 Task: Open Card Book Fair Review in Board Employee Motivation and Engagement Programs to Workspace E-commerce Platforms and add a team member Softage.2@softage.net, a label Blue, a checklist Student Leadership, an attachment from Trello, a color Blue and finally, add a card description 'Plan and execute company team-building conference with guest speakers on customer service' and a comment 'We should approach this task as an opportunity to learn and grow, by exploring new ideas and methods.'. Add a start date 'Jan 02, 1900' with a due date 'Jan 09, 1900'
Action: Mouse moved to (96, 321)
Screenshot: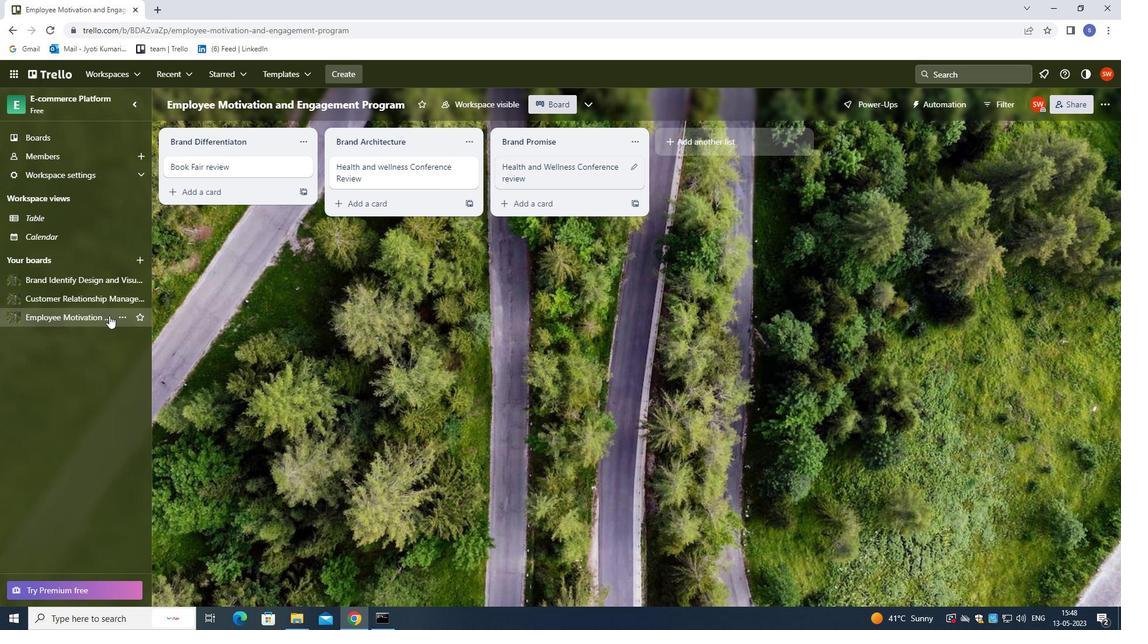 
Action: Mouse pressed left at (96, 321)
Screenshot: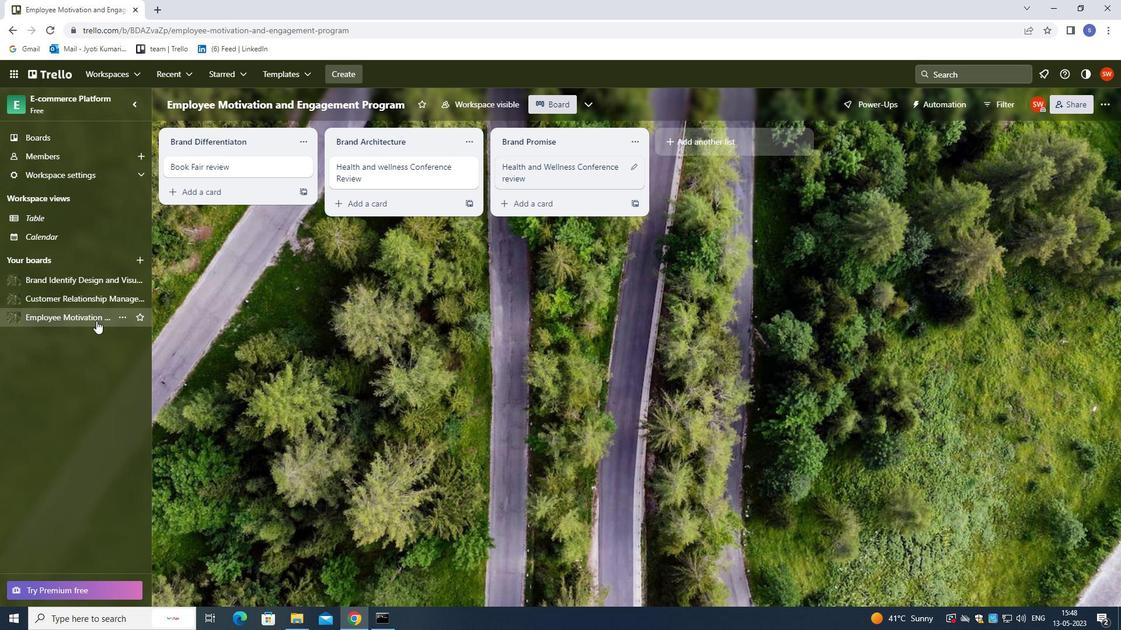 
Action: Mouse moved to (194, 167)
Screenshot: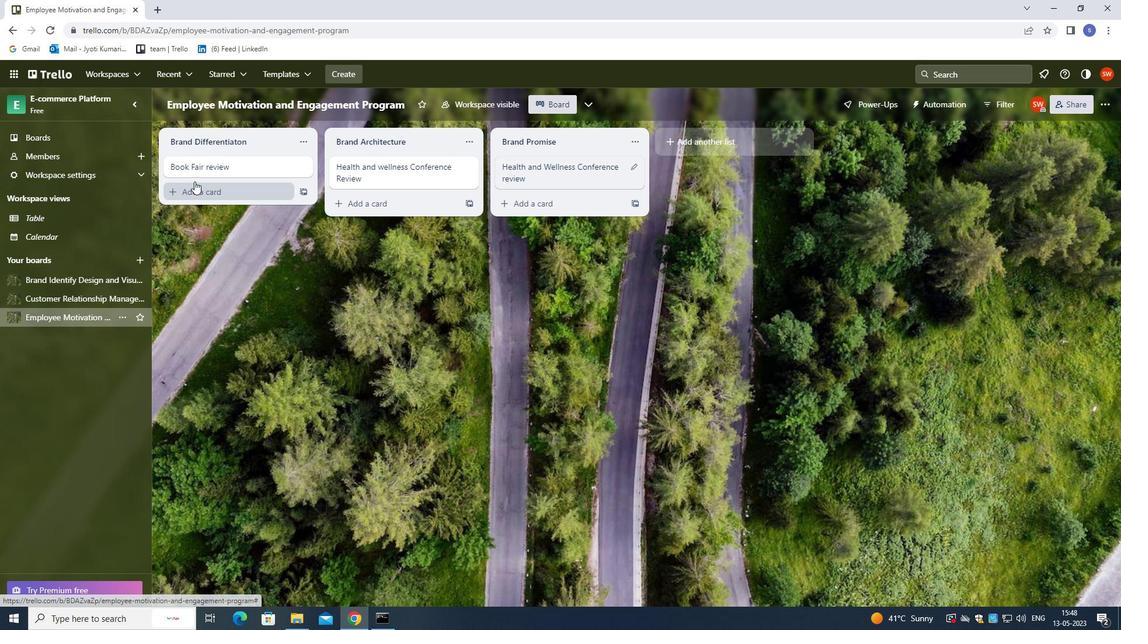 
Action: Mouse pressed left at (194, 167)
Screenshot: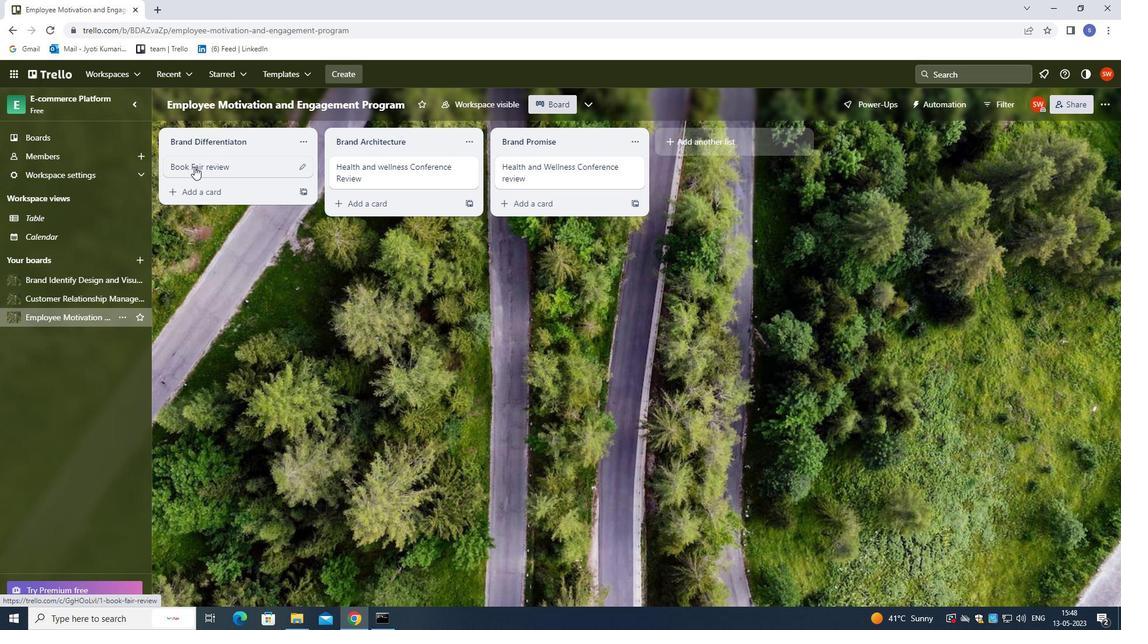 
Action: Mouse moved to (684, 168)
Screenshot: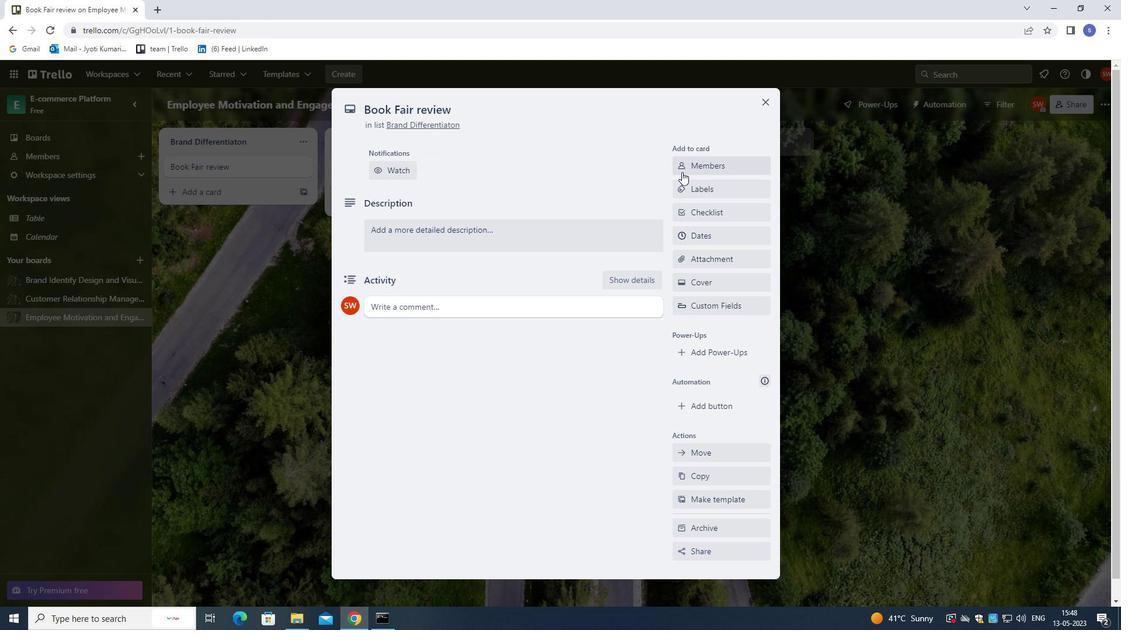 
Action: Mouse pressed left at (684, 168)
Screenshot: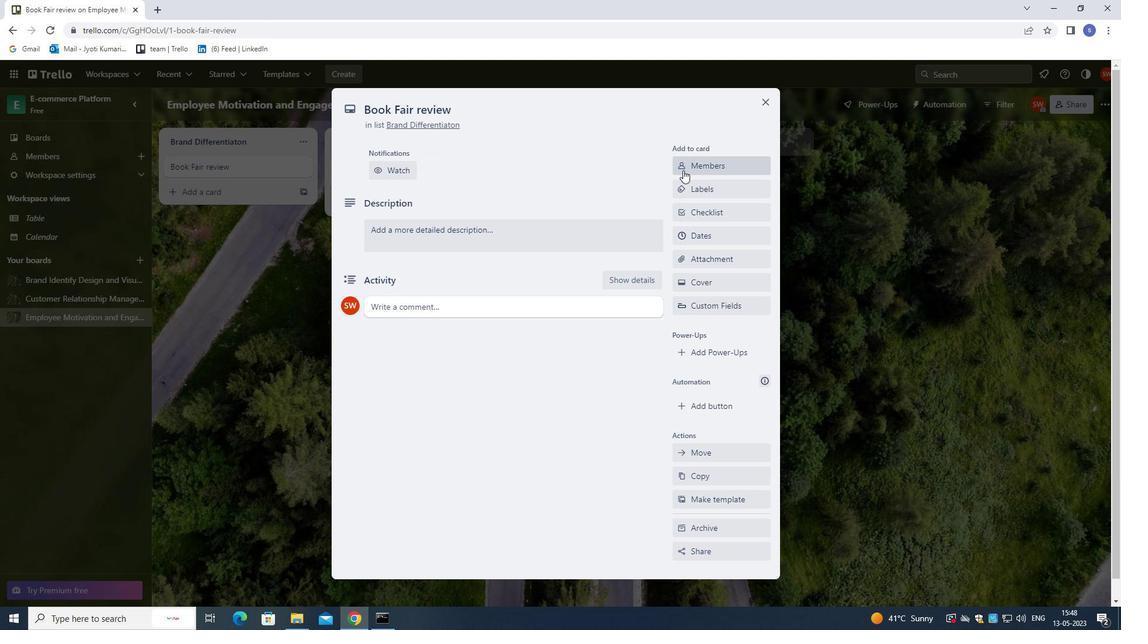 
Action: Mouse moved to (570, 397)
Screenshot: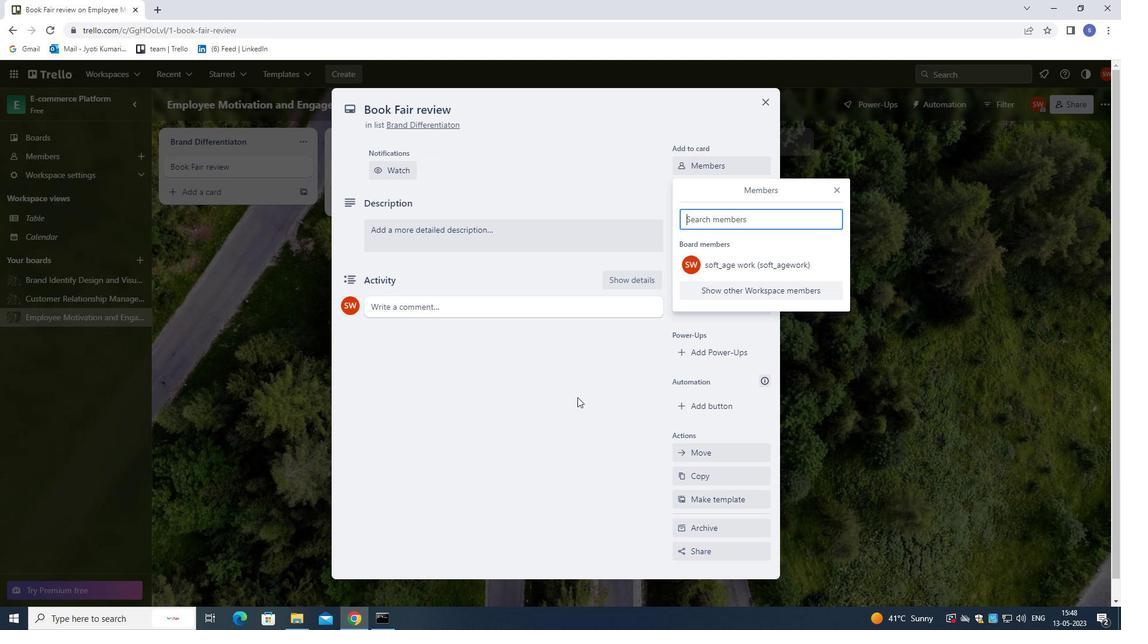 
Action: Key pressed sp<Key.backspace>od<Key.backspace>ftage.2<Key.shift>@SOFTAGE.NET
Screenshot: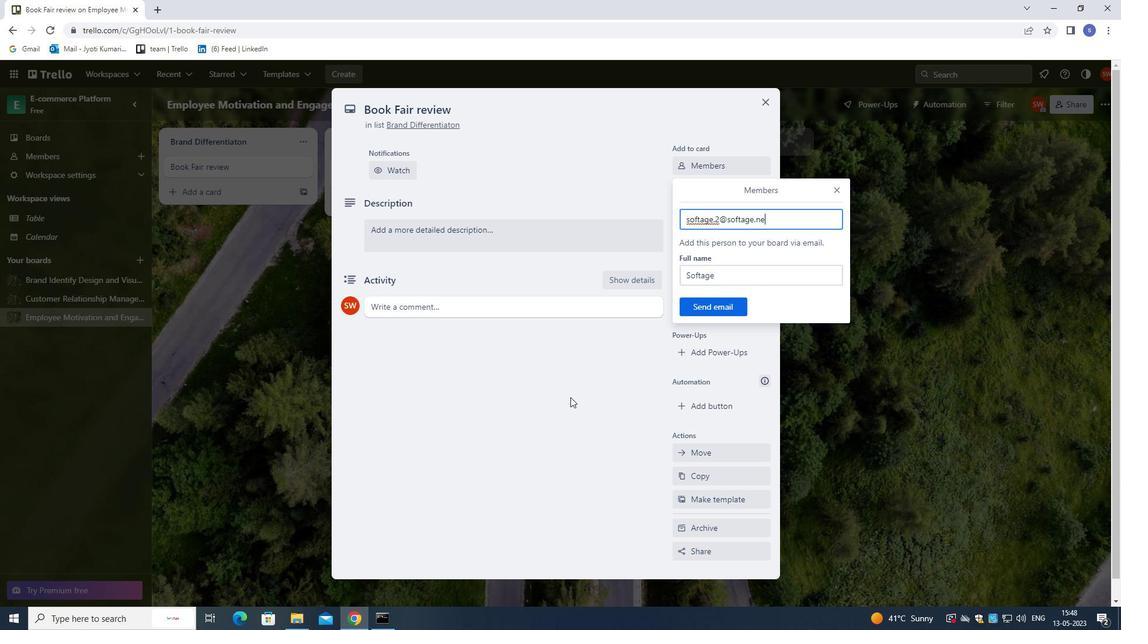 
Action: Mouse moved to (698, 306)
Screenshot: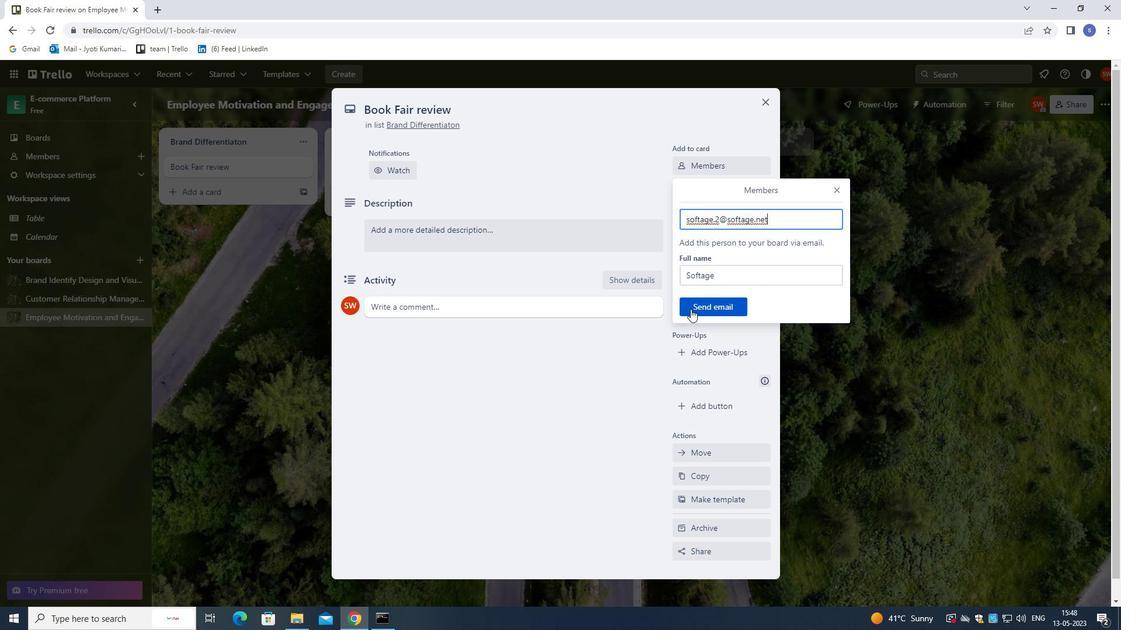 
Action: Mouse pressed left at (698, 306)
Screenshot: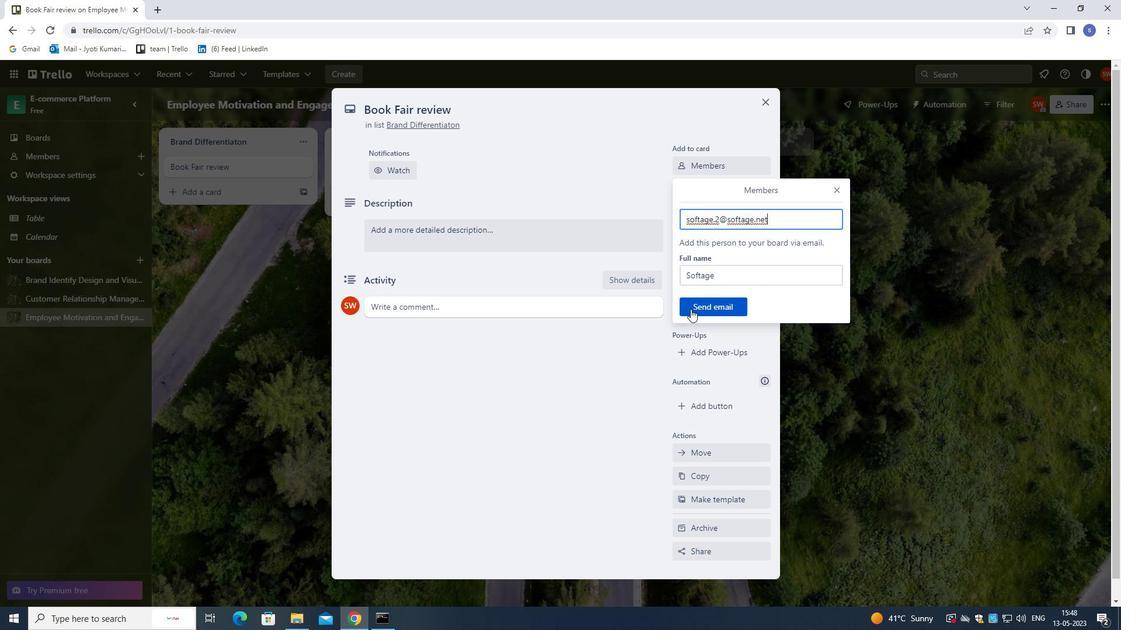 
Action: Mouse moved to (708, 233)
Screenshot: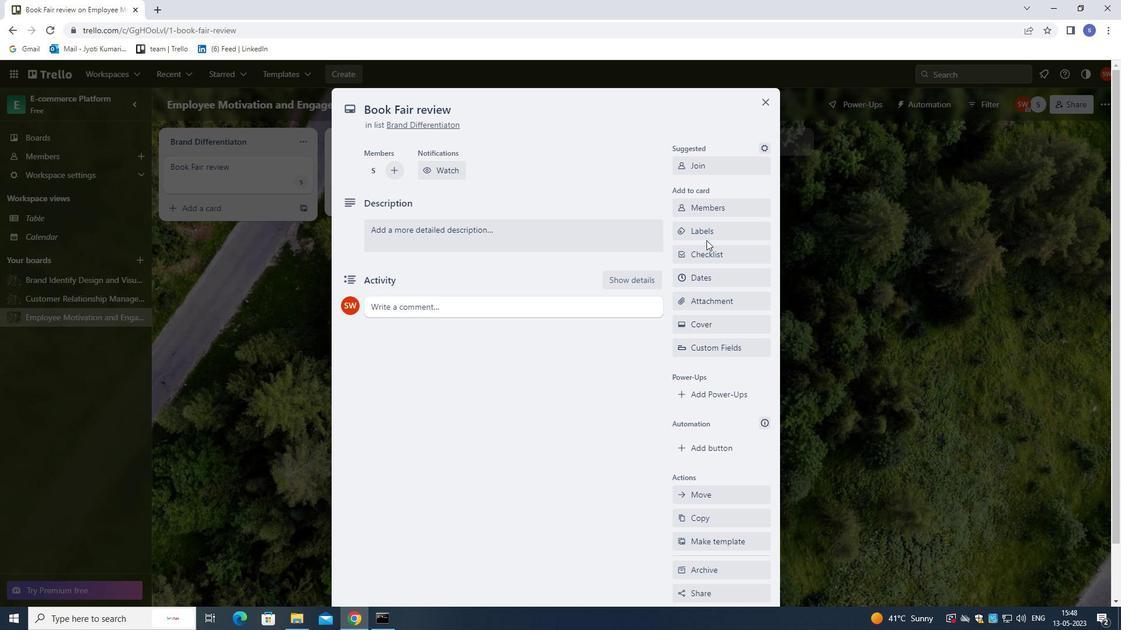
Action: Mouse pressed left at (708, 233)
Screenshot: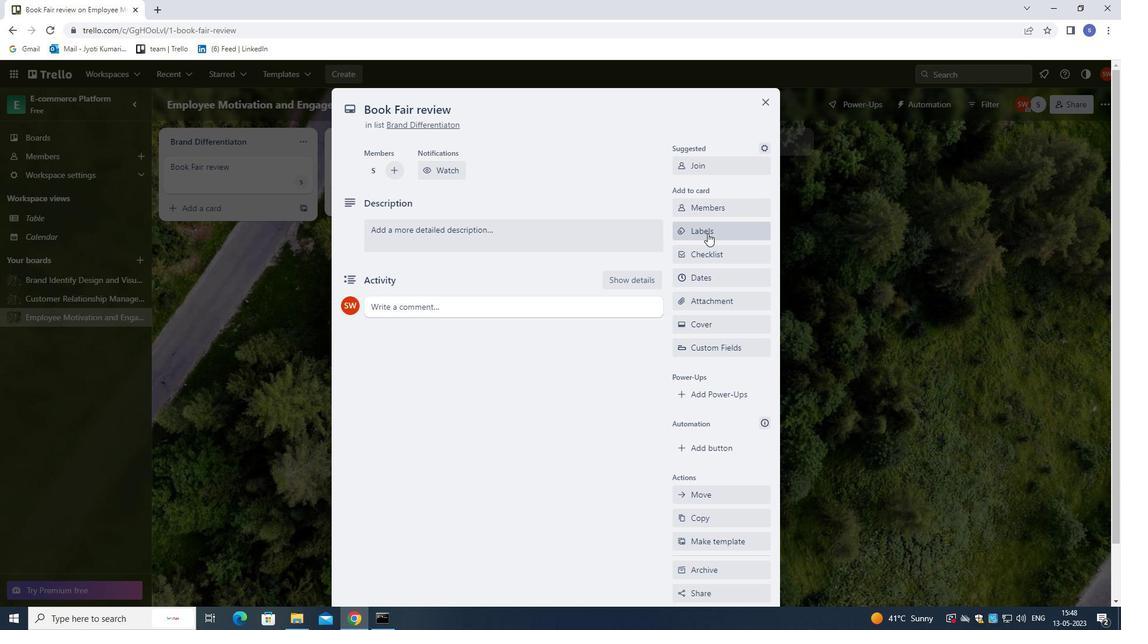 
Action: Mouse moved to (708, 231)
Screenshot: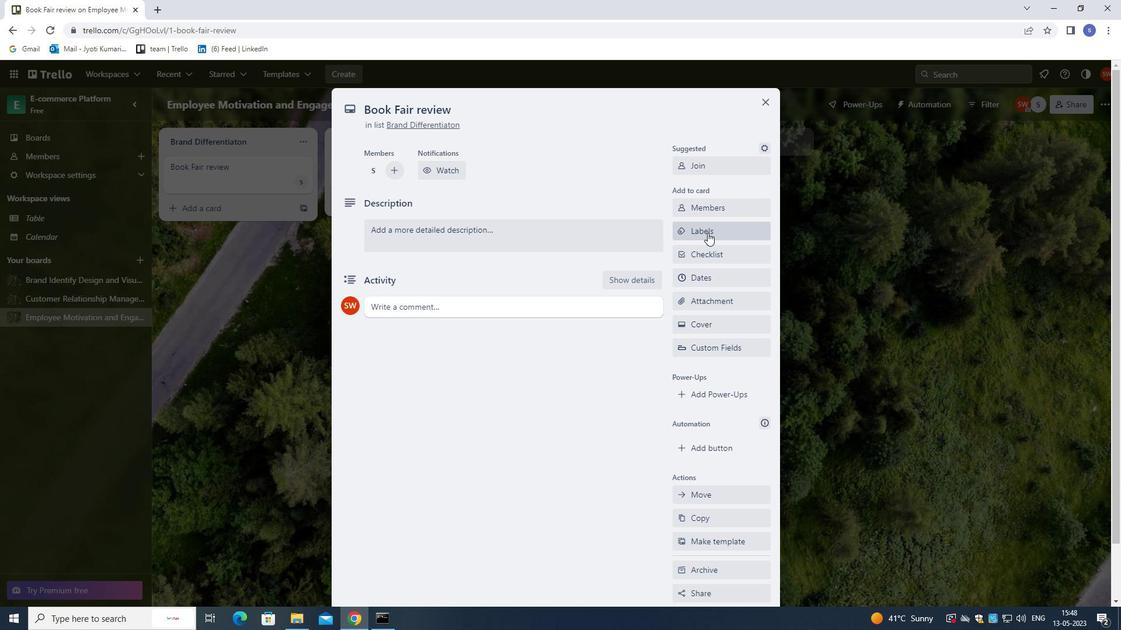 
Action: Key pressed B
Screenshot: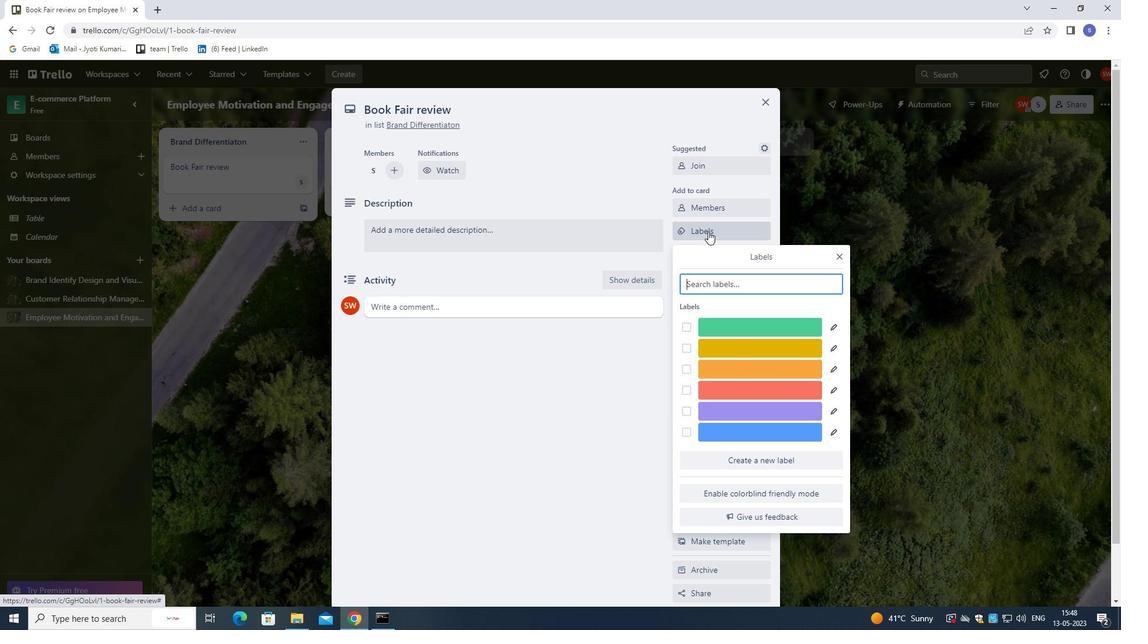 
Action: Mouse moved to (734, 329)
Screenshot: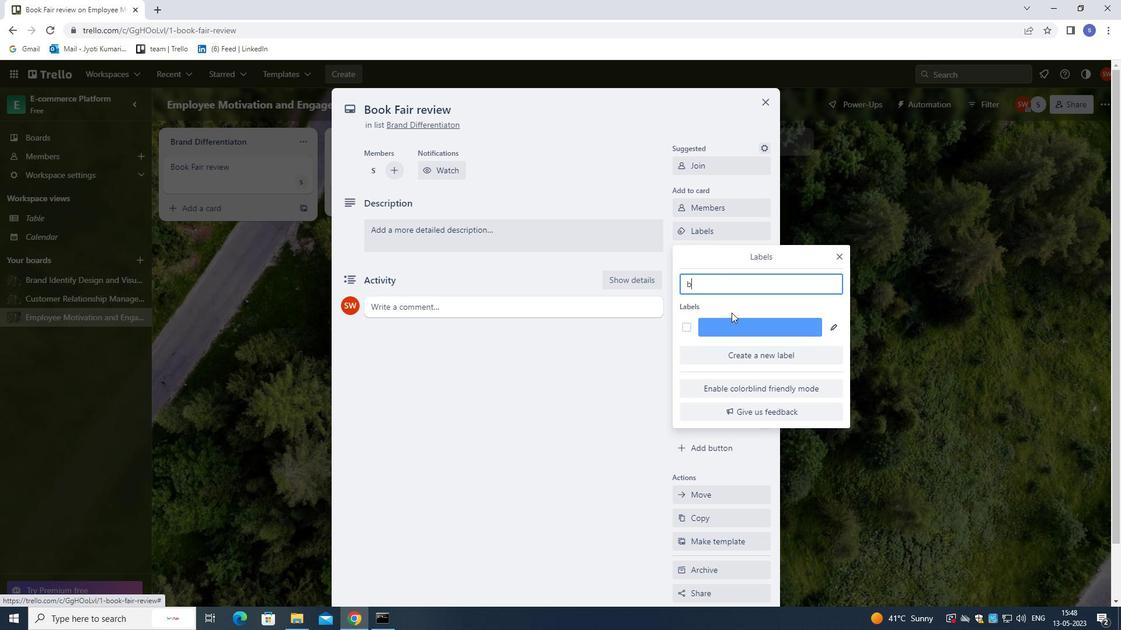 
Action: Mouse pressed left at (734, 329)
Screenshot: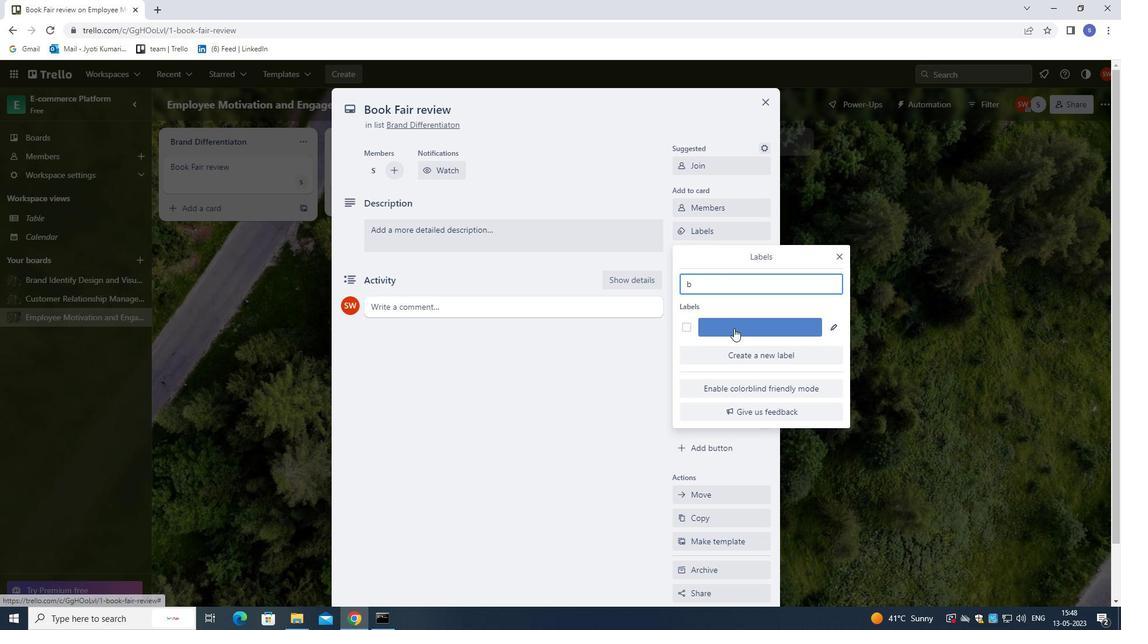 
Action: Mouse moved to (838, 258)
Screenshot: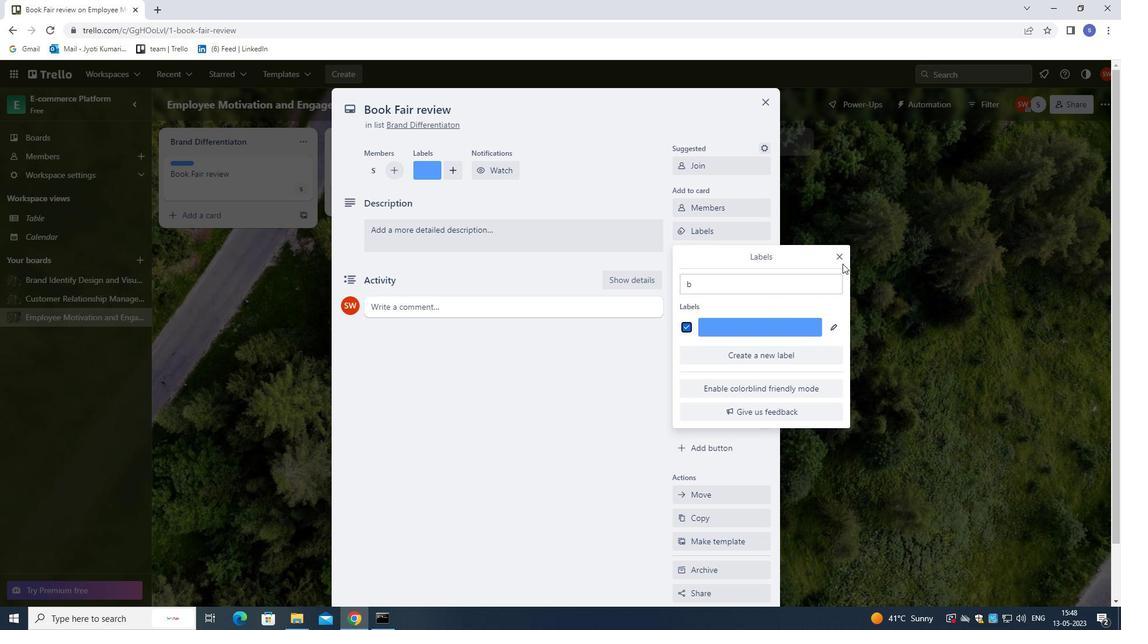 
Action: Mouse pressed left at (838, 258)
Screenshot: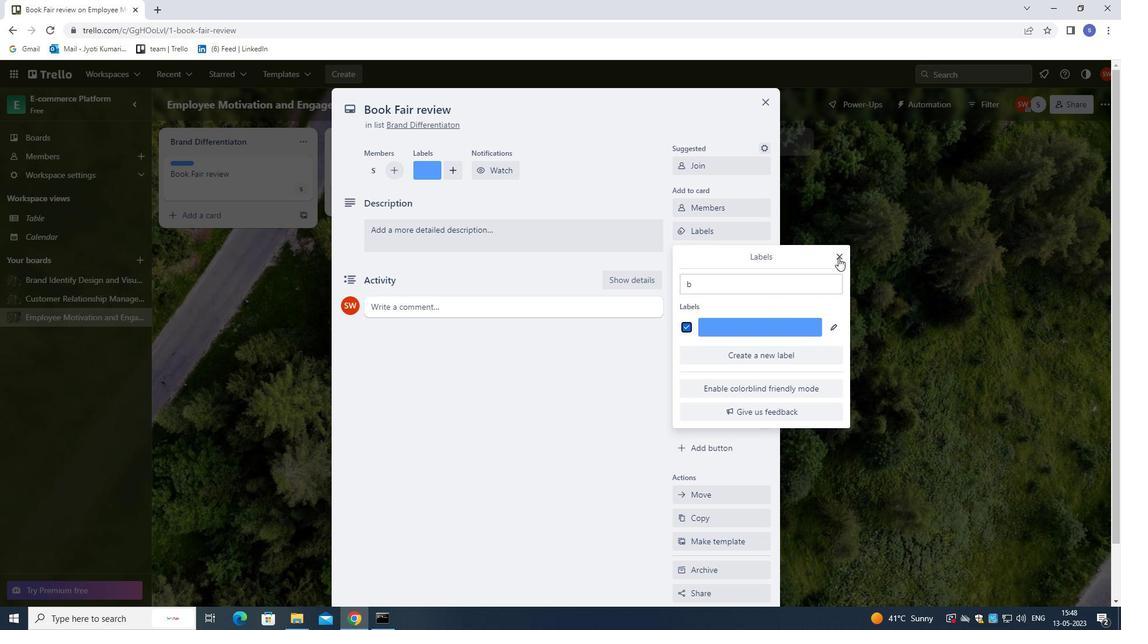 
Action: Mouse moved to (741, 253)
Screenshot: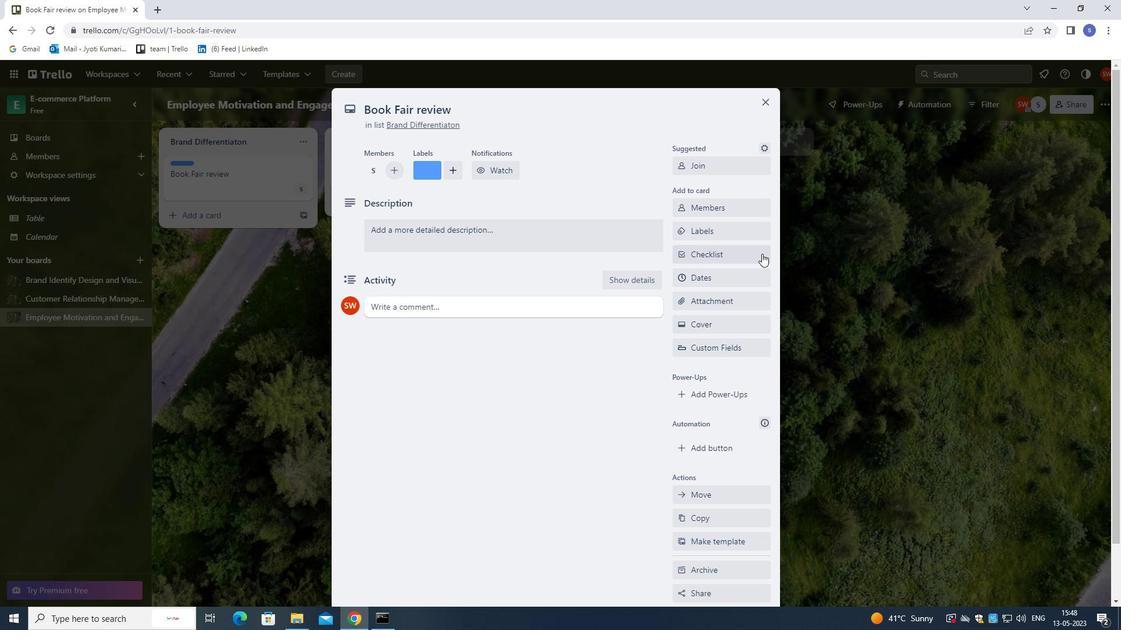 
Action: Mouse pressed left at (741, 253)
Screenshot: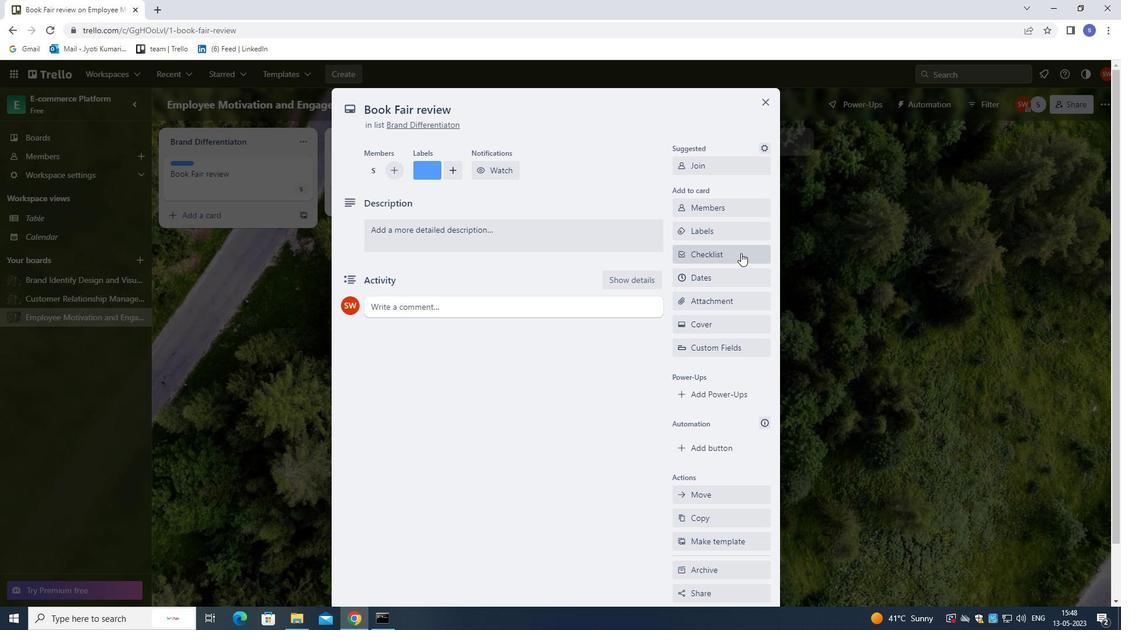 
Action: Mouse moved to (617, 185)
Screenshot: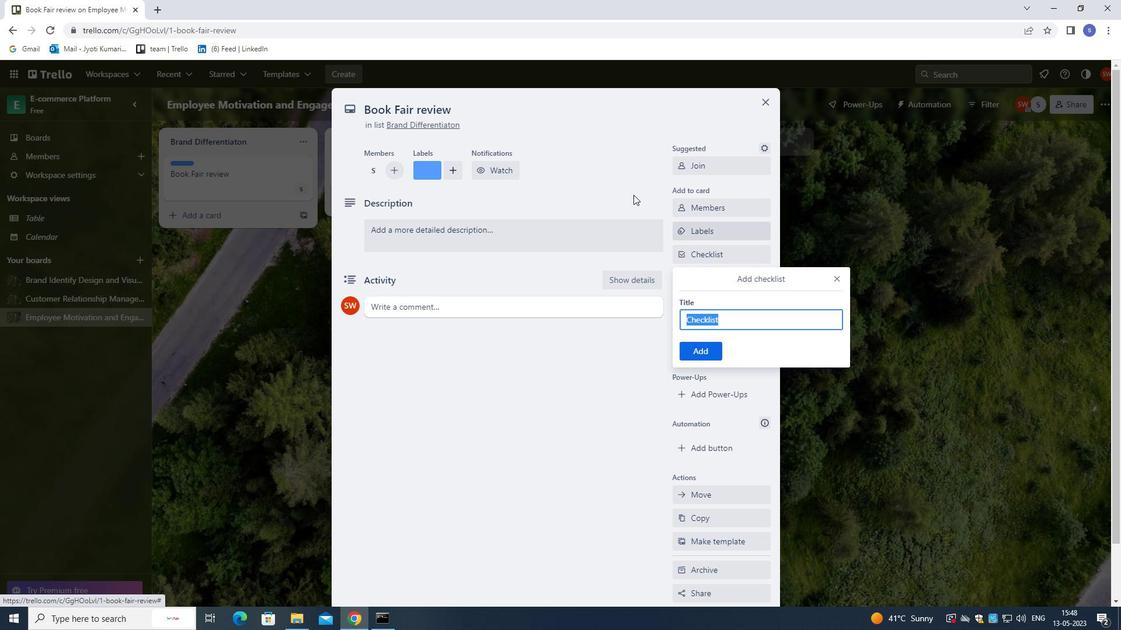 
Action: Key pressed <Key.shift>STUDENT<Key.space><Key.shift>LEADERSHIP<Key.space>
Screenshot: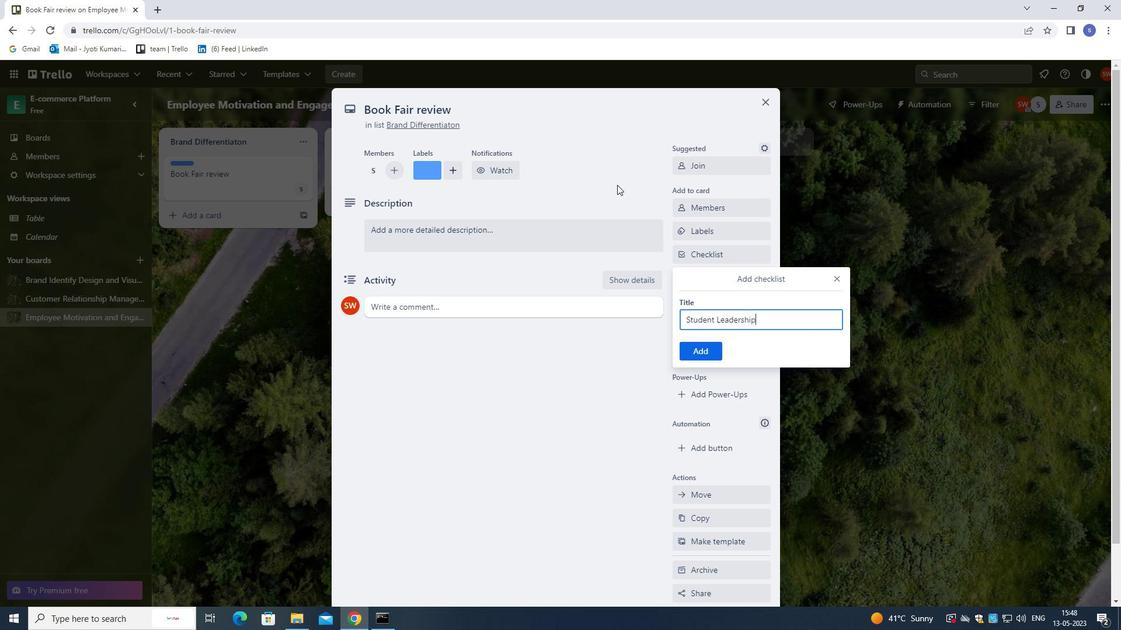 
Action: Mouse moved to (710, 349)
Screenshot: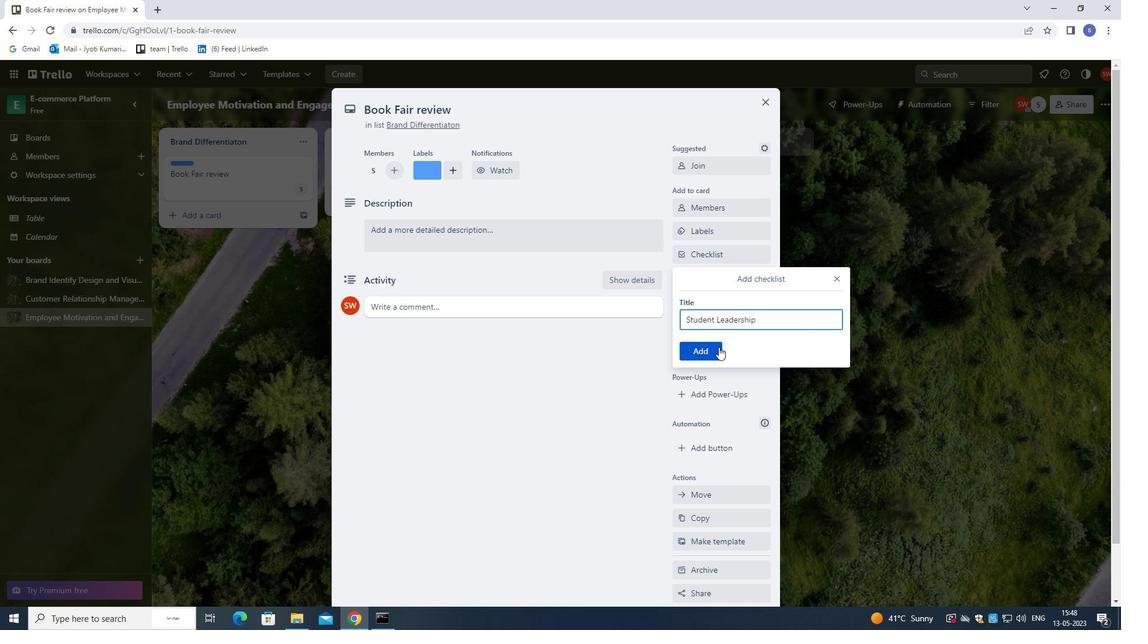 
Action: Mouse pressed left at (710, 349)
Screenshot: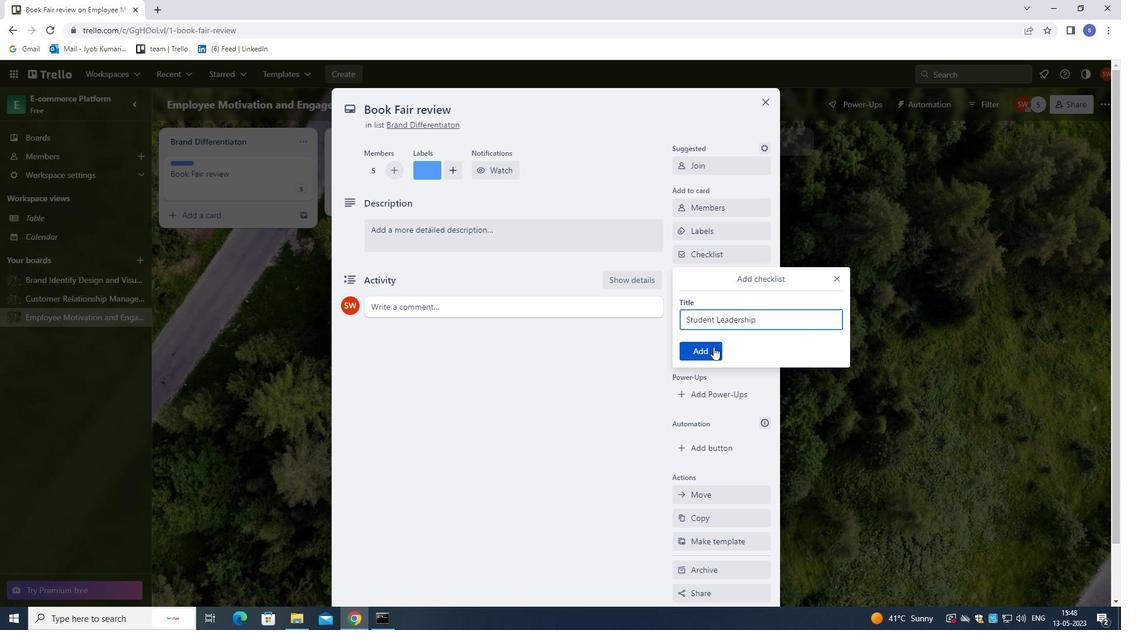 
Action: Mouse moved to (712, 278)
Screenshot: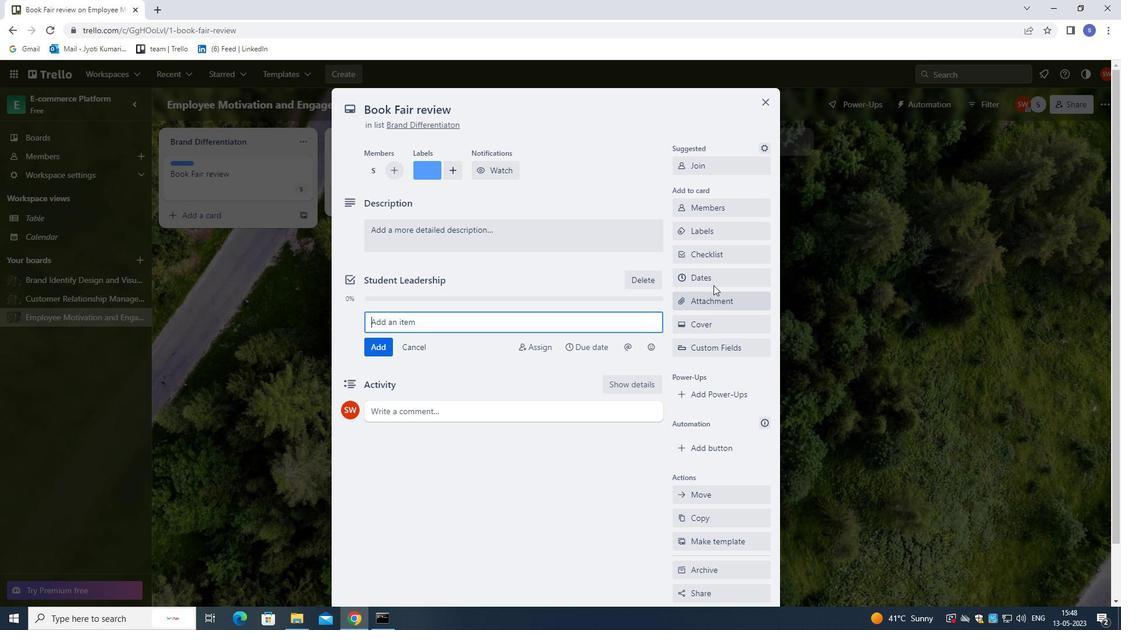 
Action: Mouse pressed left at (712, 278)
Screenshot: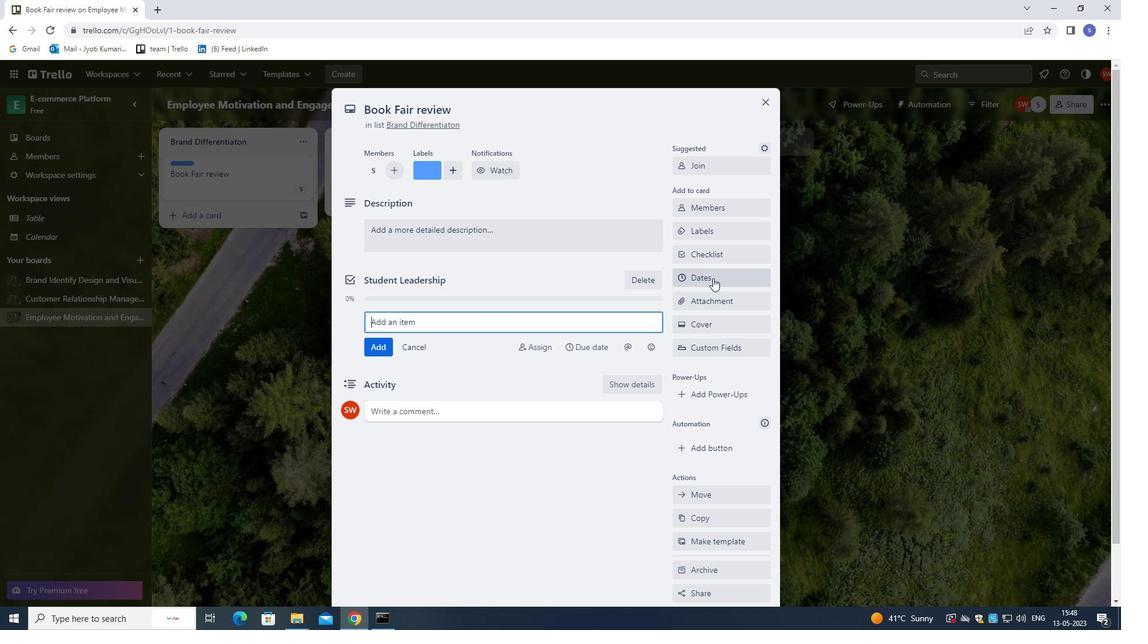 
Action: Mouse moved to (688, 318)
Screenshot: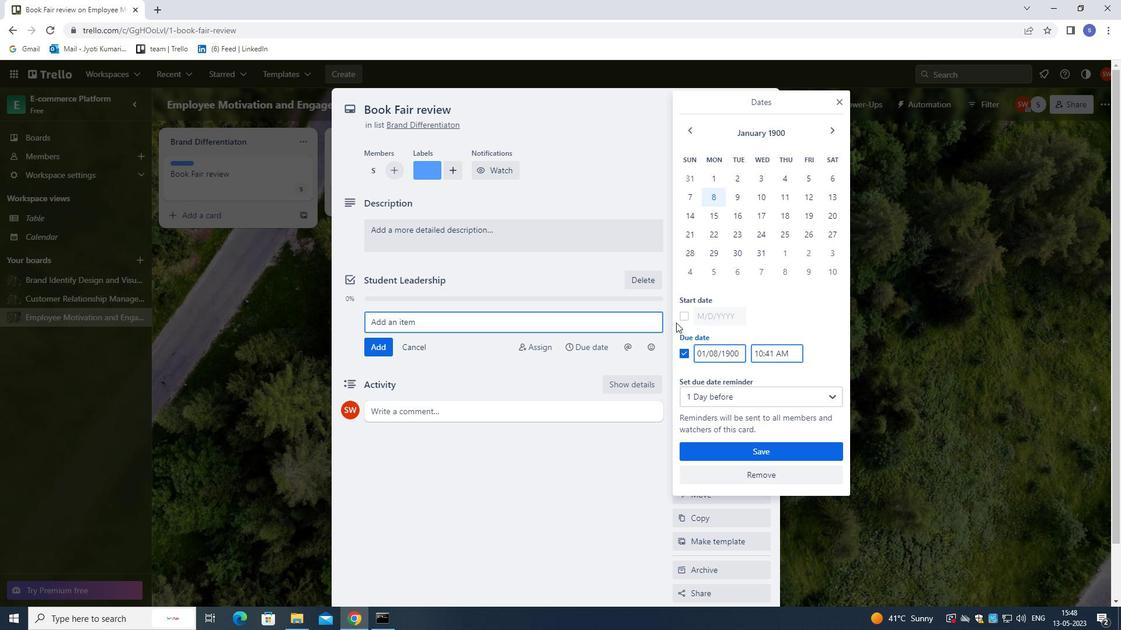 
Action: Mouse pressed left at (688, 318)
Screenshot: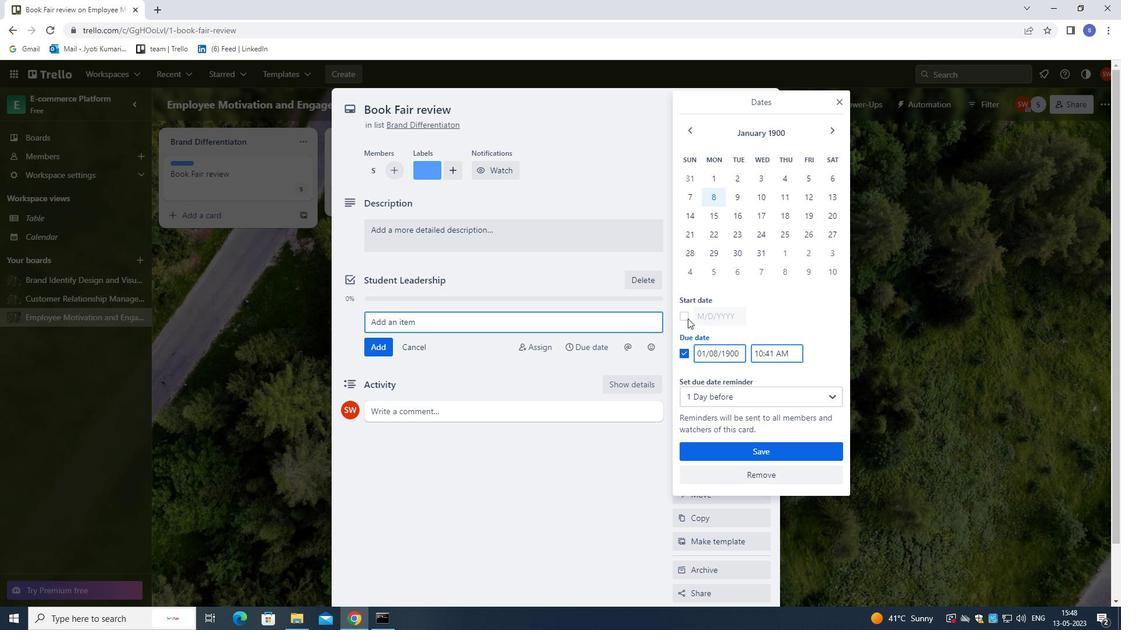 
Action: Mouse moved to (712, 314)
Screenshot: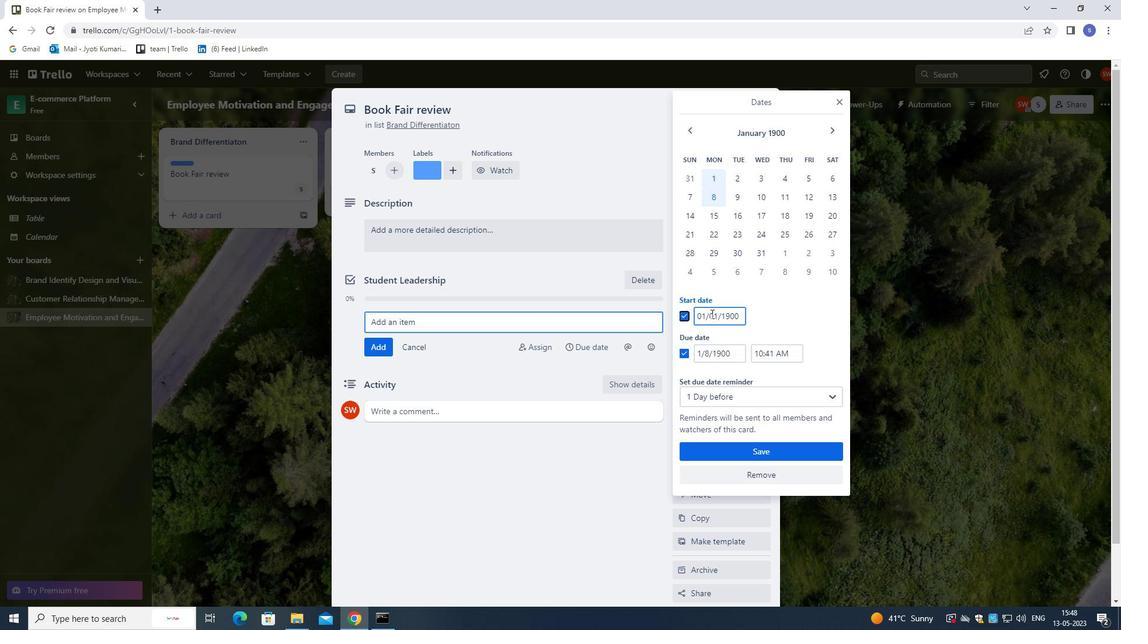 
Action: Mouse pressed left at (712, 314)
Screenshot: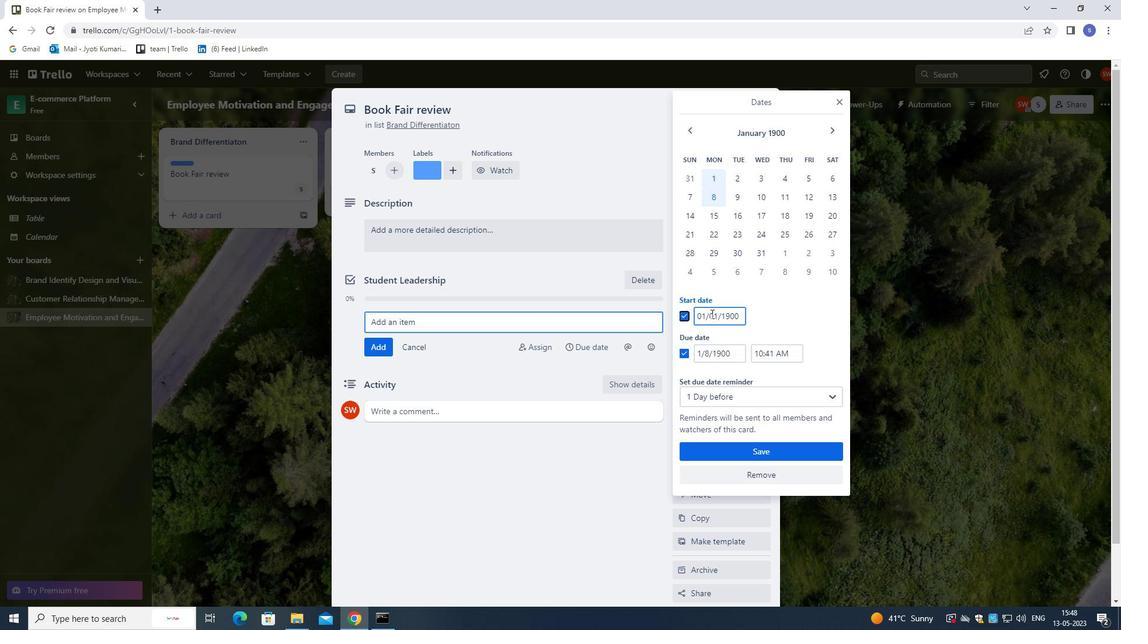 
Action: Mouse moved to (718, 337)
Screenshot: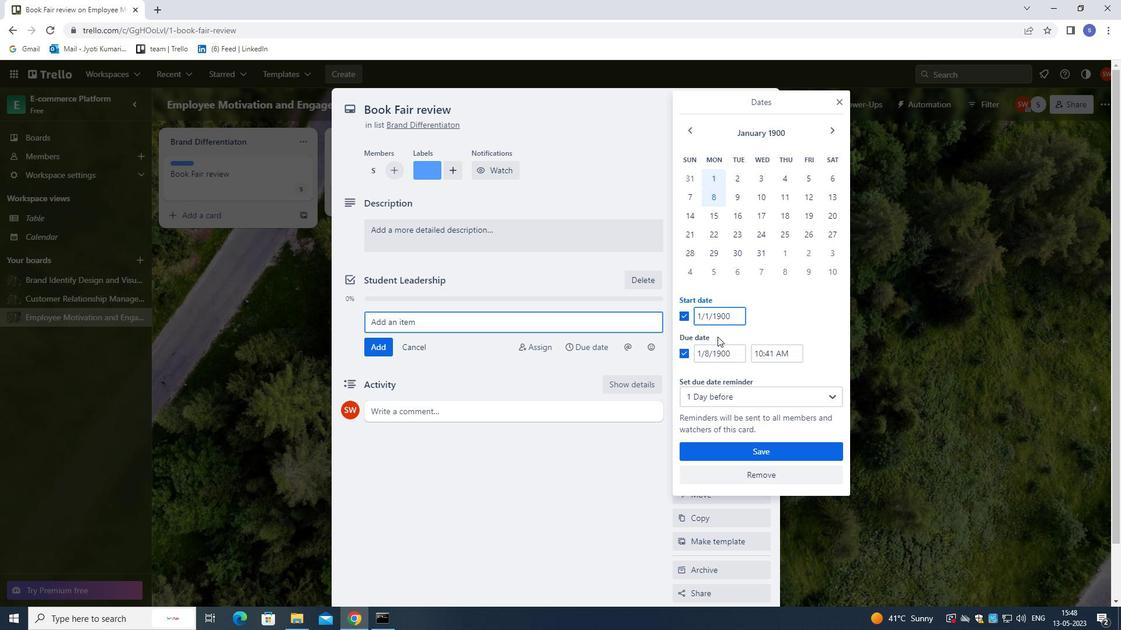 
Action: Key pressed <Key.left>
Screenshot: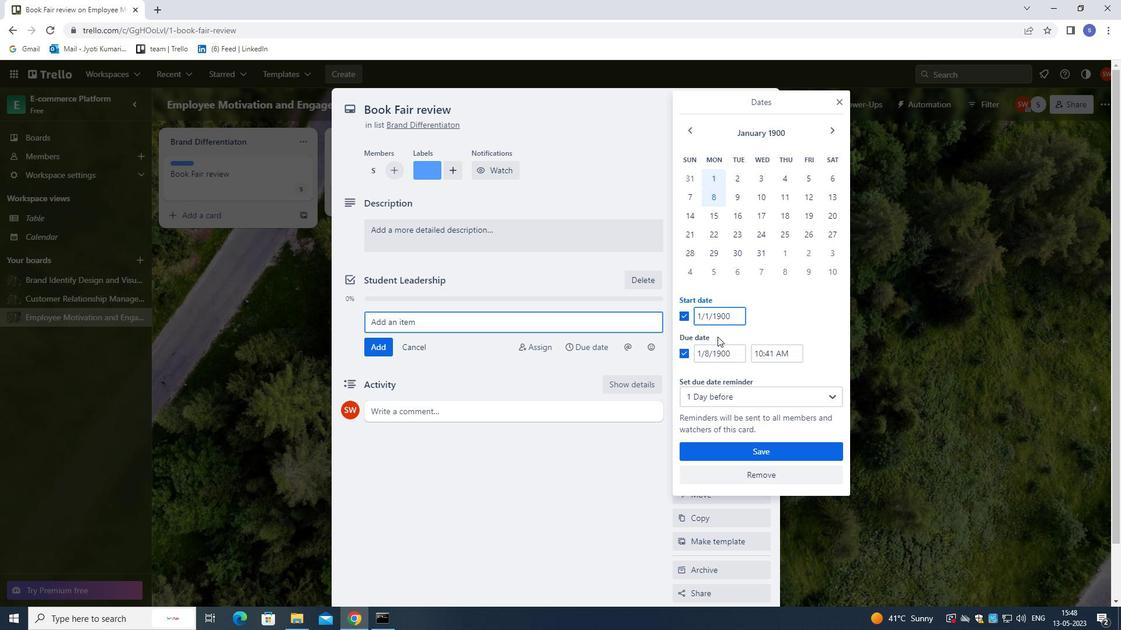 
Action: Mouse moved to (719, 331)
Screenshot: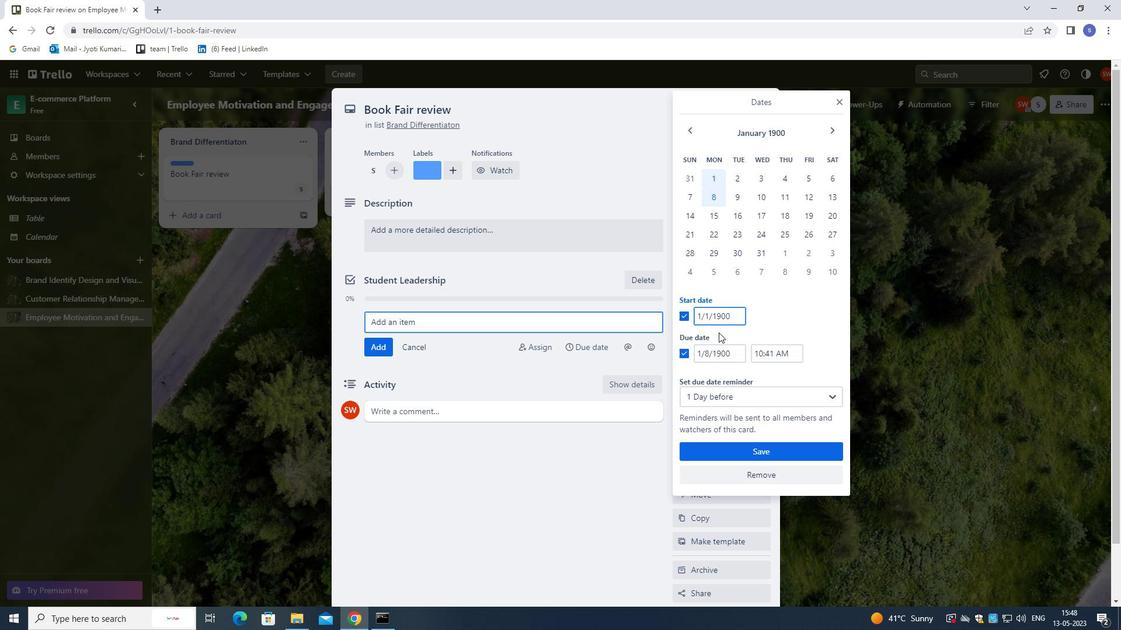 
Action: Key pressed <Key.backspace>
Screenshot: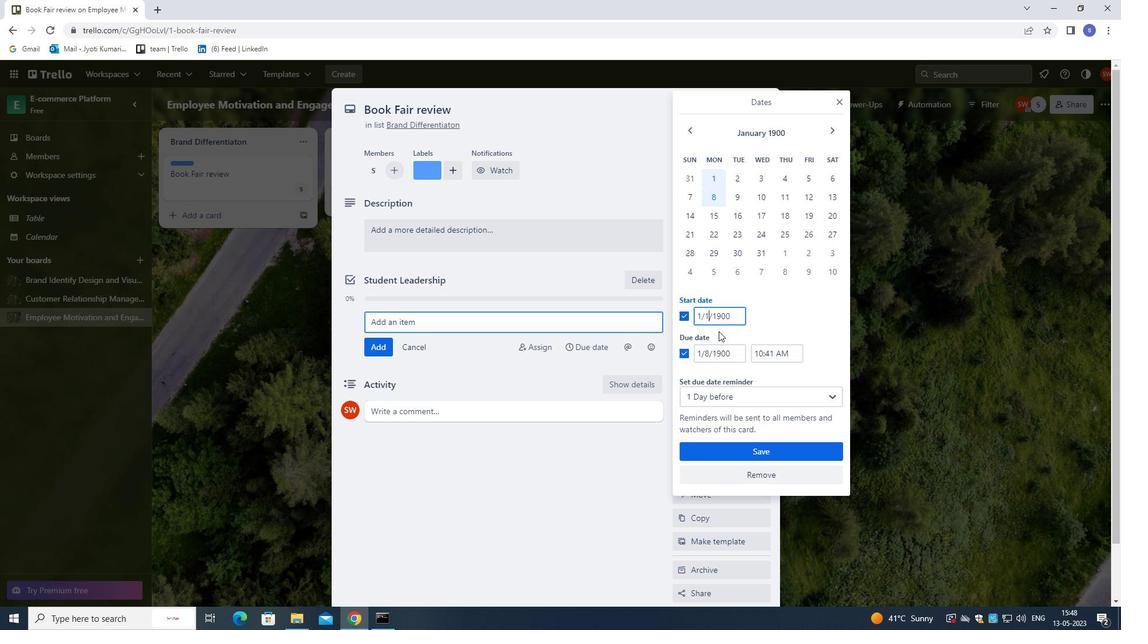 
Action: Mouse moved to (720, 330)
Screenshot: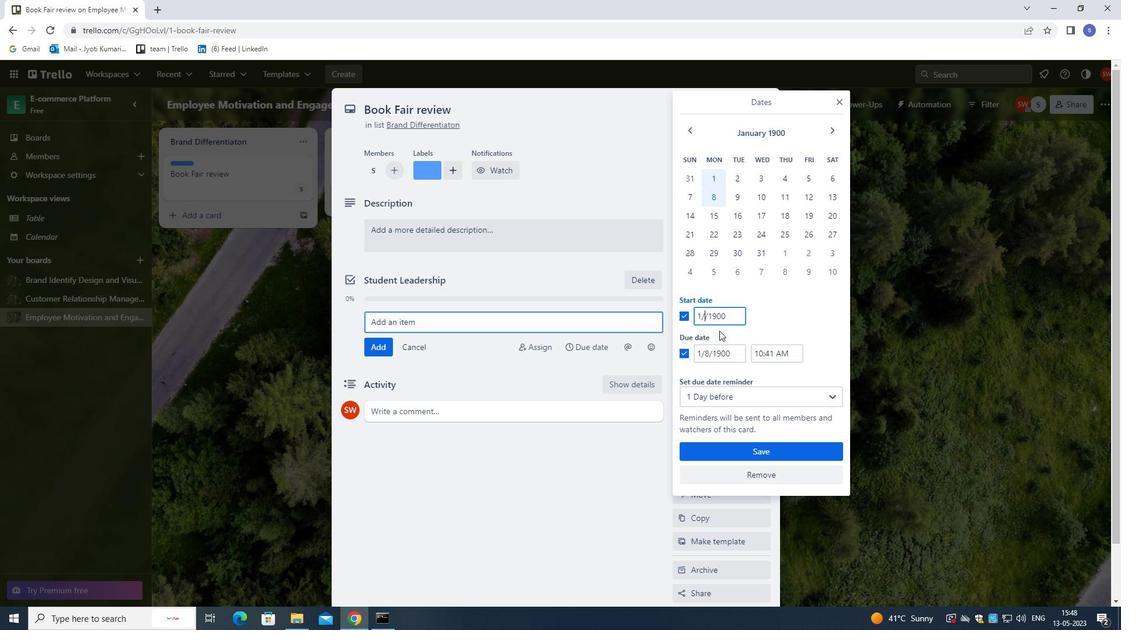 
Action: Key pressed 2
Screenshot: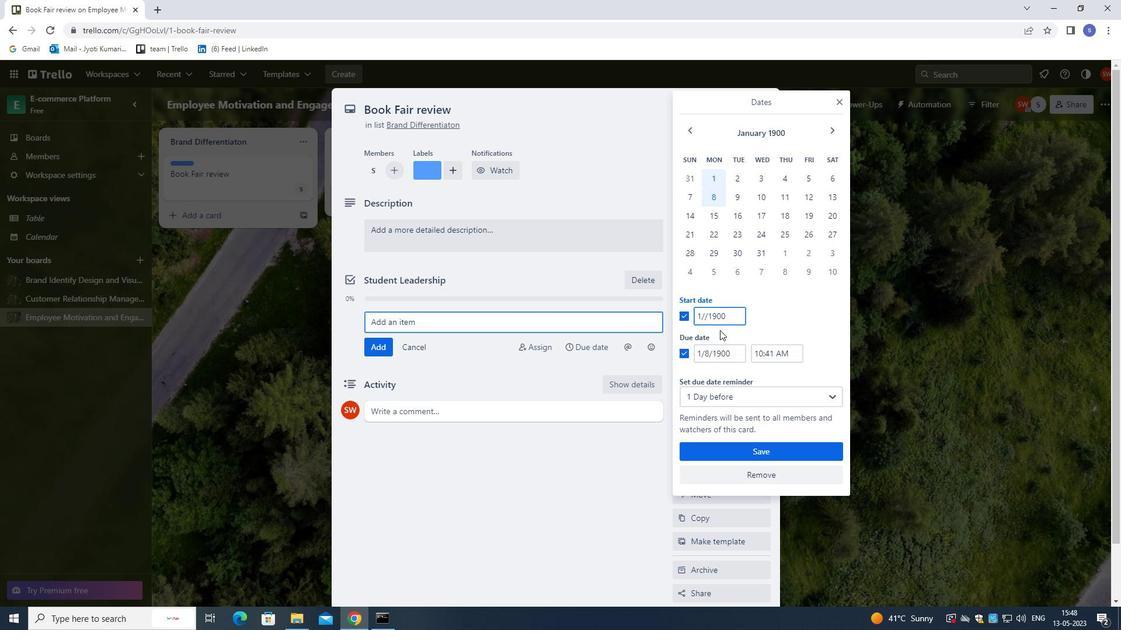 
Action: Mouse moved to (704, 352)
Screenshot: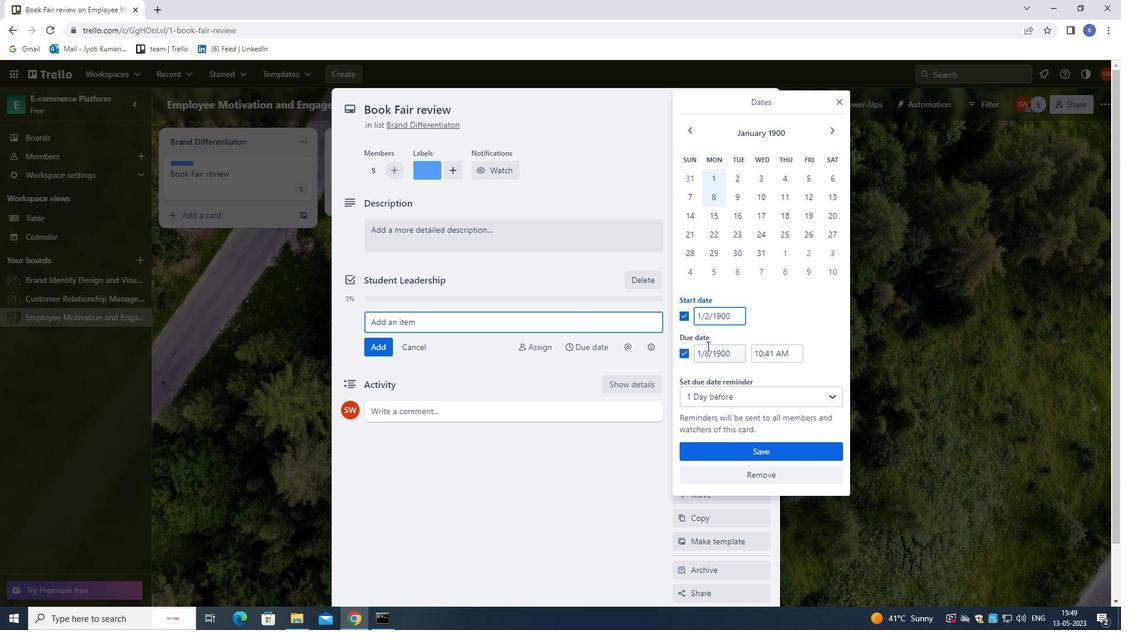 
Action: Mouse pressed left at (704, 352)
Screenshot: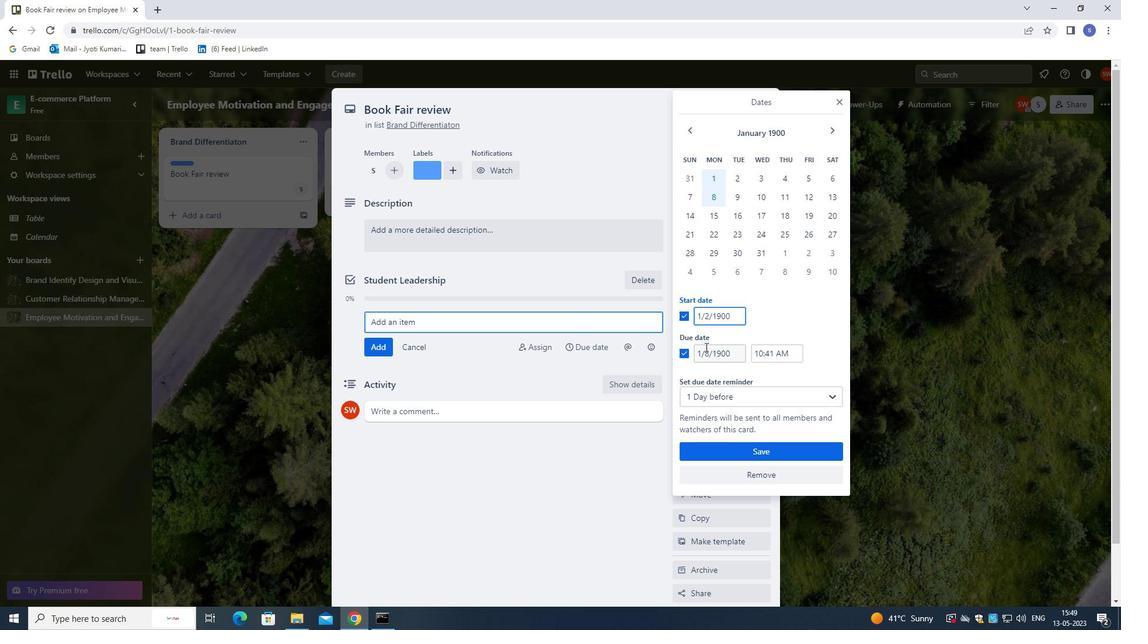 
Action: Mouse moved to (717, 376)
Screenshot: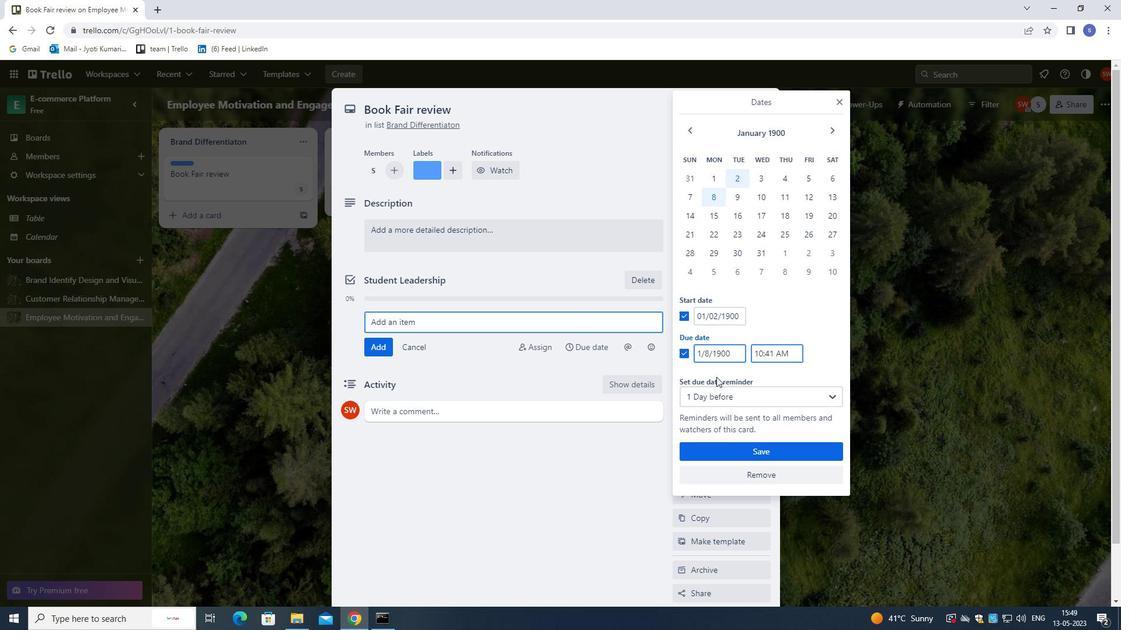 
Action: Key pressed <Key.right>
Screenshot: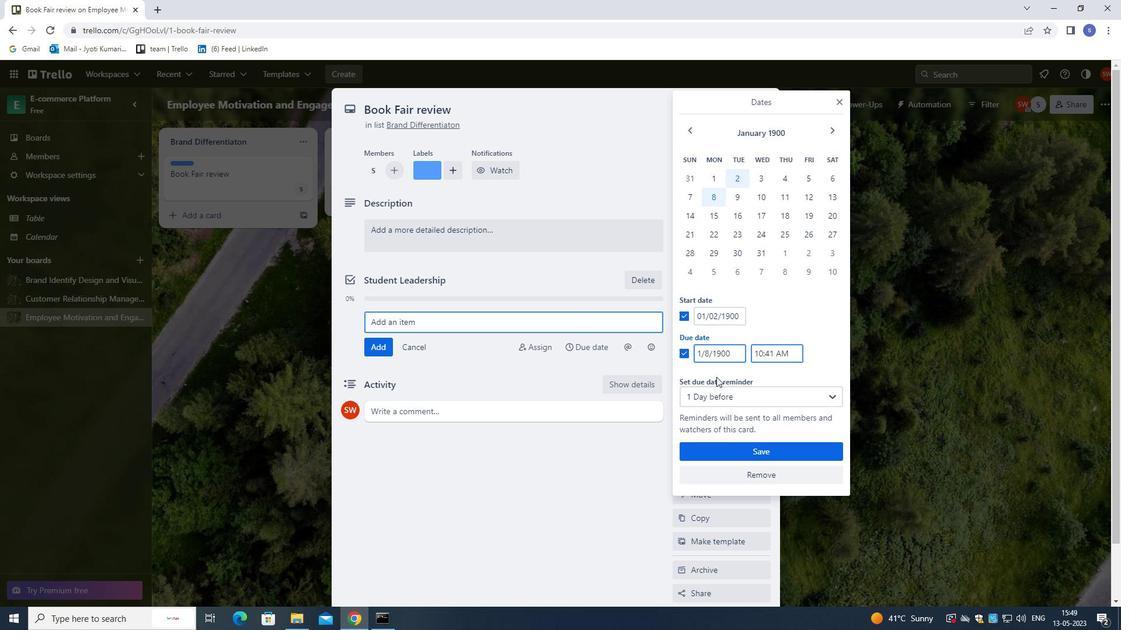 
Action: Mouse moved to (718, 373)
Screenshot: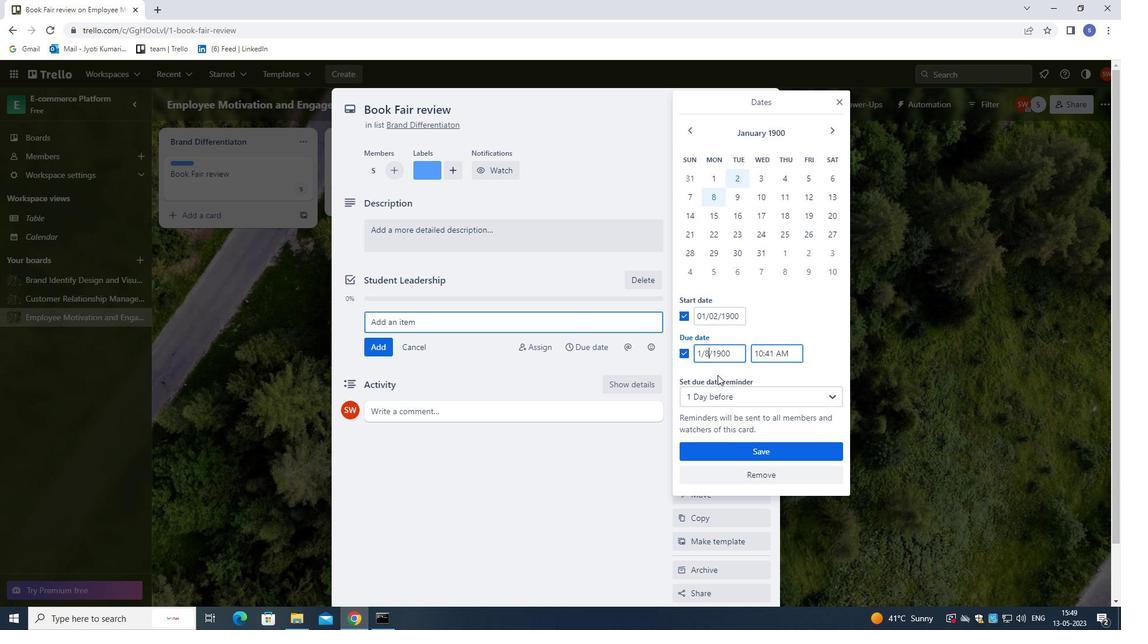 
Action: Key pressed <Key.backspace>
Screenshot: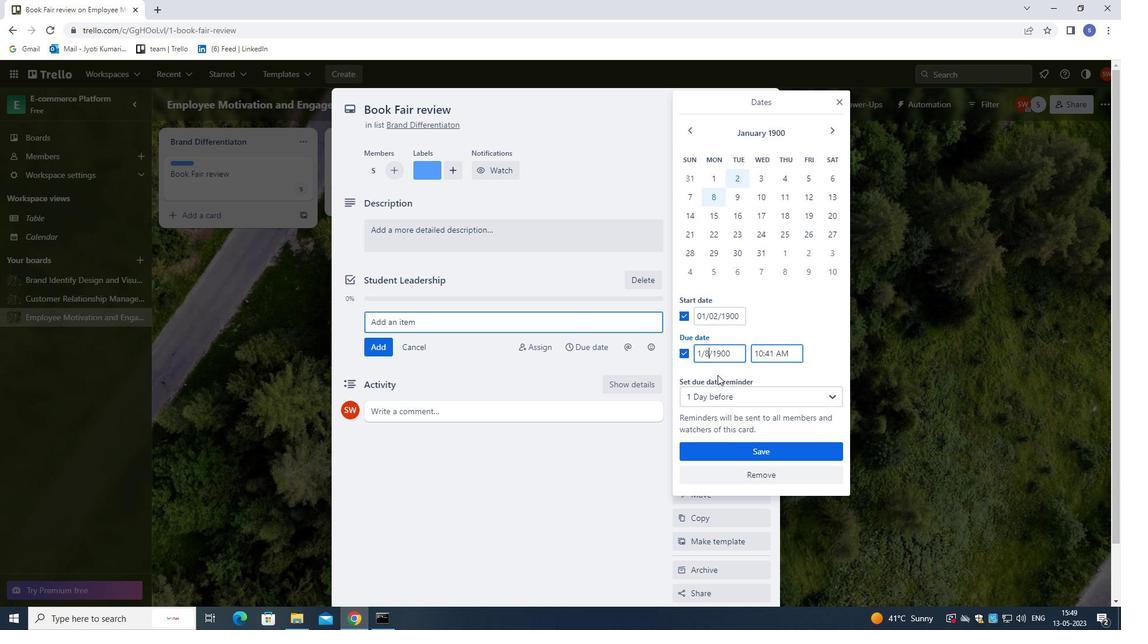 
Action: Mouse moved to (718, 370)
Screenshot: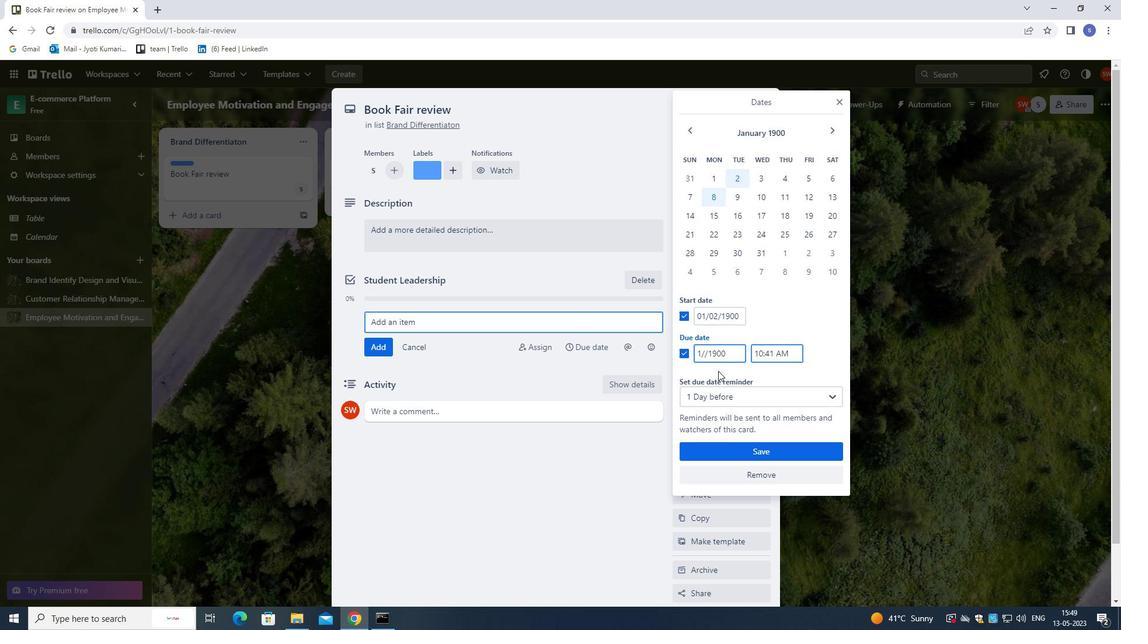 
Action: Key pressed 9
Screenshot: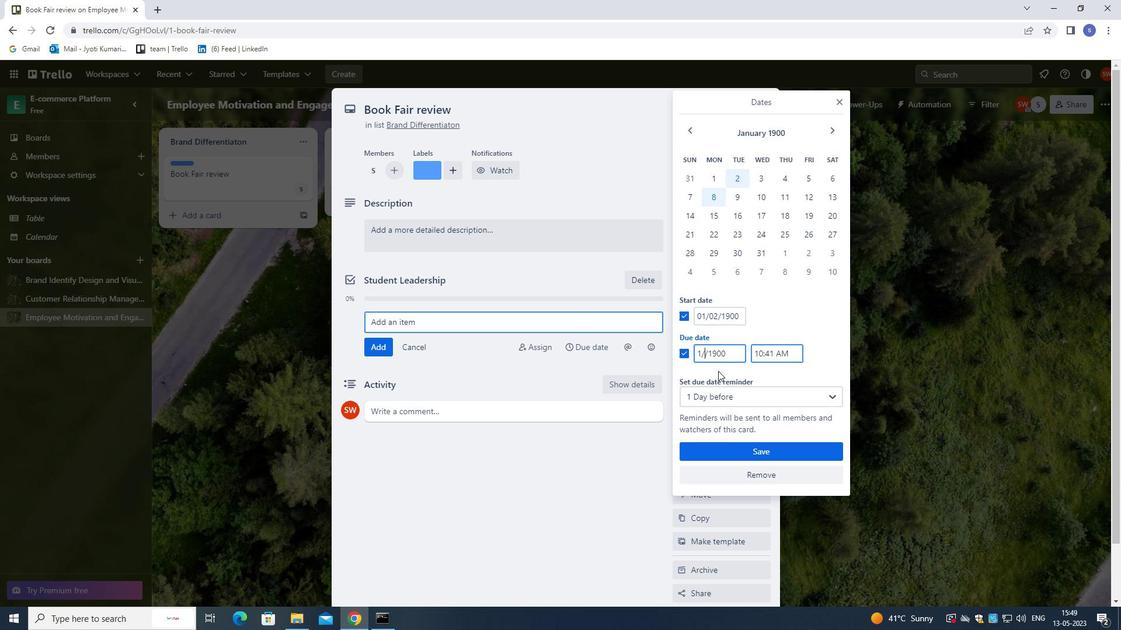 
Action: Mouse moved to (724, 450)
Screenshot: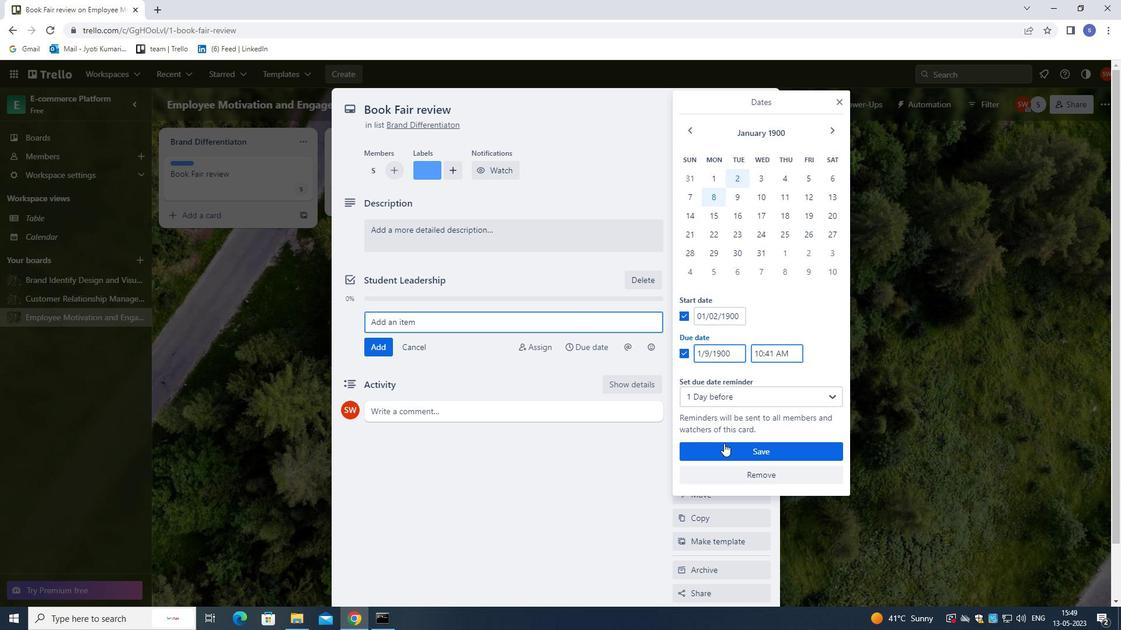 
Action: Mouse pressed left at (724, 450)
Screenshot: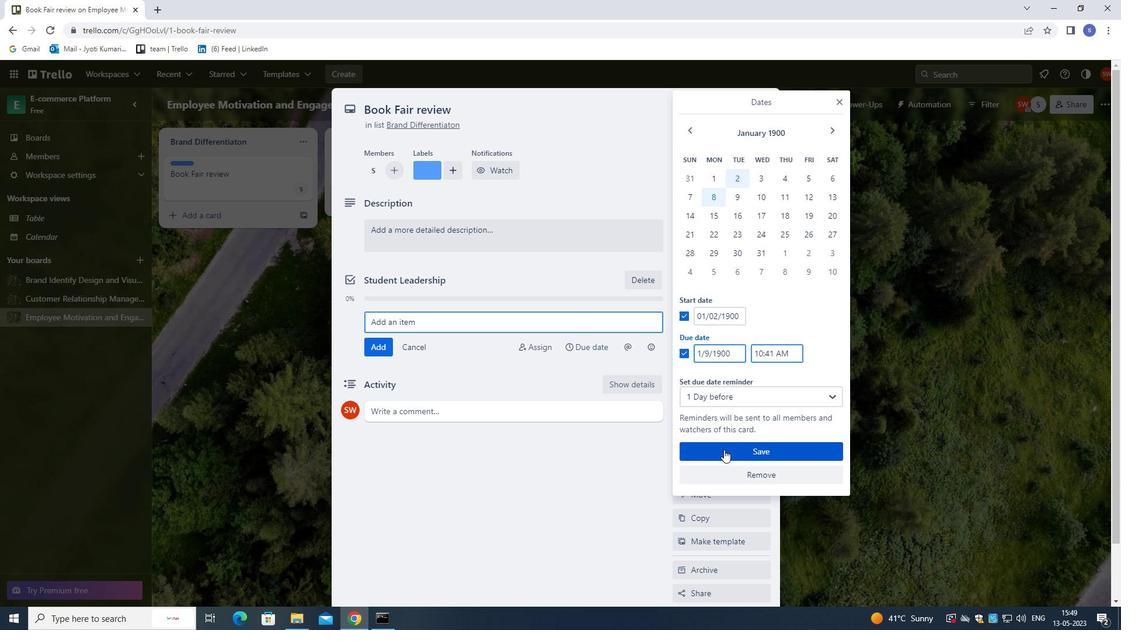
Action: Mouse moved to (695, 299)
Screenshot: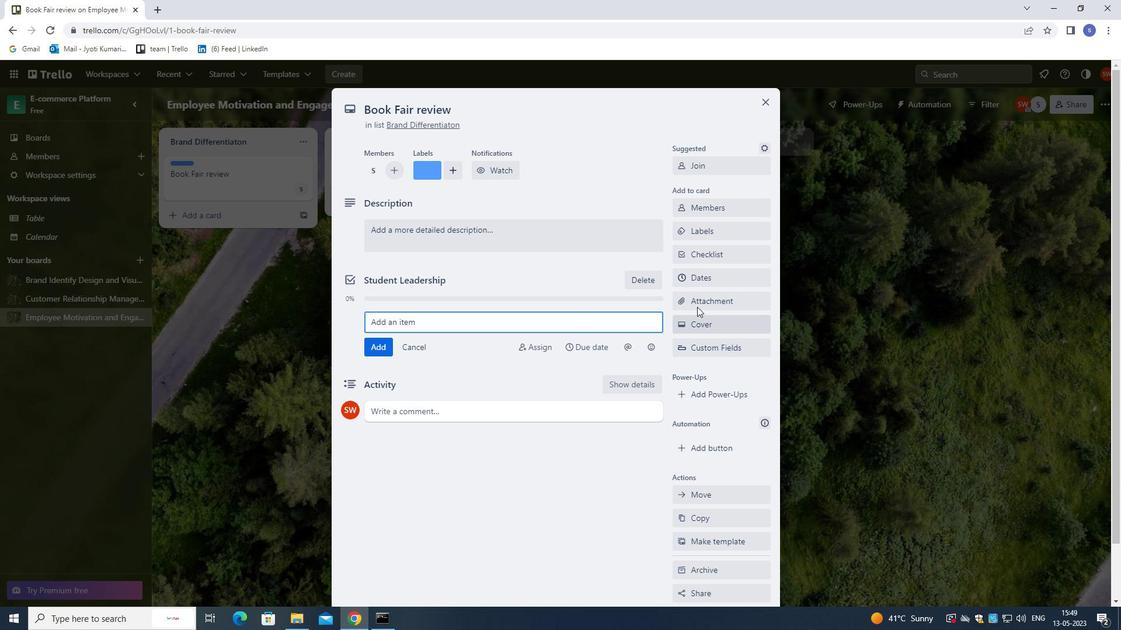 
Action: Mouse pressed left at (695, 299)
Screenshot: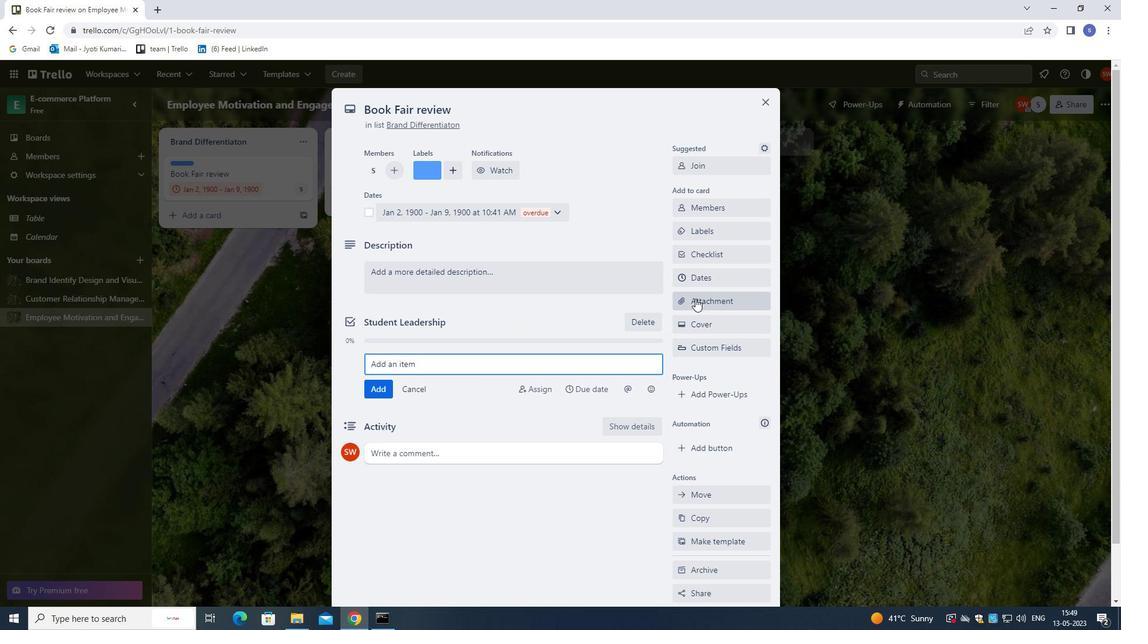 
Action: Mouse moved to (718, 372)
Screenshot: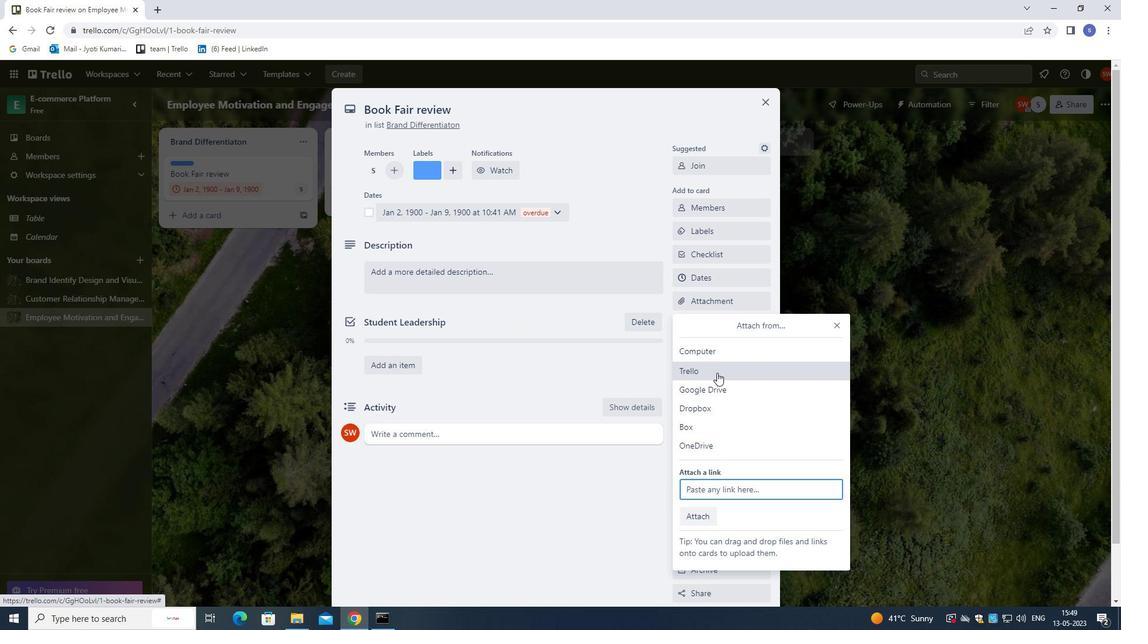 
Action: Mouse pressed left at (718, 372)
Screenshot: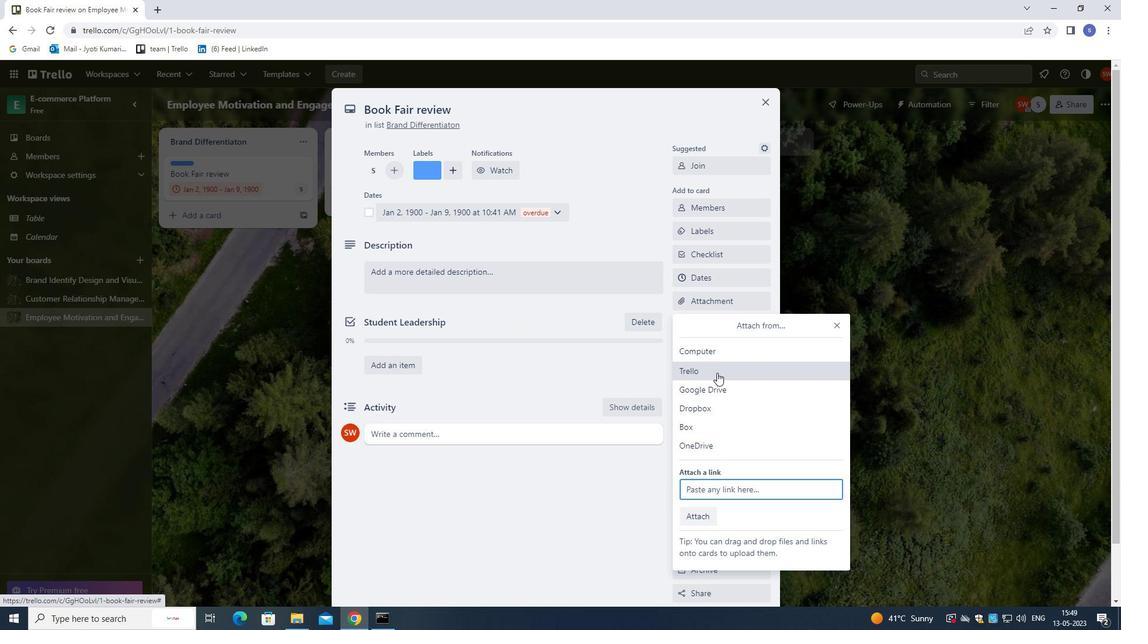 
Action: Mouse moved to (711, 342)
Screenshot: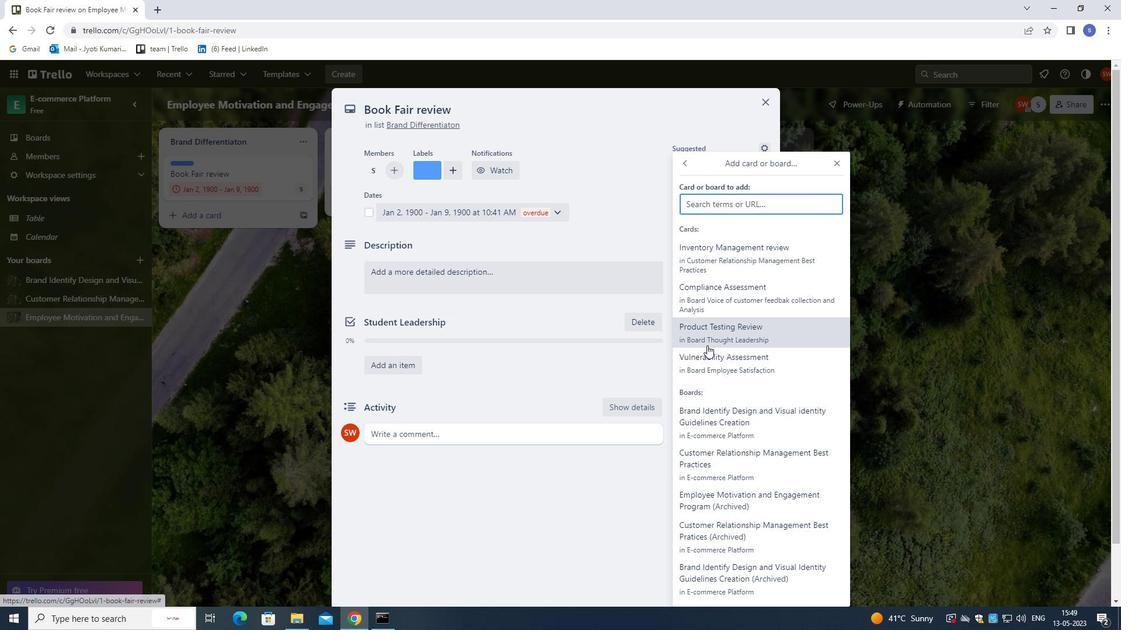 
Action: Mouse pressed left at (711, 342)
Screenshot: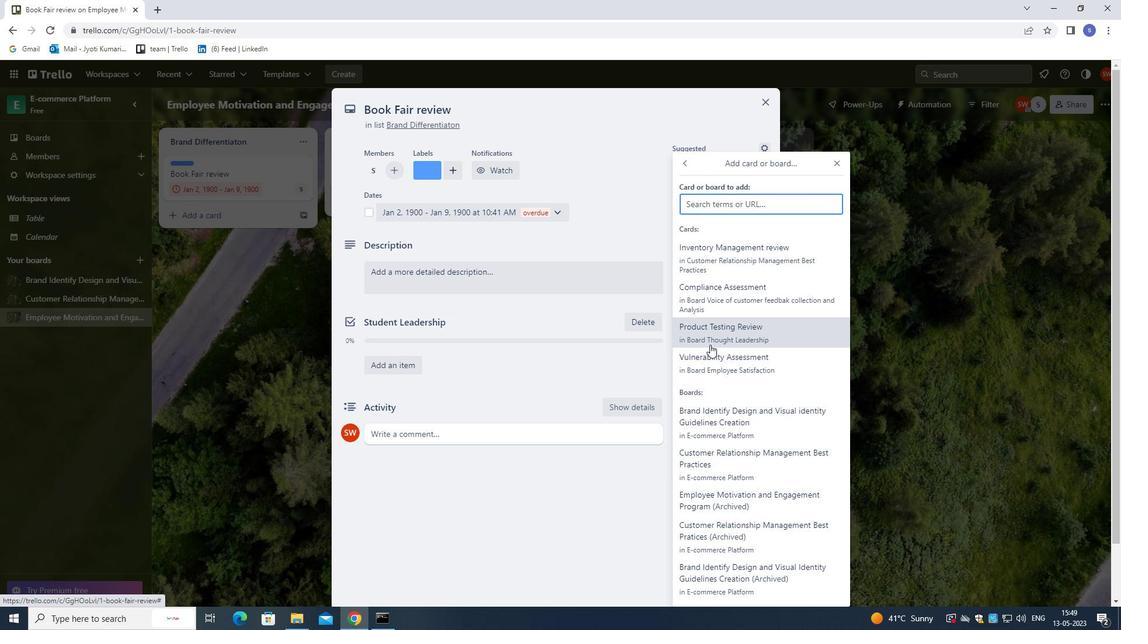 
Action: Mouse moved to (711, 322)
Screenshot: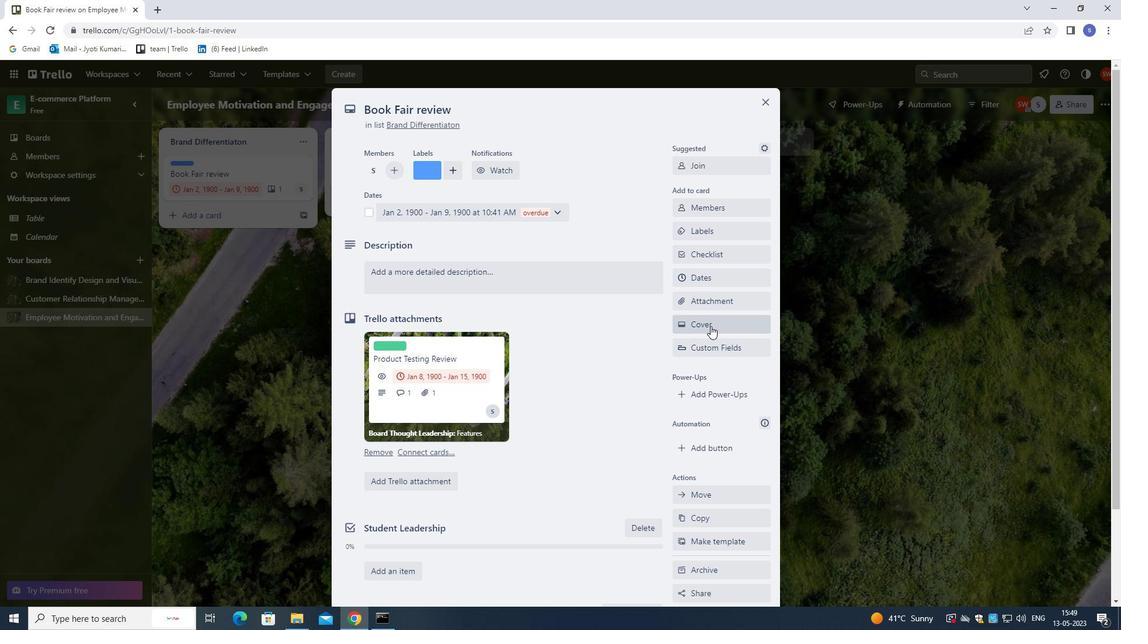 
Action: Mouse pressed left at (711, 322)
Screenshot: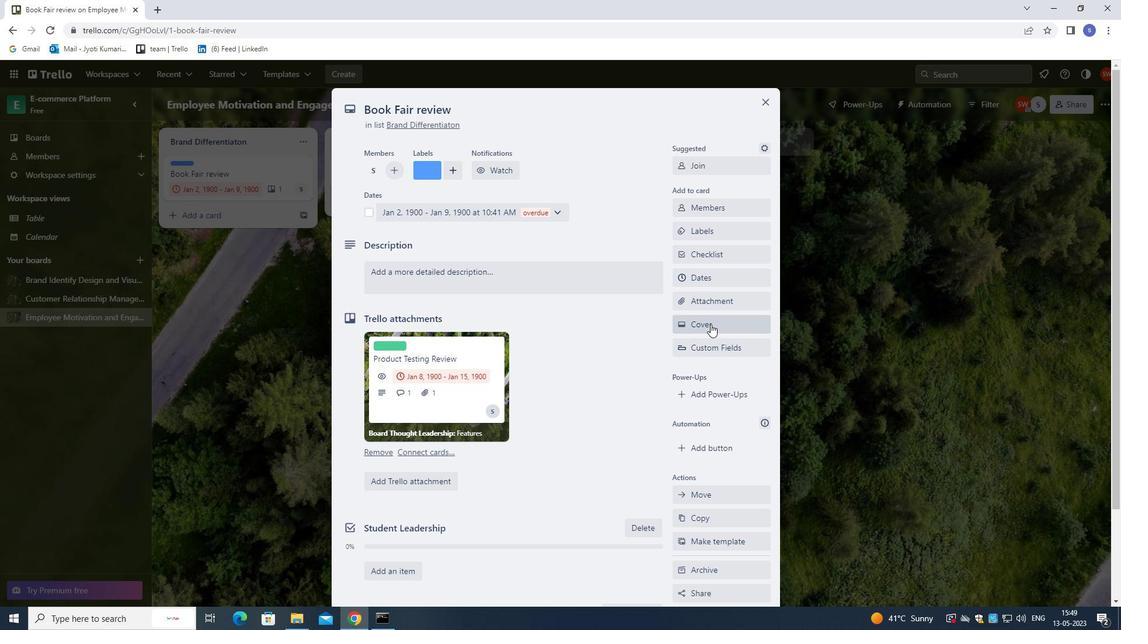 
Action: Mouse moved to (699, 394)
Screenshot: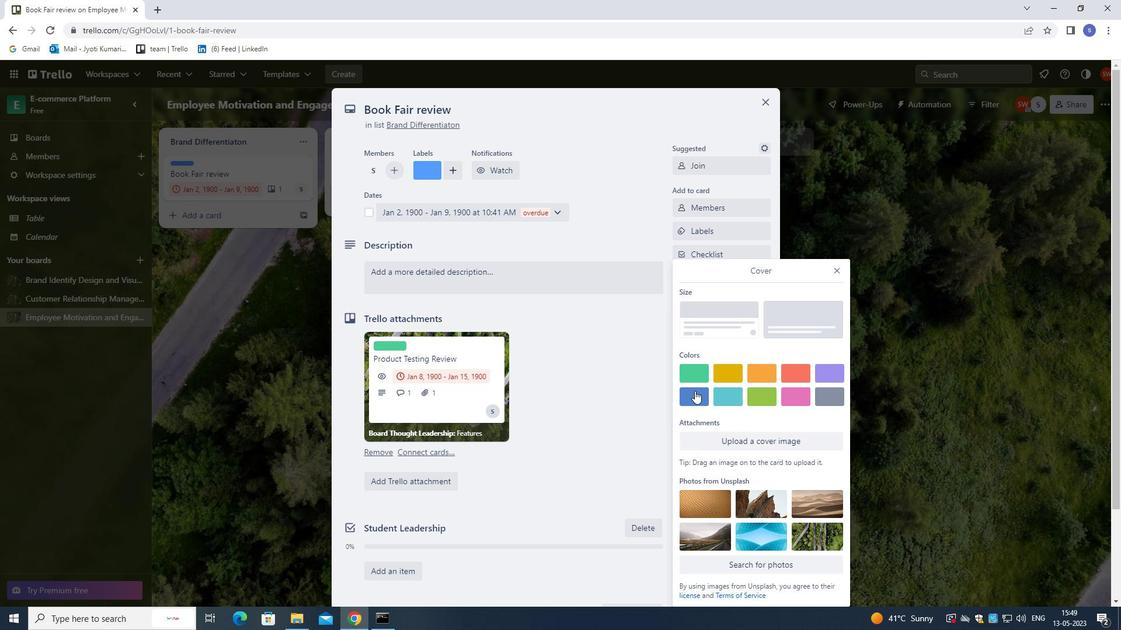 
Action: Mouse pressed left at (699, 394)
Screenshot: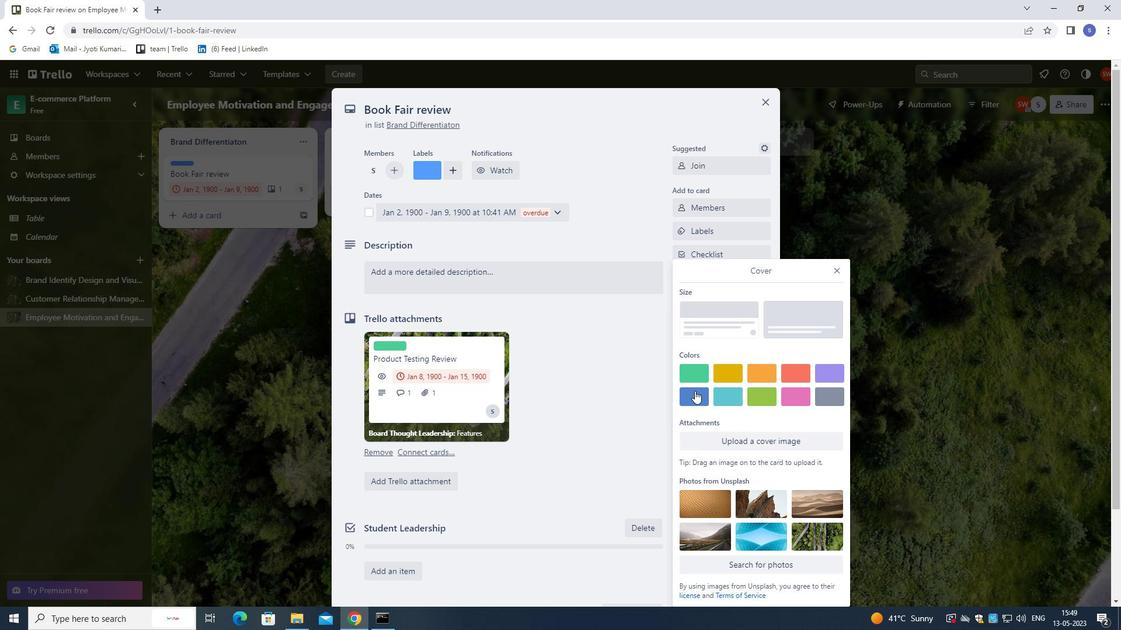 
Action: Mouse moved to (838, 248)
Screenshot: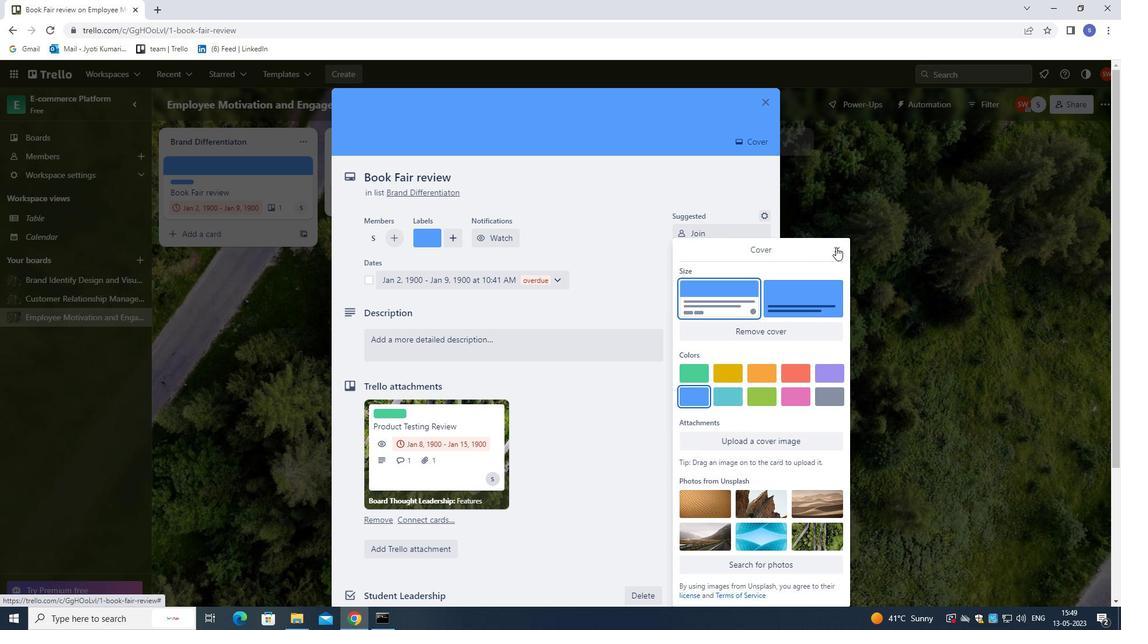 
Action: Mouse pressed left at (838, 248)
Screenshot: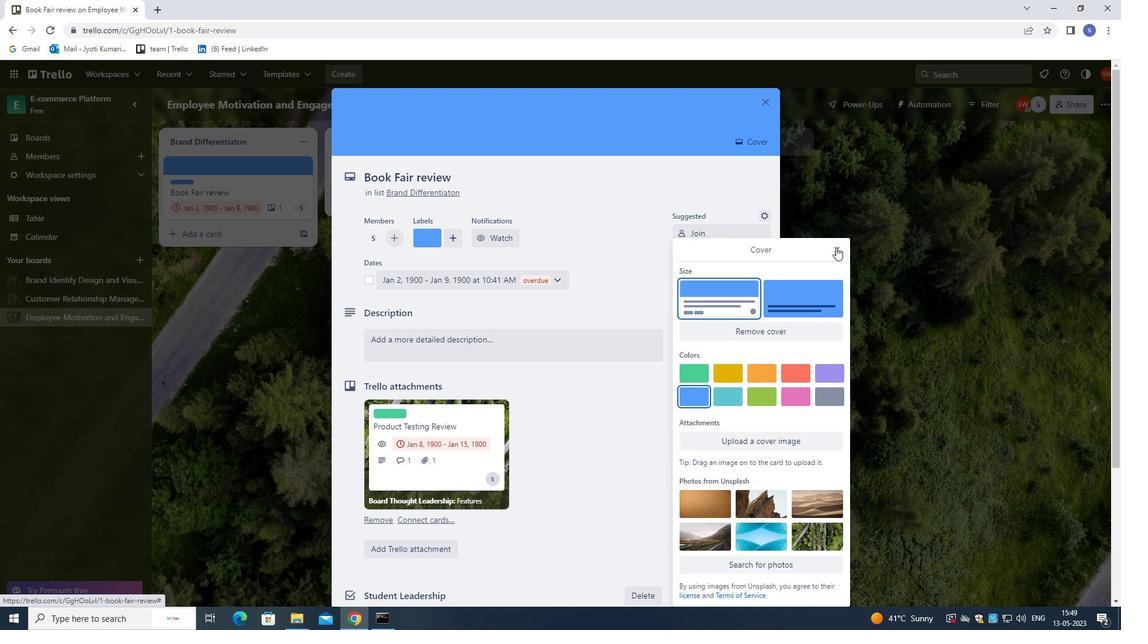 
Action: Mouse moved to (633, 345)
Screenshot: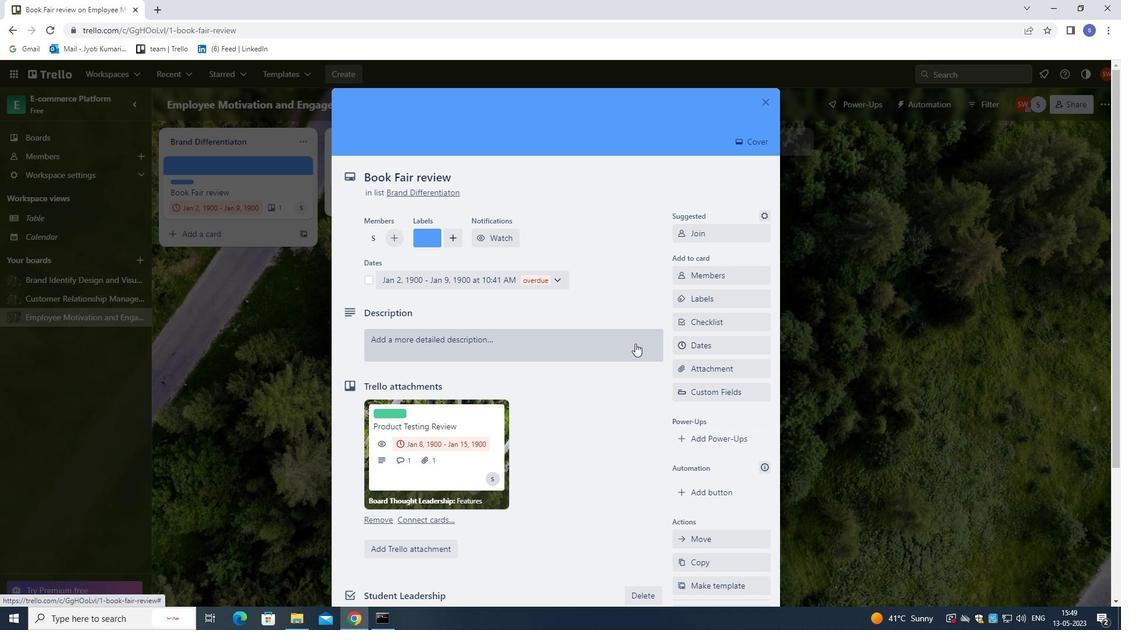 
Action: Mouse pressed left at (633, 345)
Screenshot: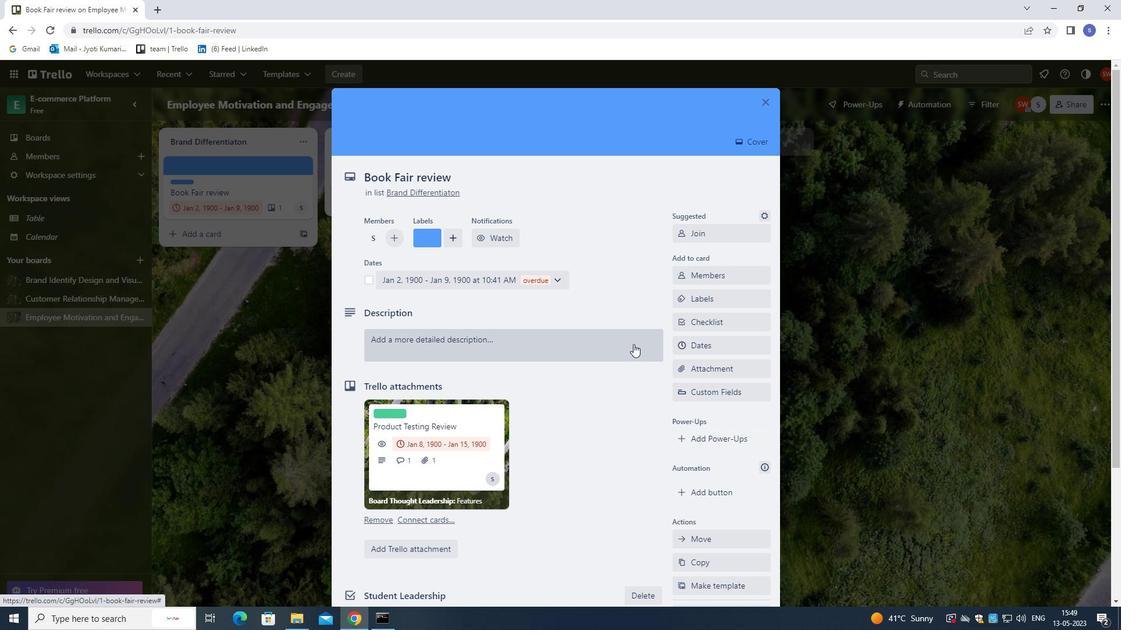 
Action: Mouse moved to (613, 338)
Screenshot: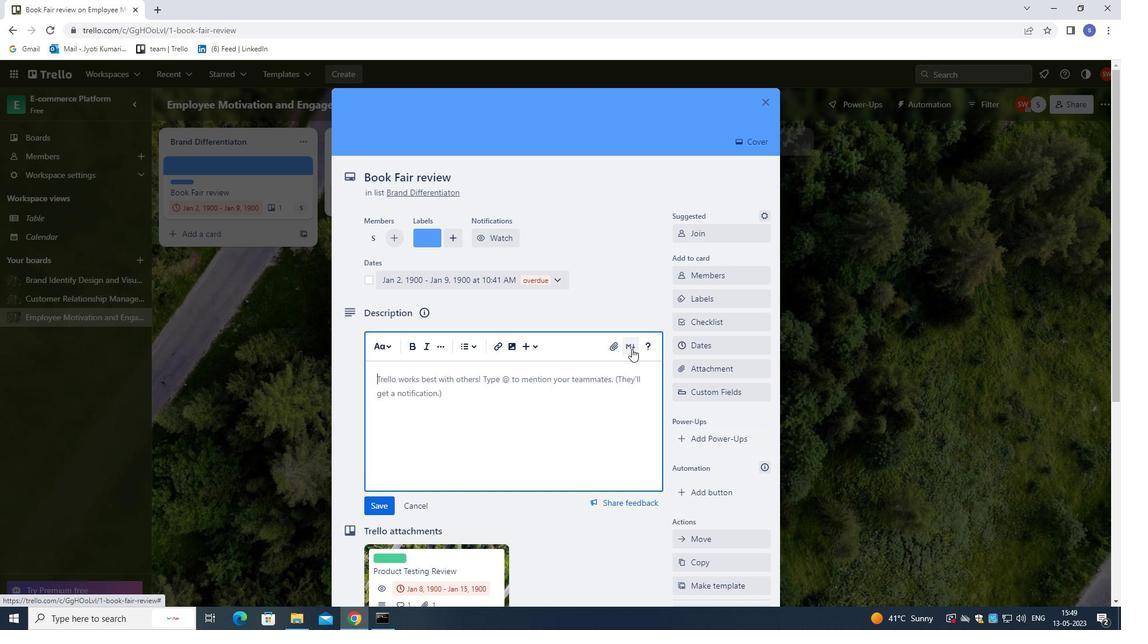 
Action: Key pressed <Key.shift>PLAN<Key.space>AND<Key.space>EXECUTE<Key.space>COMPANY<Key.space>TEAM-BI<Key.backspace>UILDING<Key.space>CONFERENCE<Key.space>WITH<Key.space>GUESTSPEAKERS<Key.left><Key.left><Key.left><Key.left><Key.left><Key.left><Key.left><Key.left><Key.space><Key.right><Key.right><Key.right><Key.right><Key.right><Key.right><Key.right><Key.right><Key.right><Key.right><Key.right><Key.right><Key.right><Key.right><Key.right><Key.right><Key.space>ON<Key.space>CUSTOMER<Key.space>SERVICE.
Screenshot: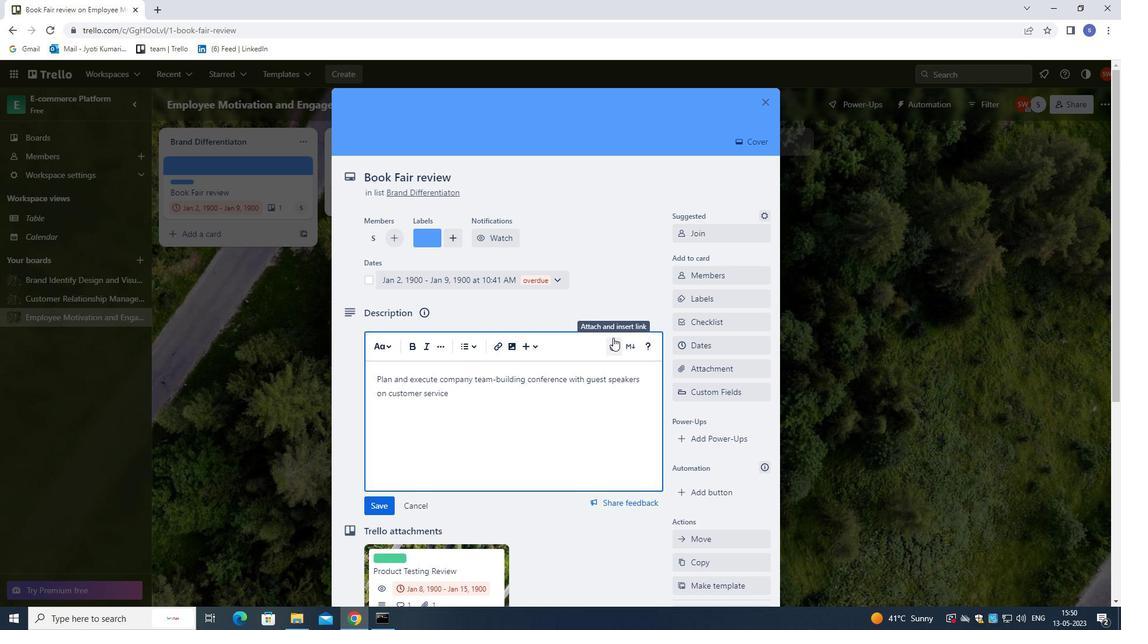 
Action: Mouse moved to (538, 449)
Screenshot: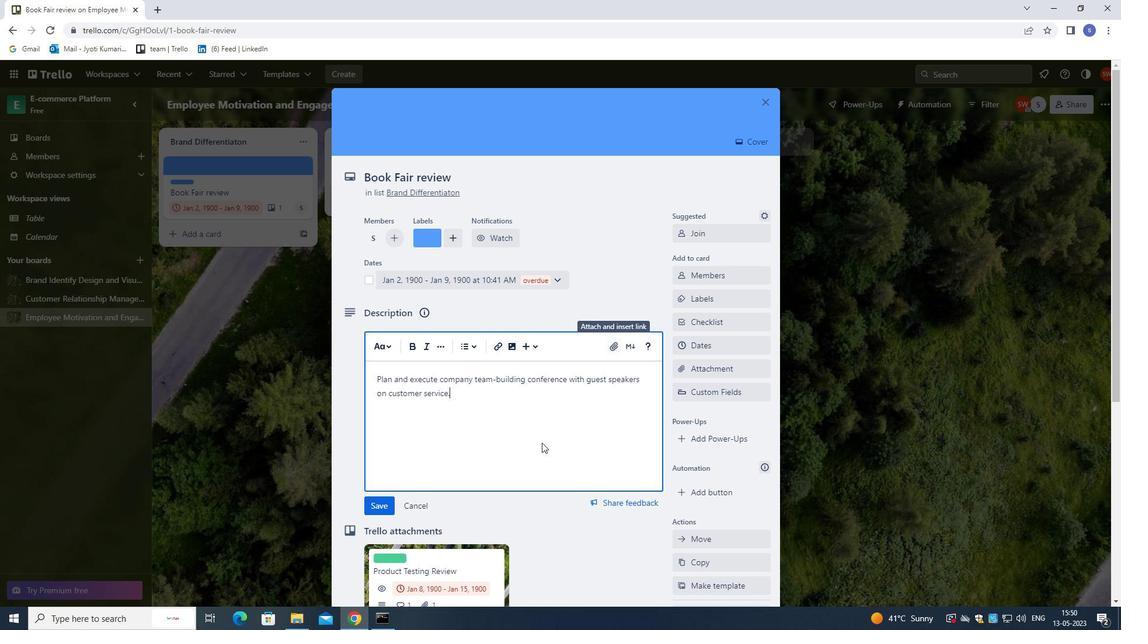 
Action: Mouse scrolled (538, 448) with delta (0, 0)
Screenshot: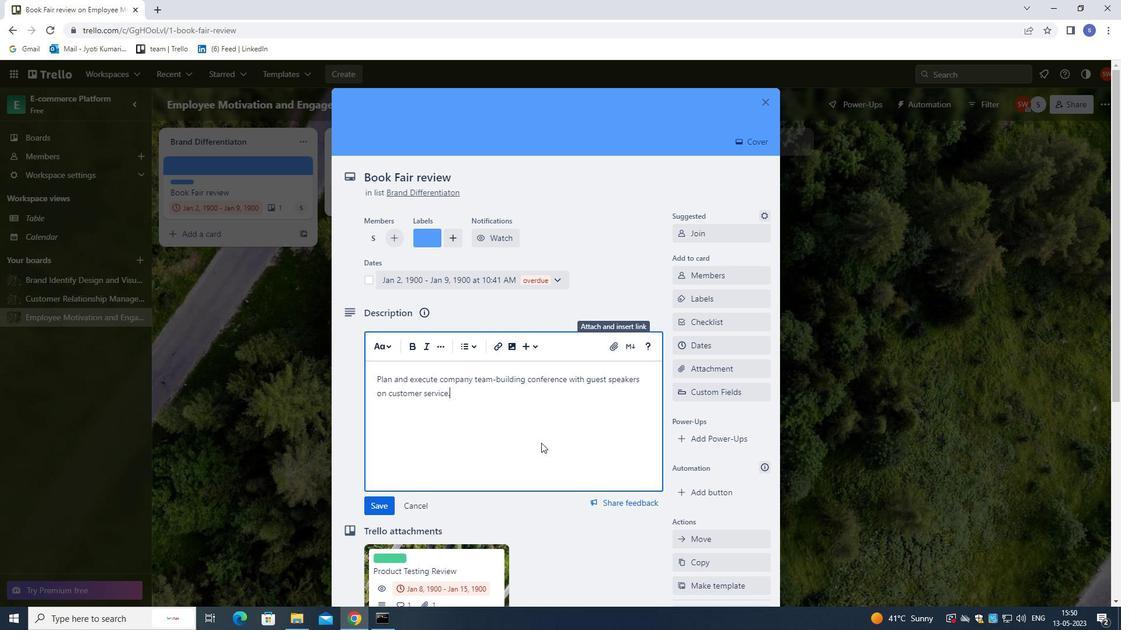 
Action: Mouse moved to (538, 449)
Screenshot: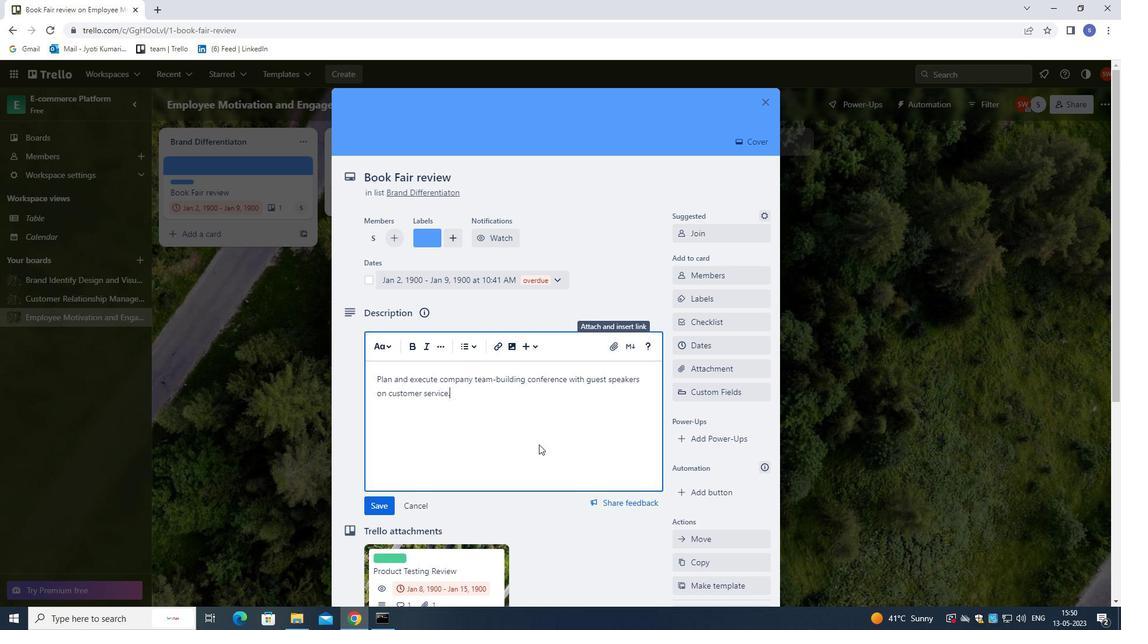 
Action: Mouse scrolled (538, 449) with delta (0, 0)
Screenshot: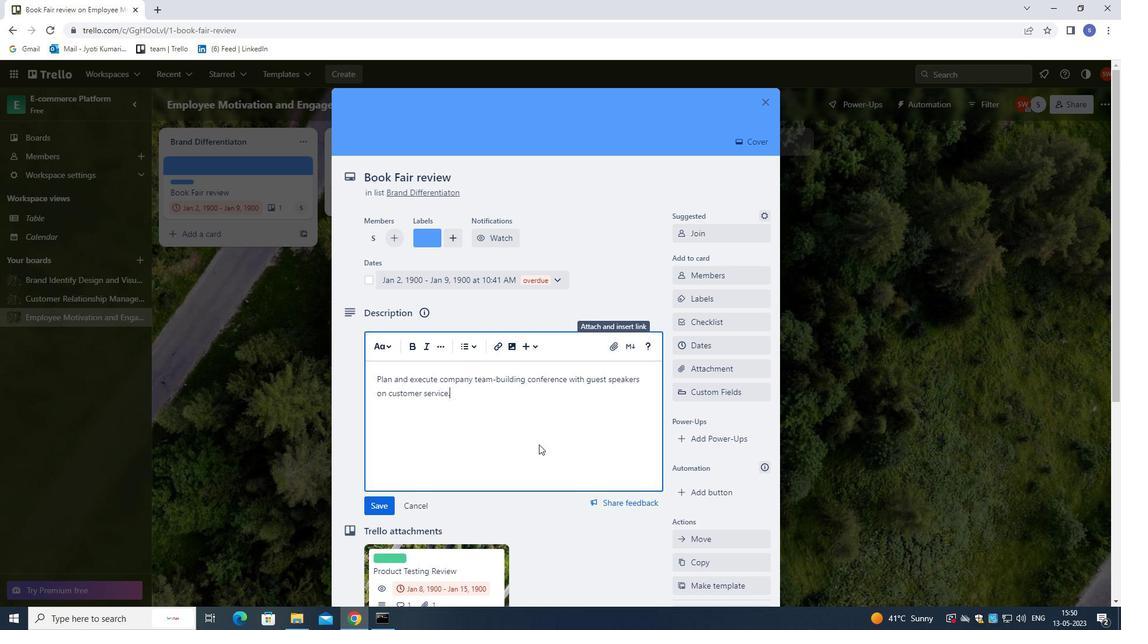 
Action: Mouse moved to (538, 450)
Screenshot: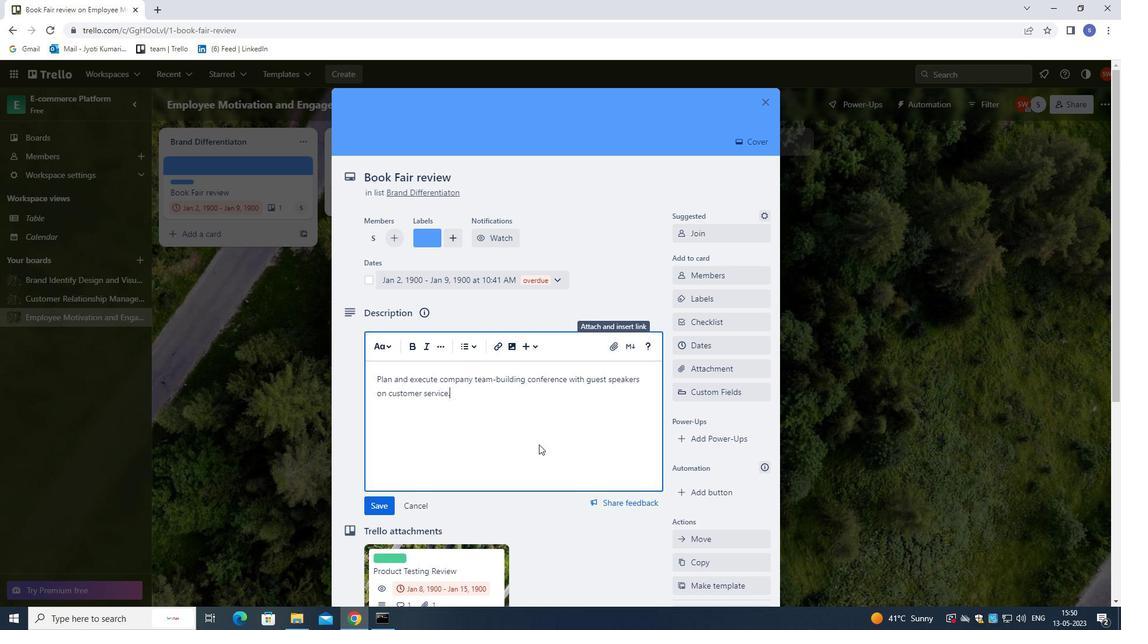 
Action: Mouse scrolled (538, 449) with delta (0, 0)
Screenshot: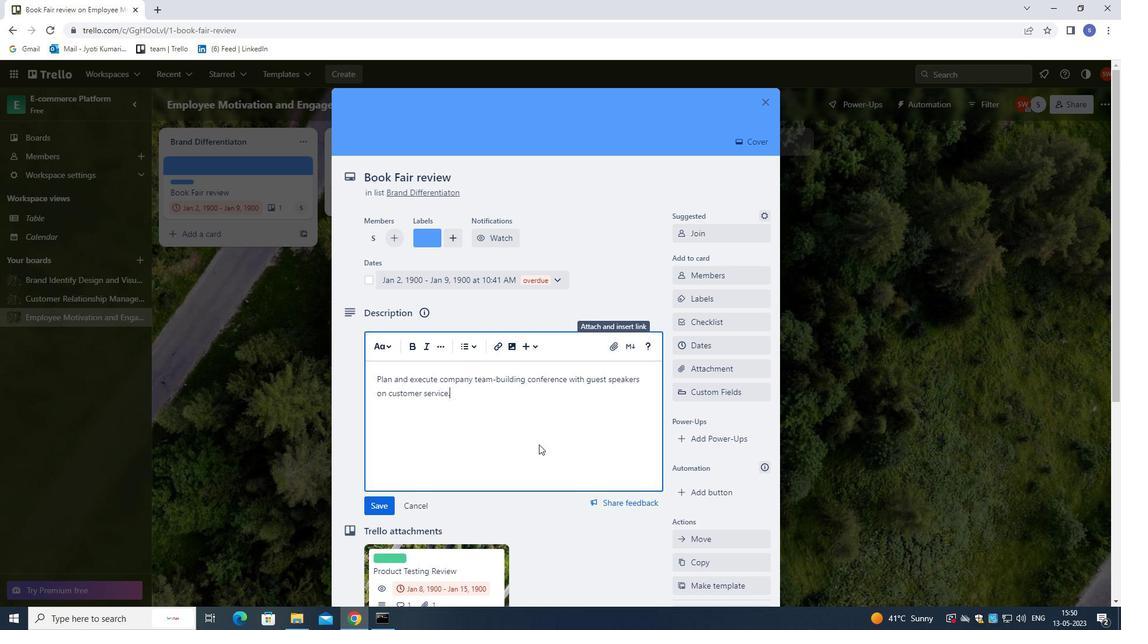 
Action: Mouse moved to (538, 452)
Screenshot: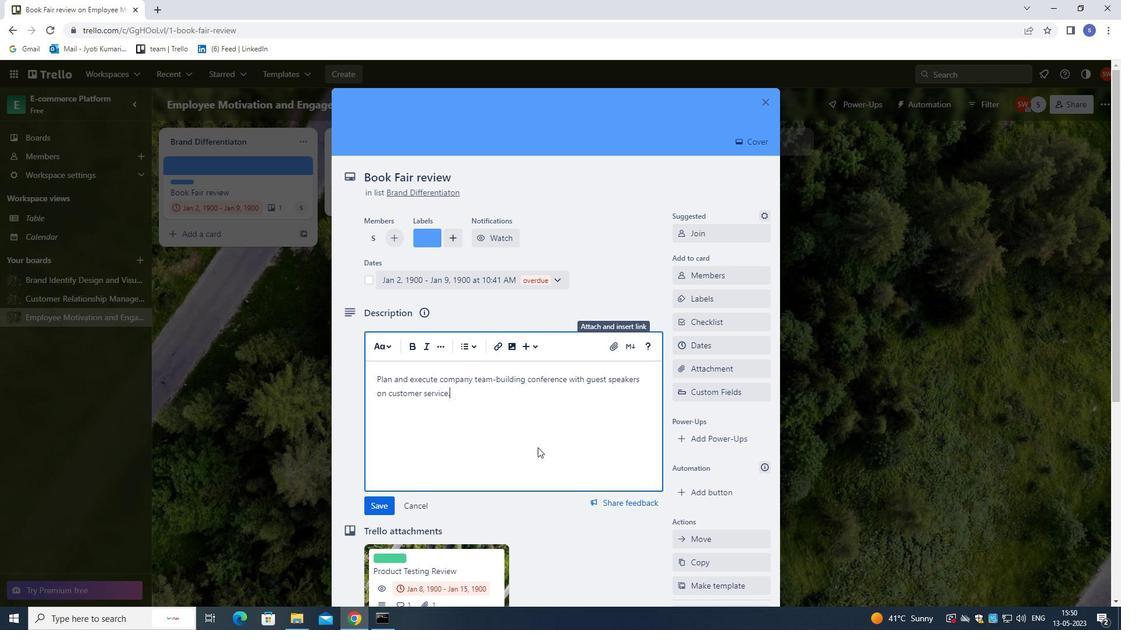 
Action: Mouse scrolled (538, 452) with delta (0, 0)
Screenshot: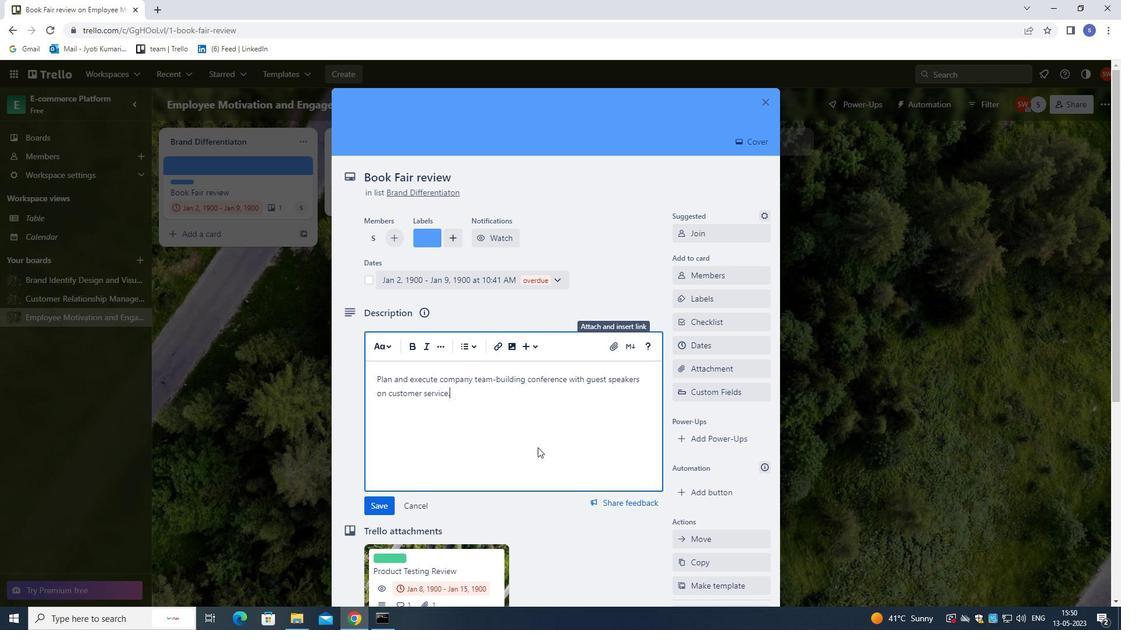 
Action: Mouse moved to (538, 454)
Screenshot: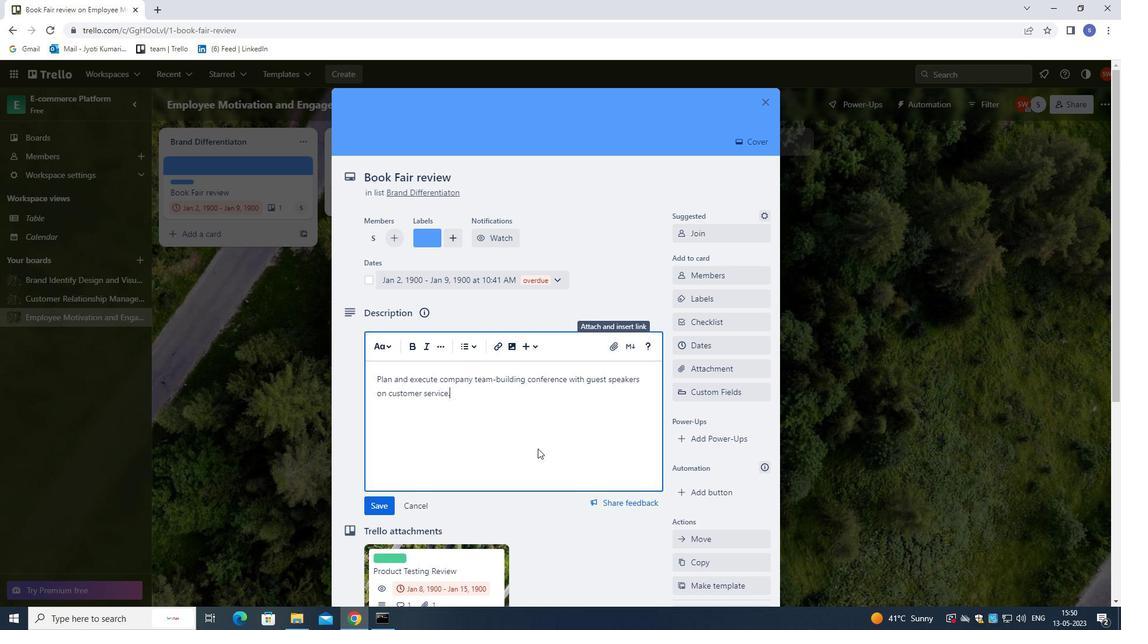
Action: Mouse scrolled (538, 453) with delta (0, 0)
Screenshot: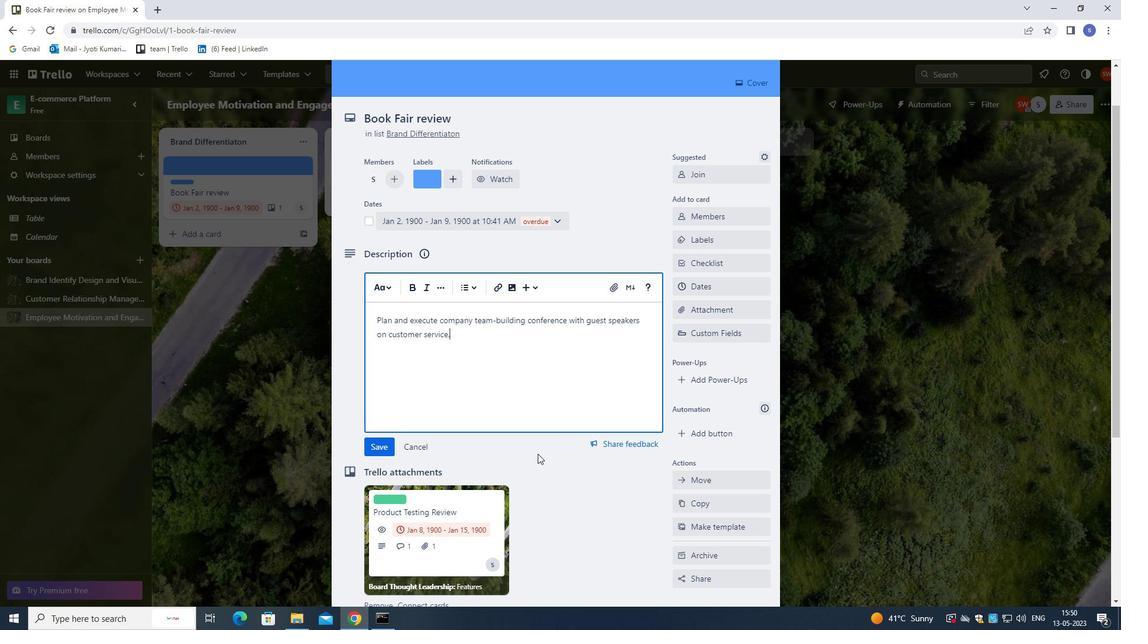 
Action: Mouse scrolled (538, 453) with delta (0, 0)
Screenshot: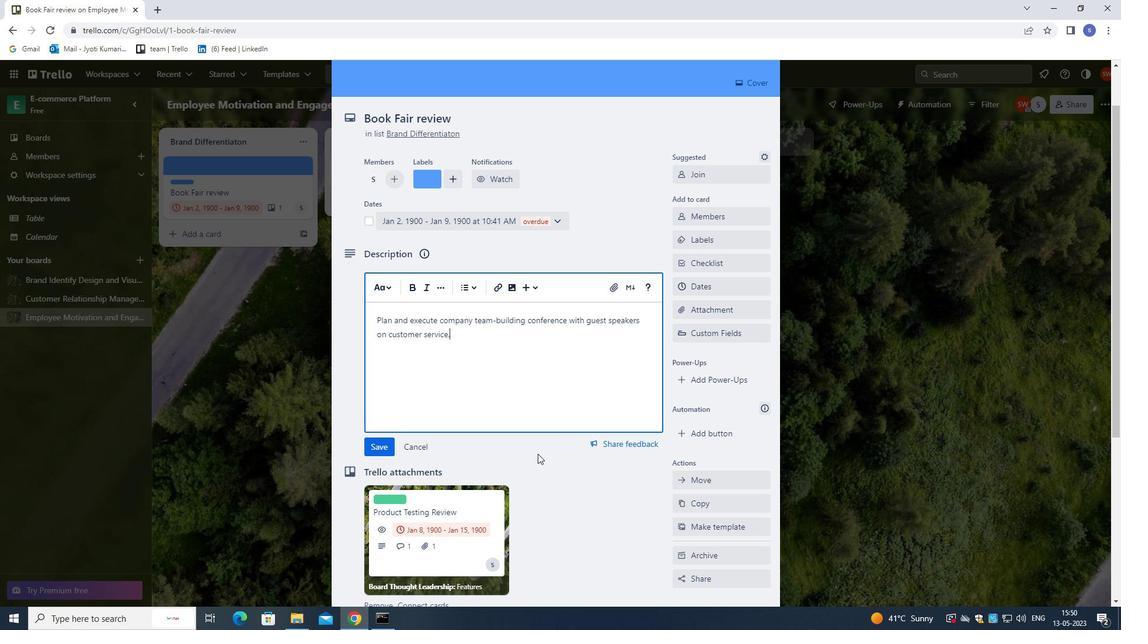 
Action: Mouse moved to (537, 456)
Screenshot: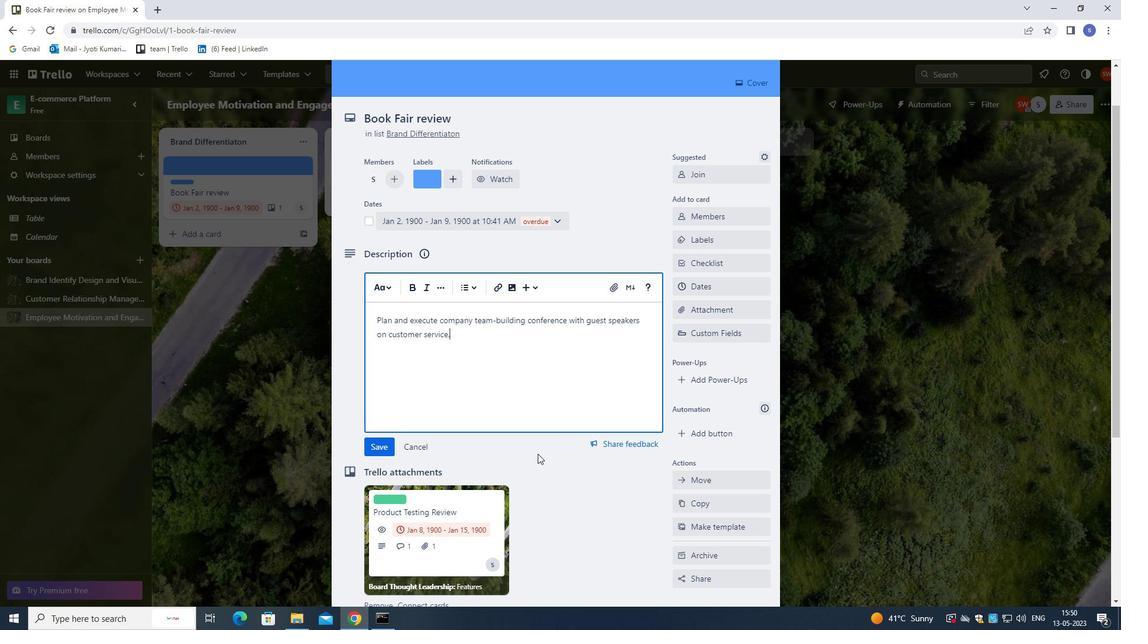 
Action: Mouse scrolled (537, 455) with delta (0, 0)
Screenshot: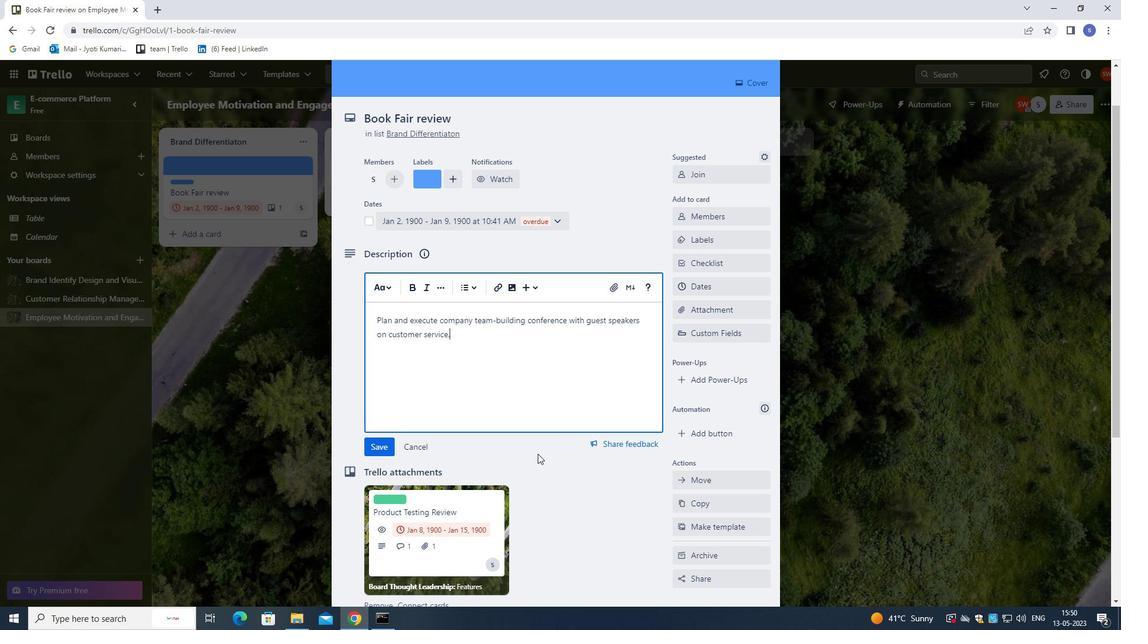 
Action: Mouse moved to (525, 532)
Screenshot: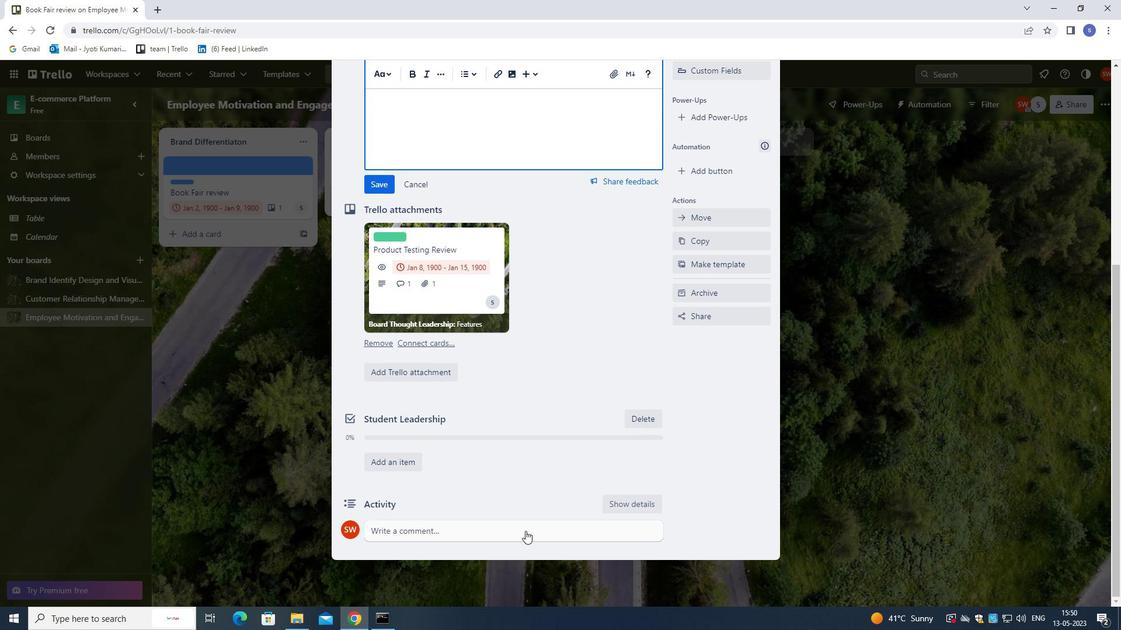
Action: Mouse pressed left at (525, 532)
Screenshot: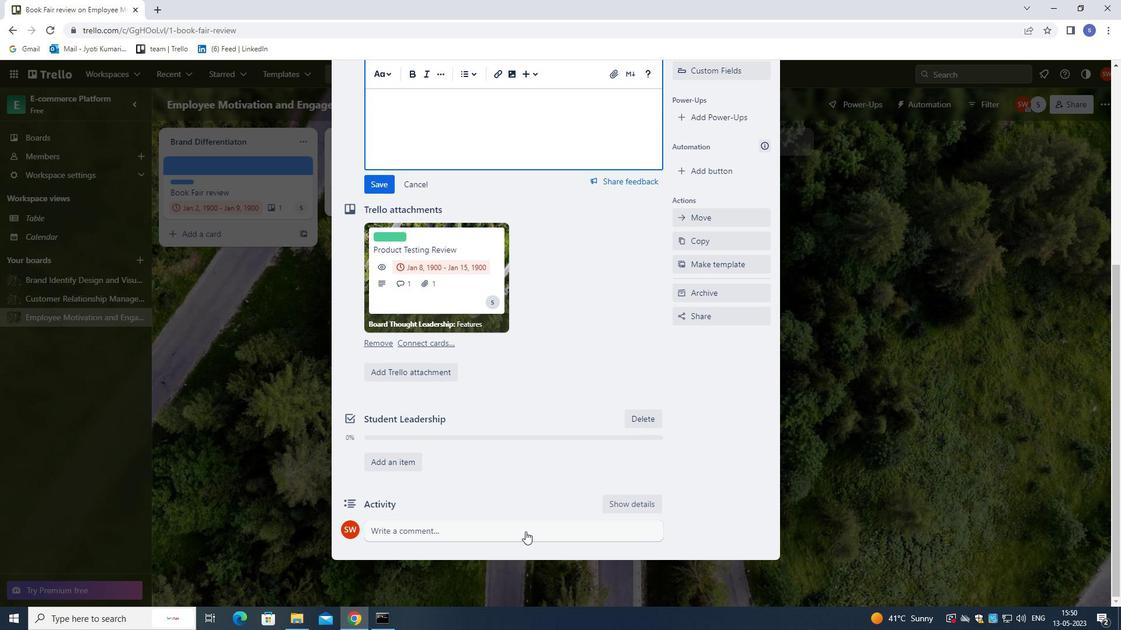 
Action: Mouse moved to (518, 569)
Screenshot: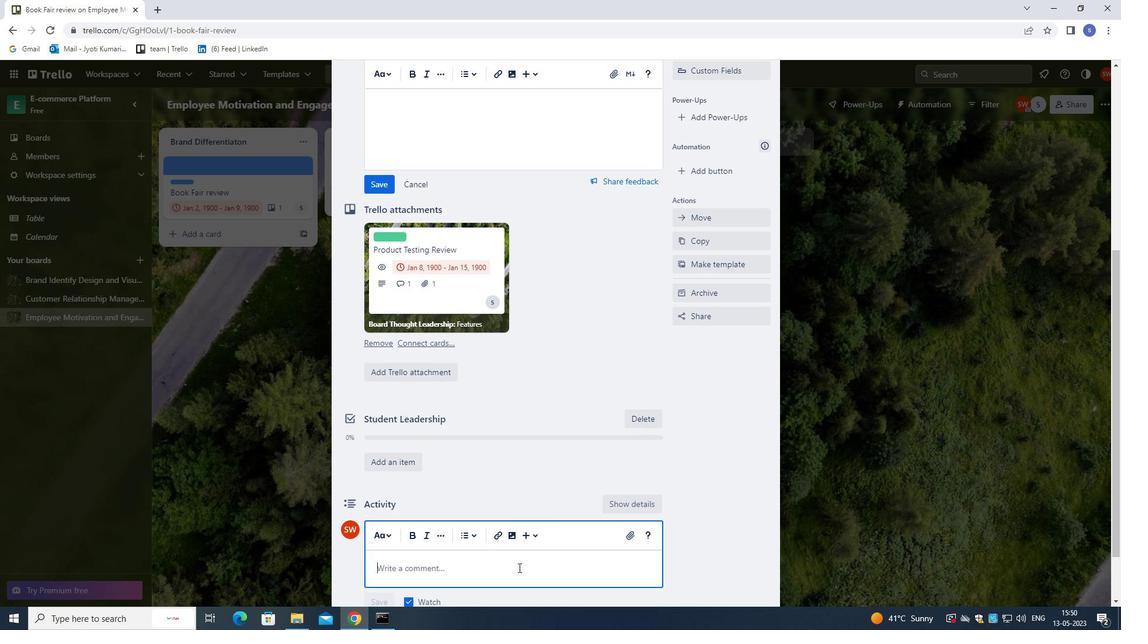 
Action: Key pressed <Key.shift><Key.shift><Key.shift><Key.shift>WE<Key.space>SHOULD<Key.space>APPROACH<Key.space>THIS<Key.space>TASK<Key.space>AS<Key.space>AN<Key.space>OPPORTUNITY<Key.space>TO<Key.space>LEARN<Key.space>AND<Key.space>GROW<Key.space>,<Key.space>BY<Key.space>EXPLORING<Key.space>NEW<Key.space>IDEAS<Key.space>AND<Key.space>METHODS.
Screenshot: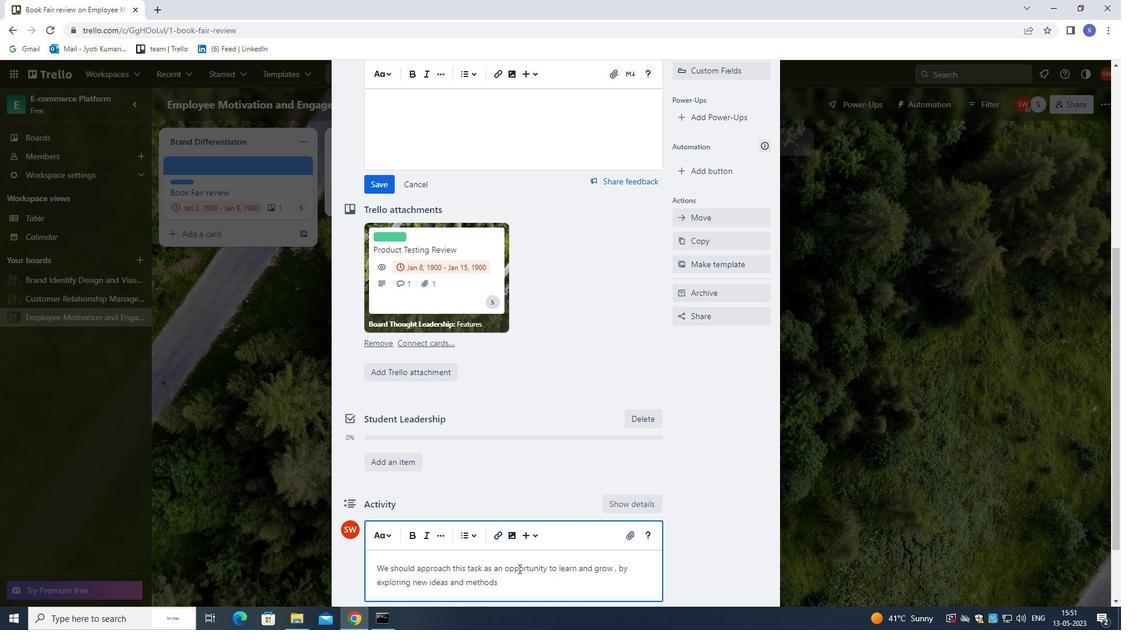 
Action: Mouse moved to (383, 186)
Screenshot: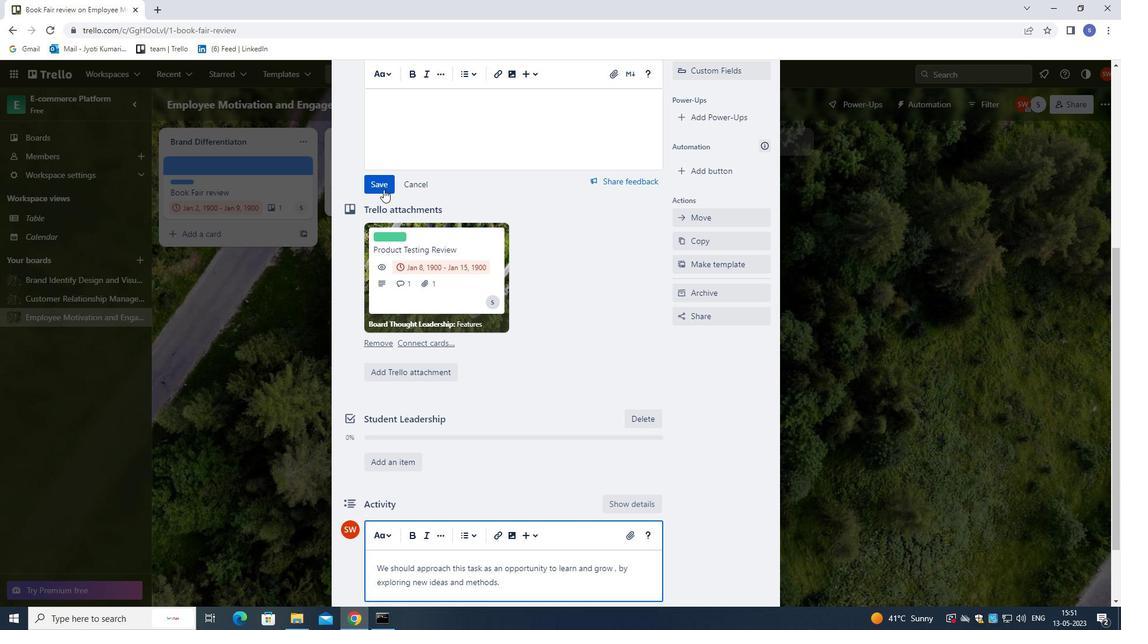 
Action: Mouse pressed left at (383, 186)
Screenshot: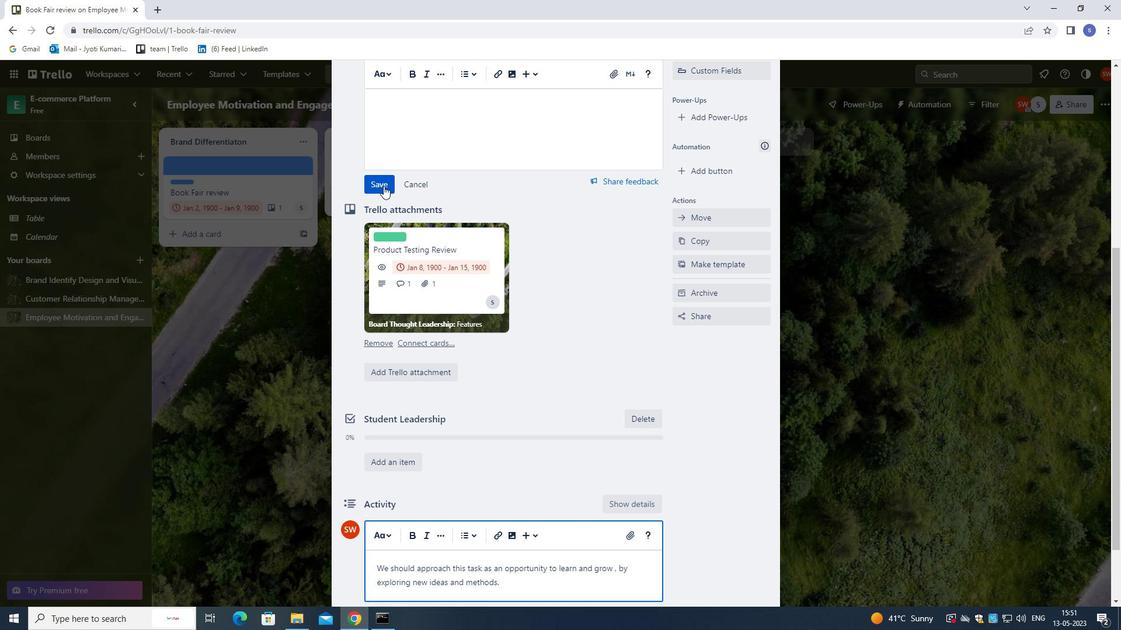 
Action: Mouse moved to (401, 485)
Screenshot: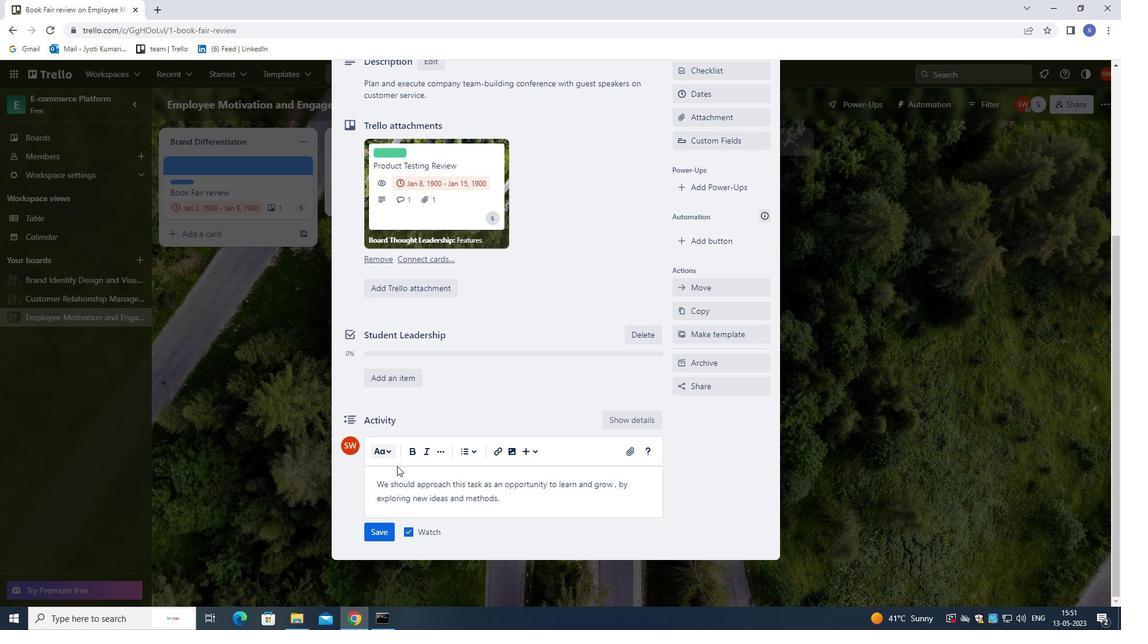 
Action: Mouse scrolled (401, 484) with delta (0, 0)
Screenshot: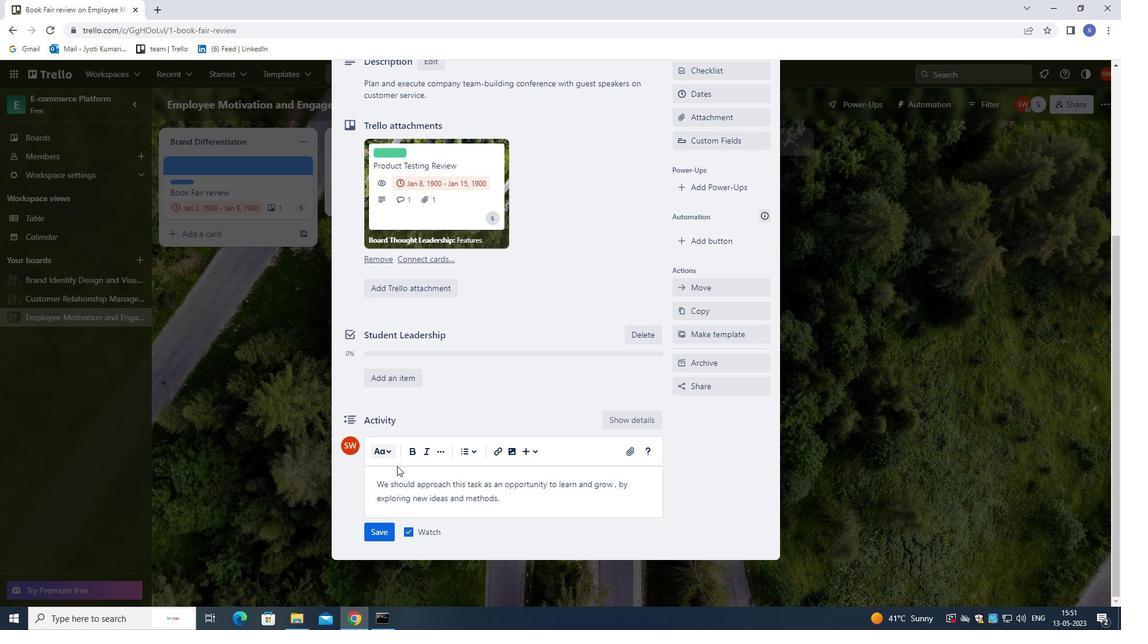 
Action: Mouse moved to (401, 487)
Screenshot: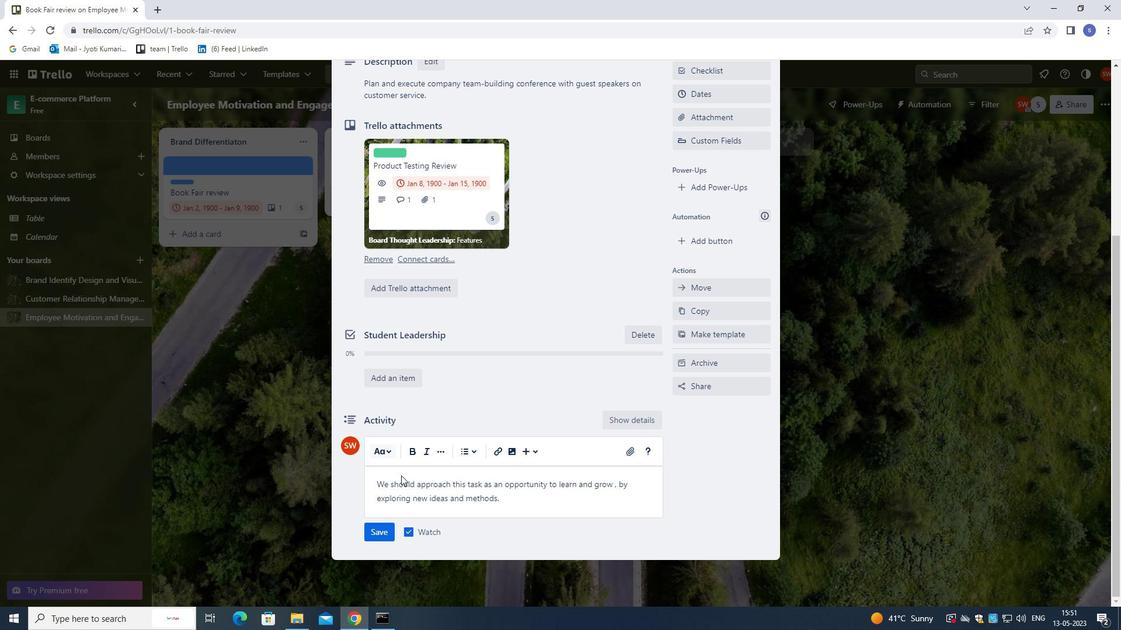 
Action: Mouse scrolled (401, 486) with delta (0, 0)
Screenshot: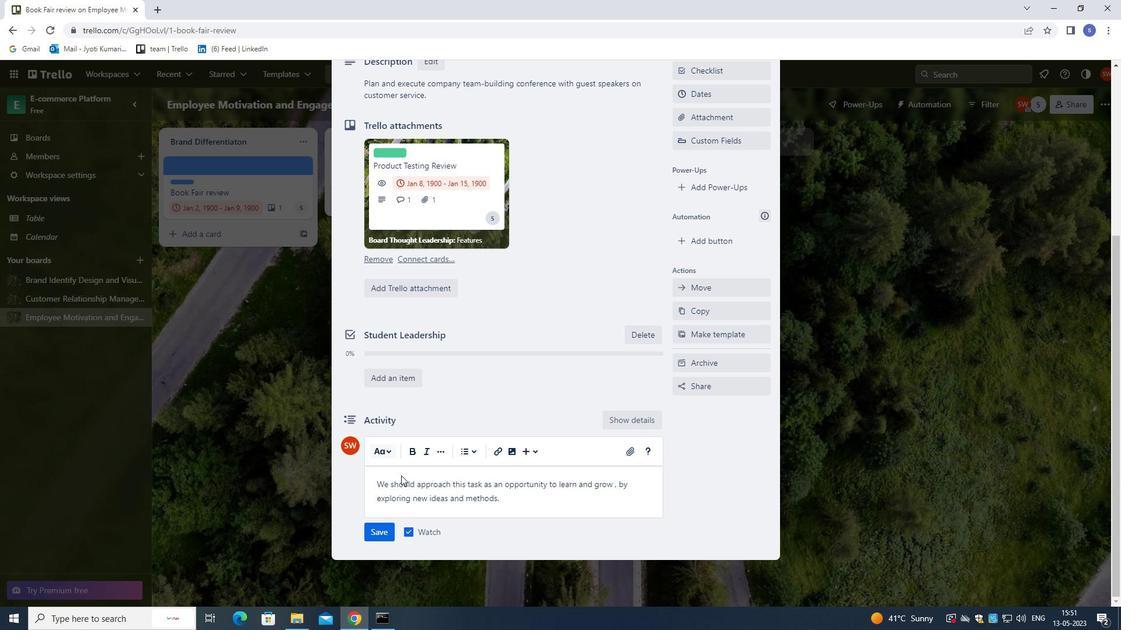 
Action: Mouse moved to (401, 487)
Screenshot: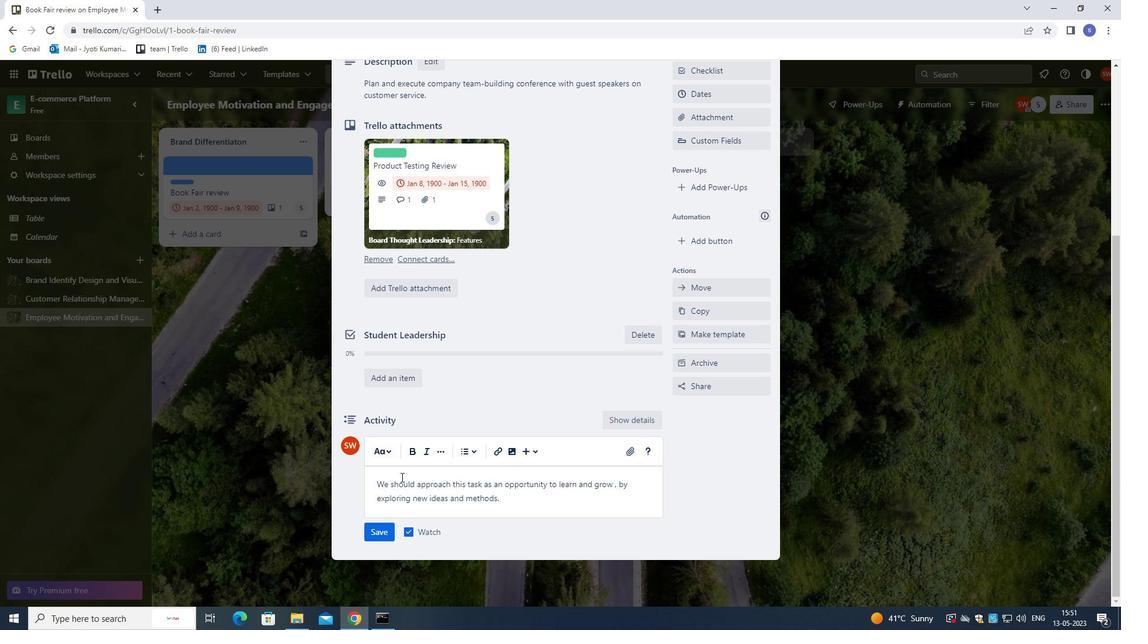 
Action: Mouse scrolled (401, 487) with delta (0, 0)
Screenshot: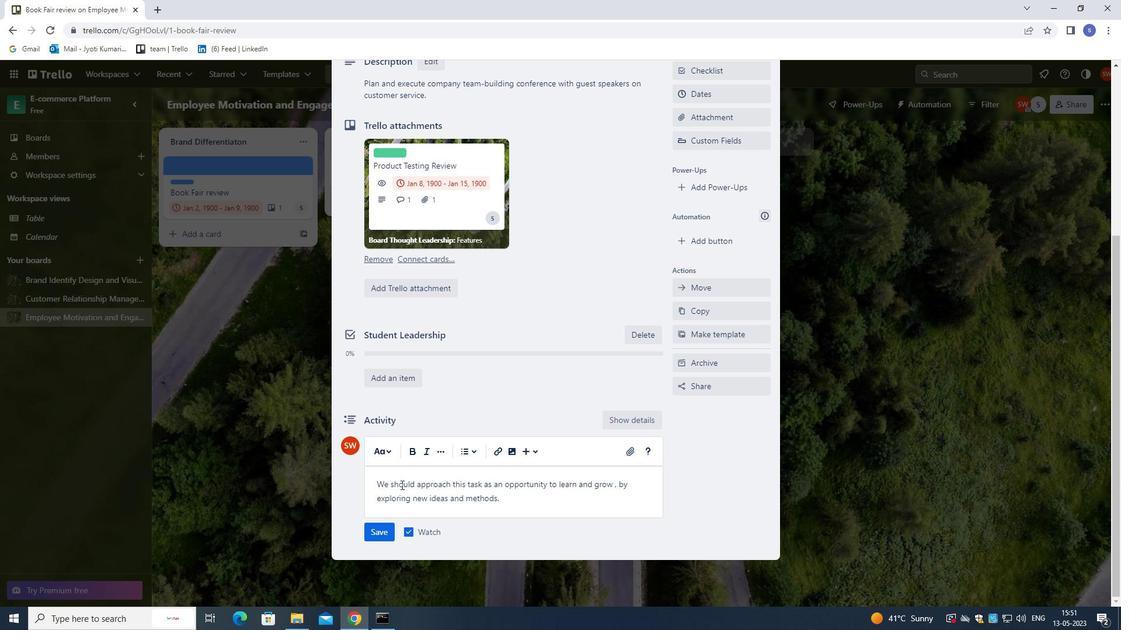 
Action: Mouse moved to (375, 530)
Screenshot: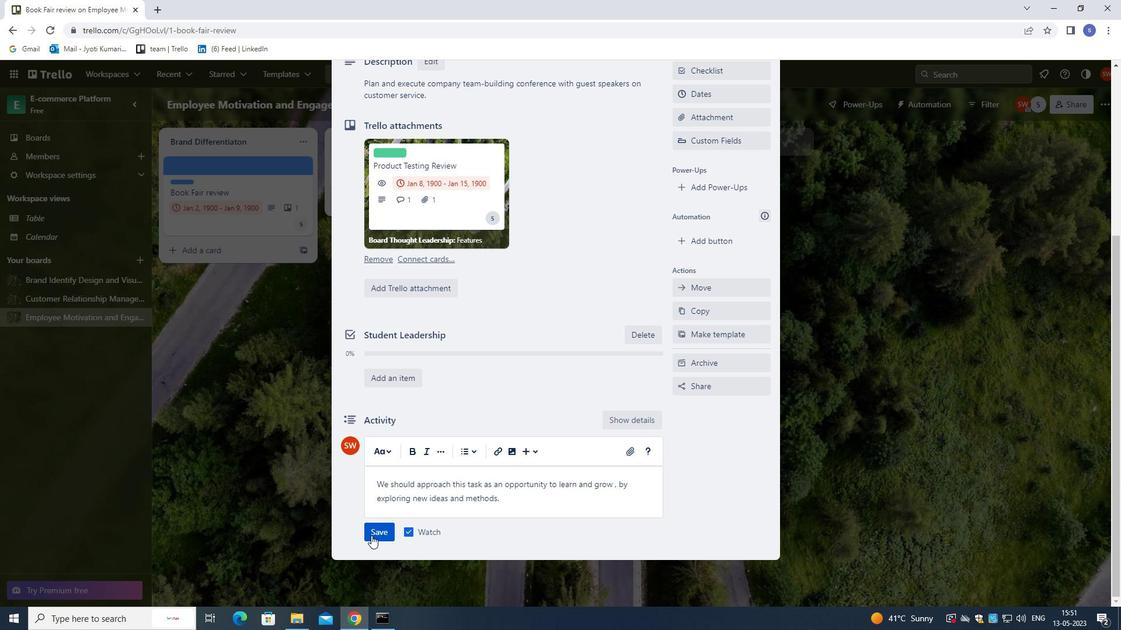 
Action: Mouse pressed left at (375, 530)
Screenshot: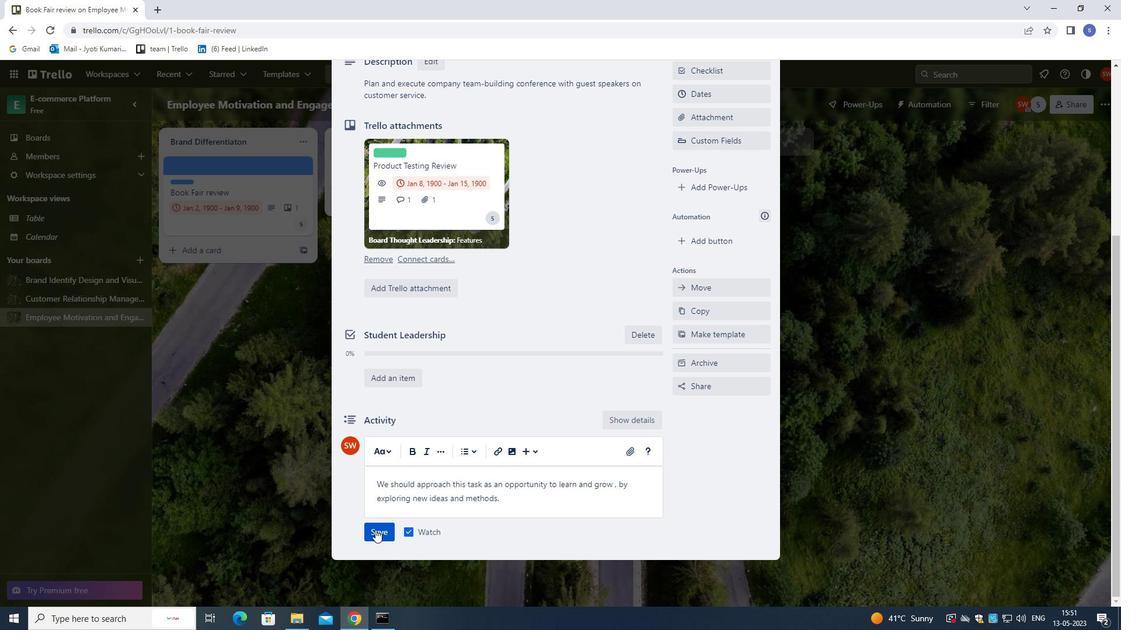 
Action: Mouse moved to (384, 516)
Screenshot: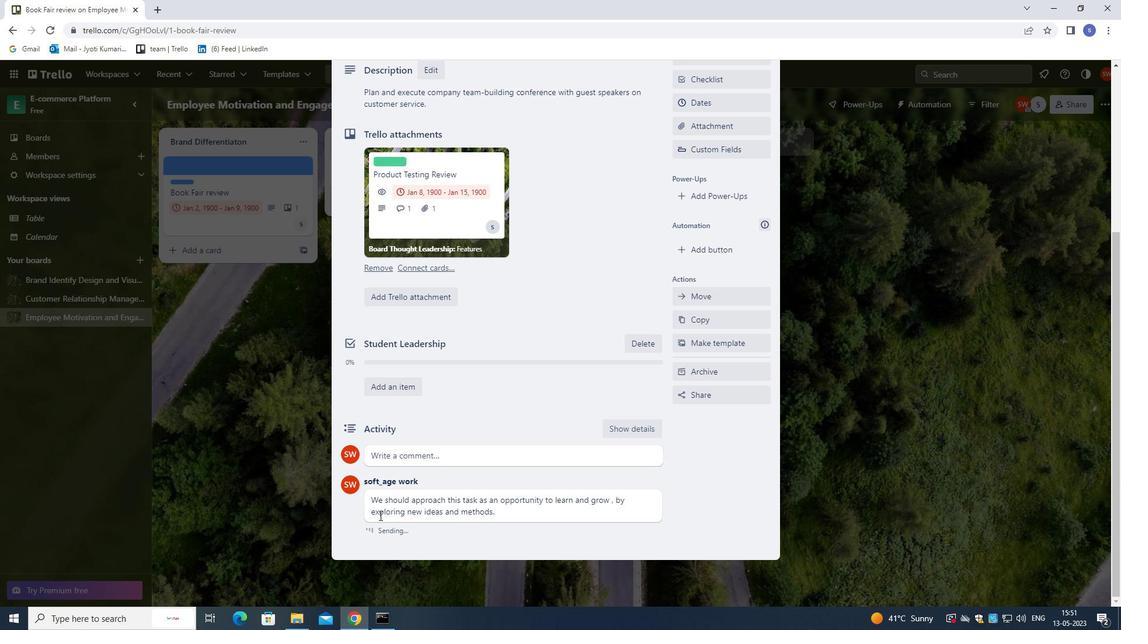 
Action: Mouse scrolled (384, 517) with delta (0, 0)
Screenshot: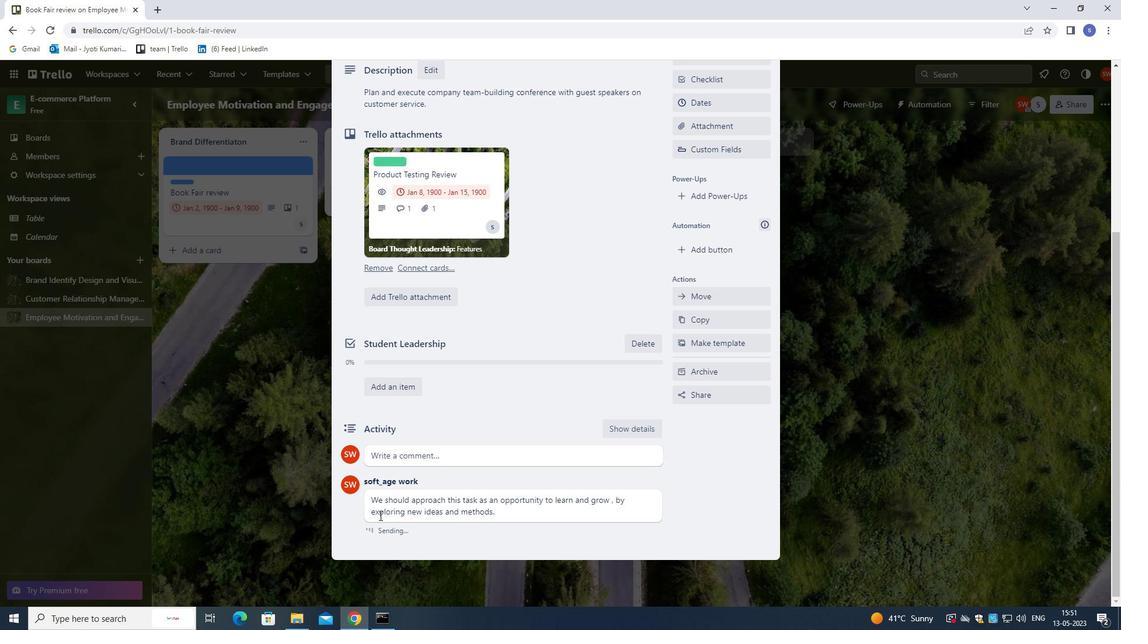 
Action: Mouse moved to (388, 514)
Screenshot: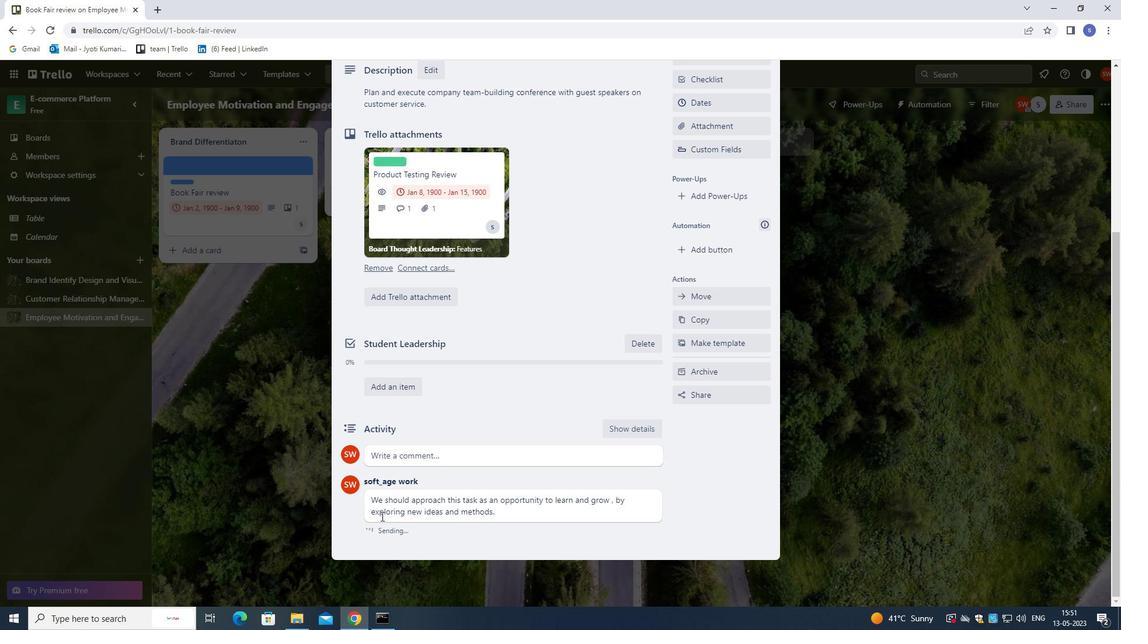 
Action: Mouse scrolled (388, 514) with delta (0, 0)
Screenshot: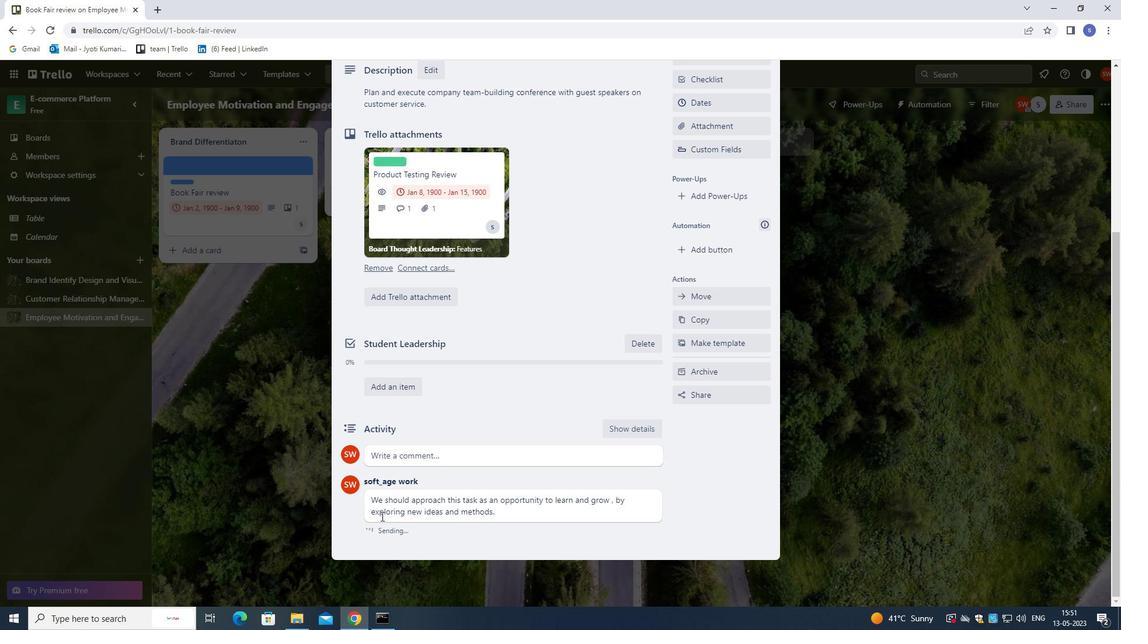 
Action: Mouse moved to (389, 512)
Screenshot: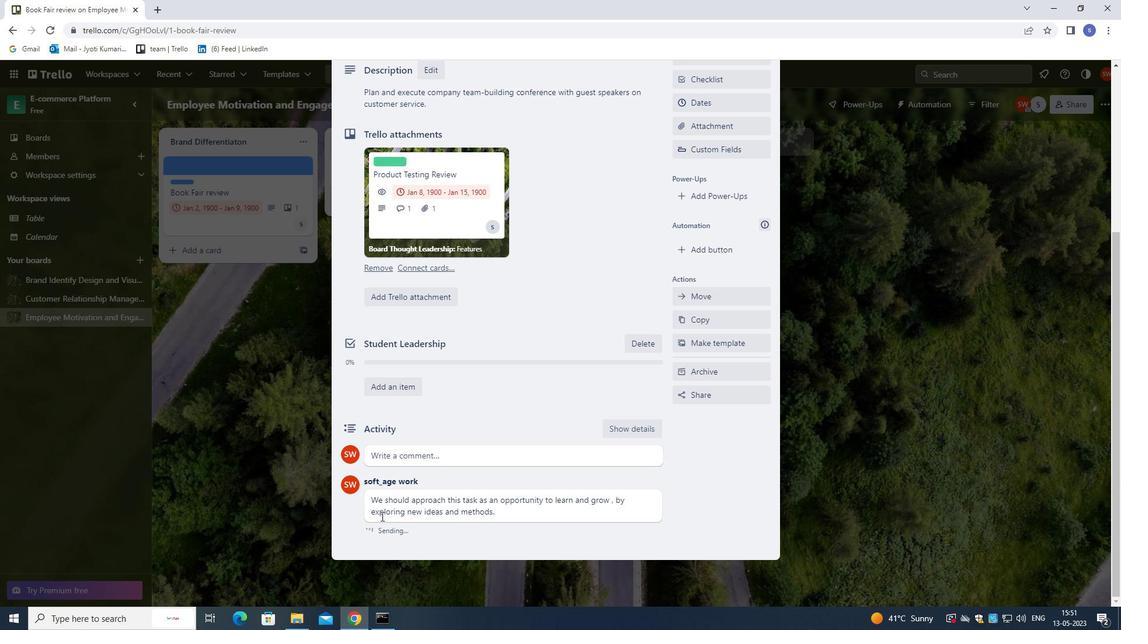
Action: Mouse scrolled (389, 513) with delta (0, 0)
Screenshot: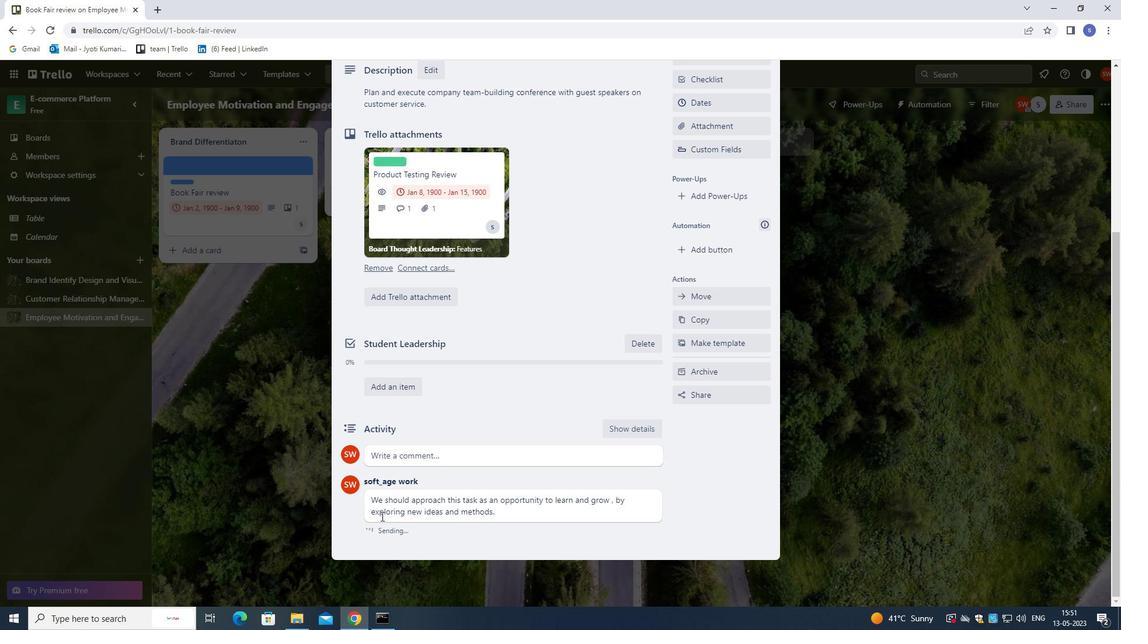 
Action: Mouse scrolled (389, 513) with delta (0, 0)
Screenshot: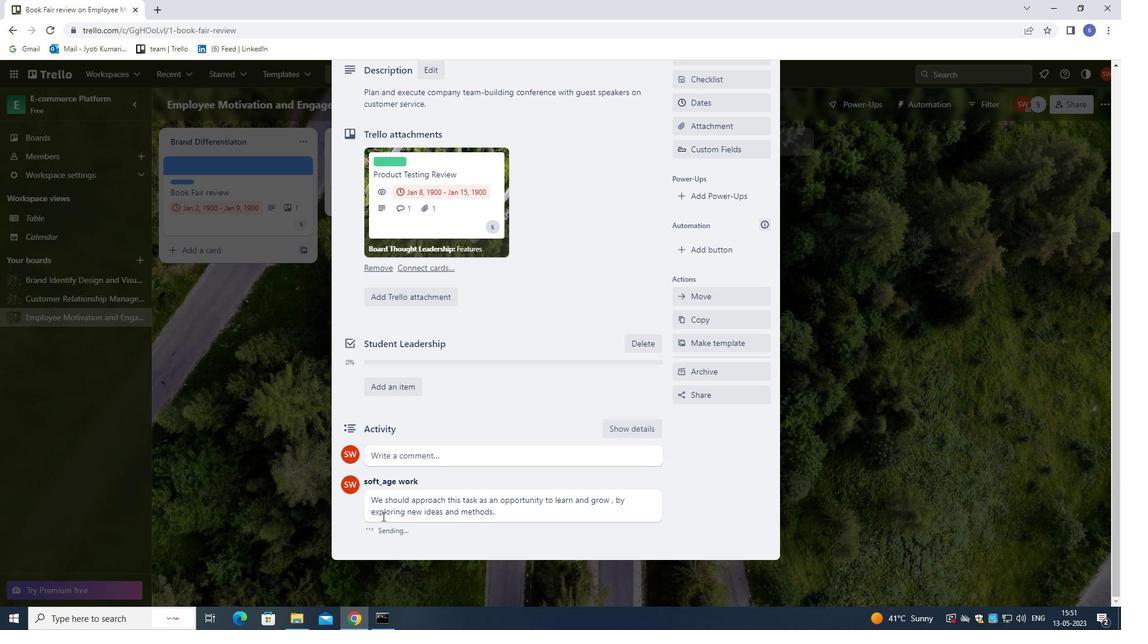 
Action: Mouse moved to (399, 505)
Screenshot: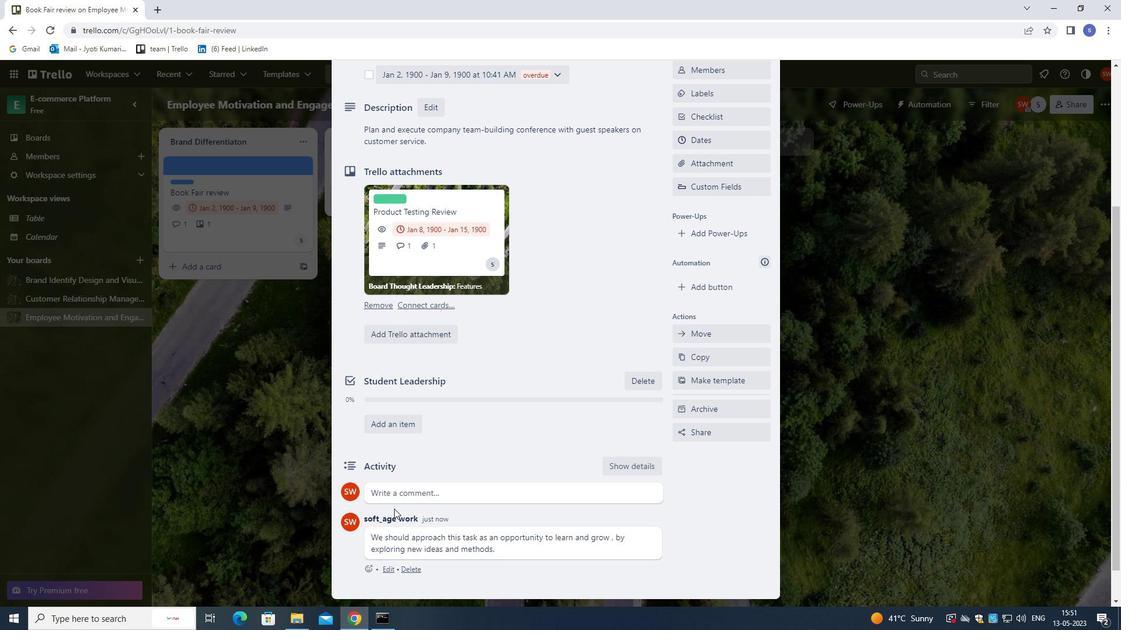 
Action: Mouse scrolled (399, 505) with delta (0, 0)
Screenshot: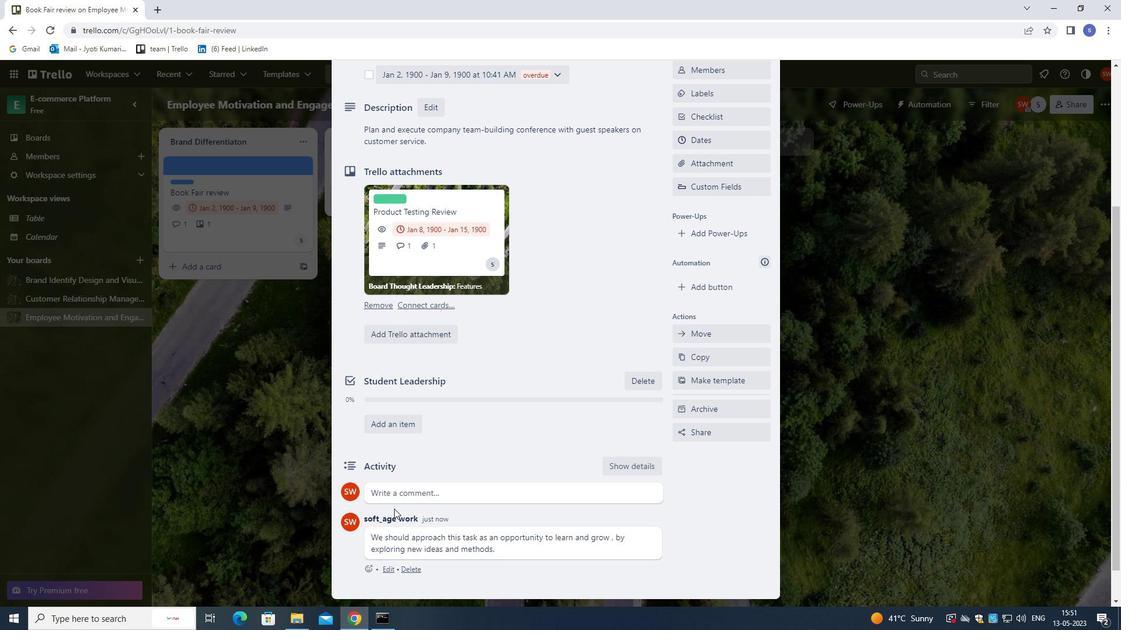 
Action: Mouse moved to (401, 500)
Screenshot: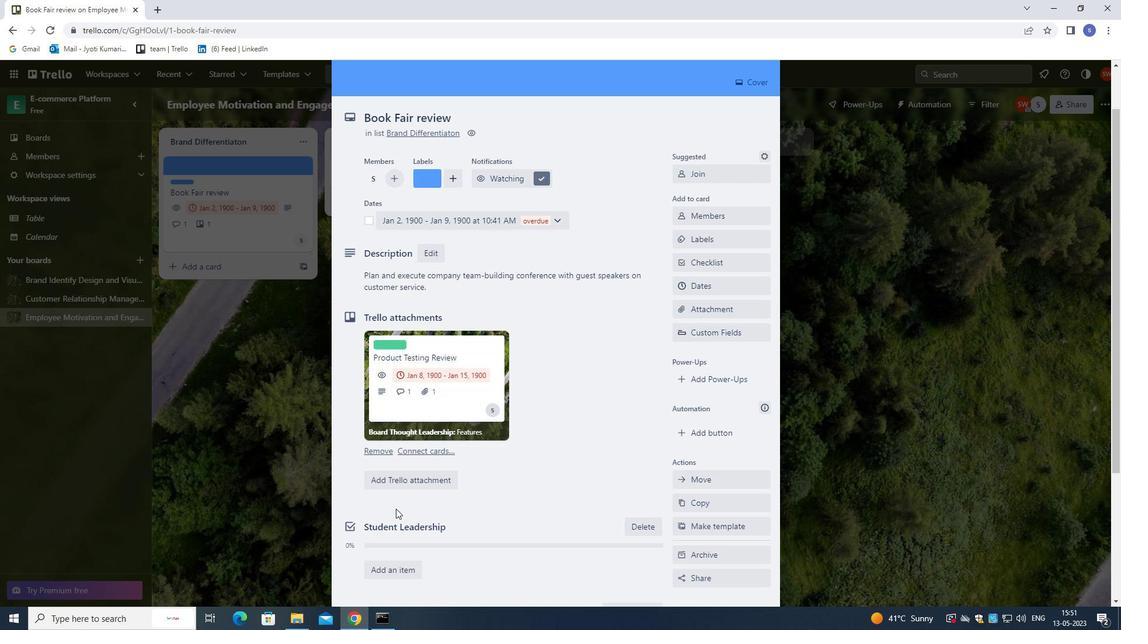 
Action: Mouse scrolled (401, 501) with delta (0, 0)
Screenshot: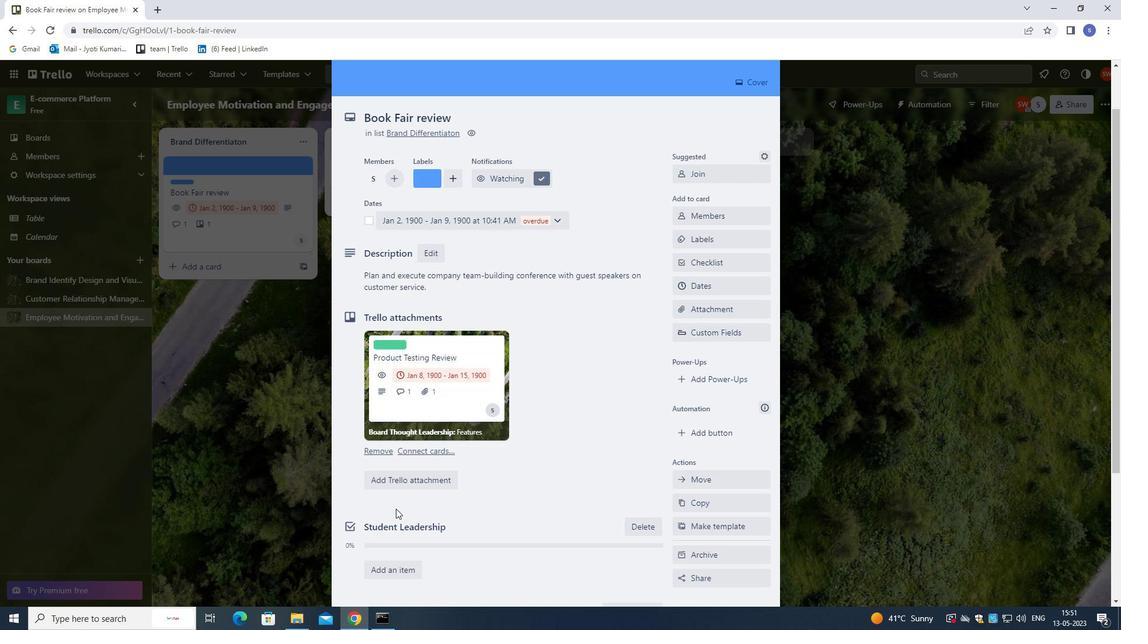 
Action: Mouse moved to (765, 104)
Screenshot: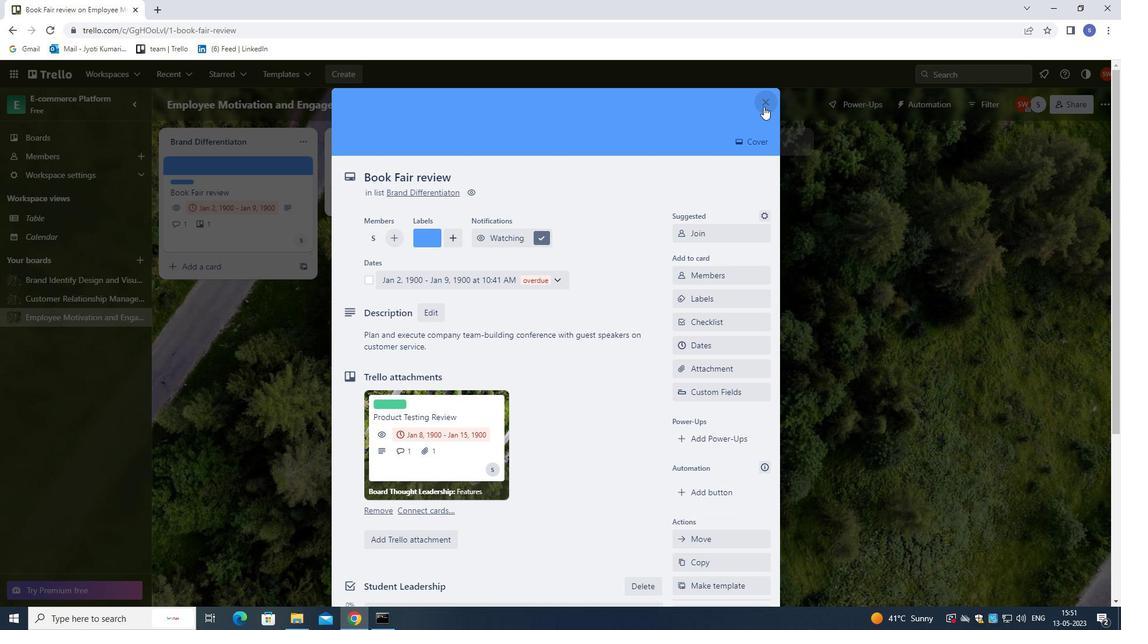 
Action: Mouse pressed left at (765, 104)
Screenshot: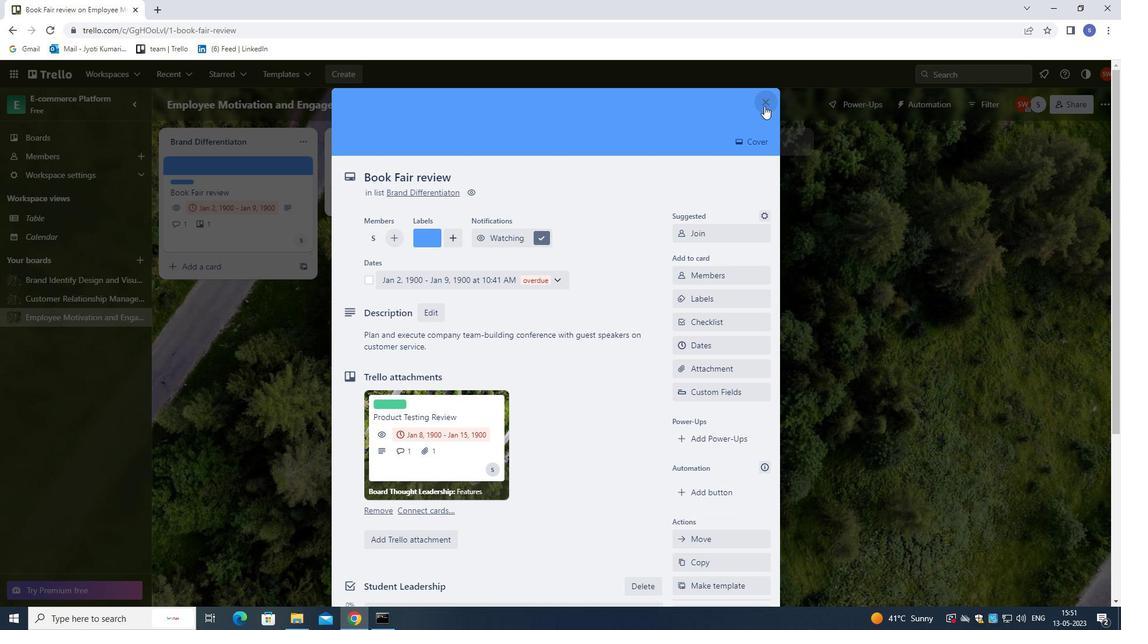 
Action: Mouse moved to (721, 298)
Screenshot: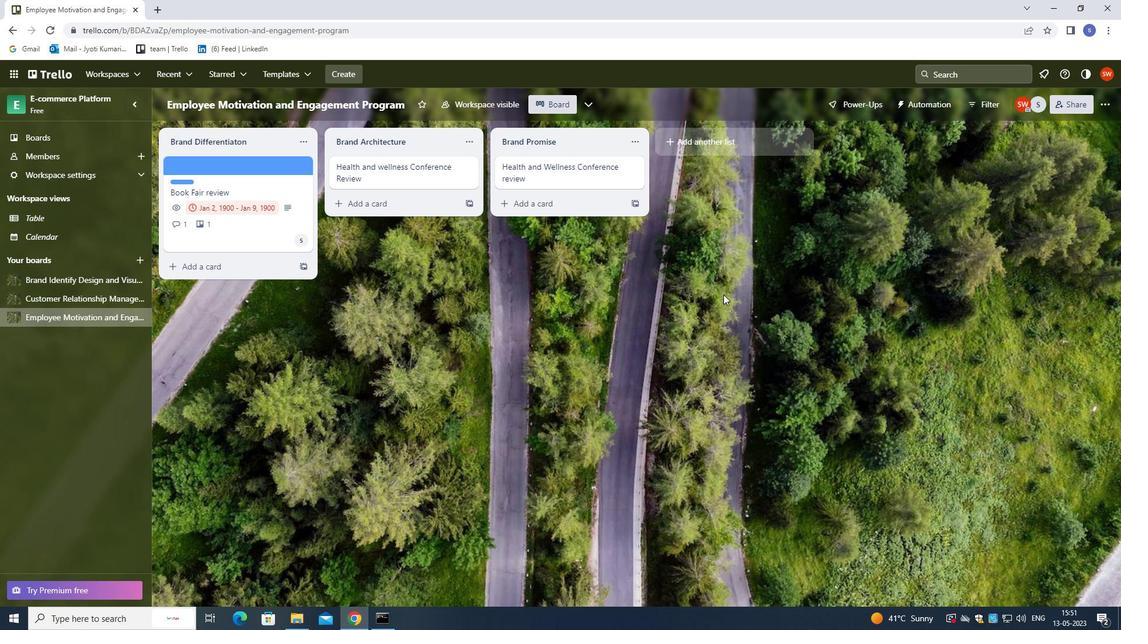 
